 Task: Reply to email with the signature Ella Clark with the subject Request for an interview from softage.1@softage.net with the message Can you provide an update on the status of the project? Undo the message and rewrite the message as I would like to request a proposal for your services. Send the email
Action: Mouse moved to (417, 531)
Screenshot: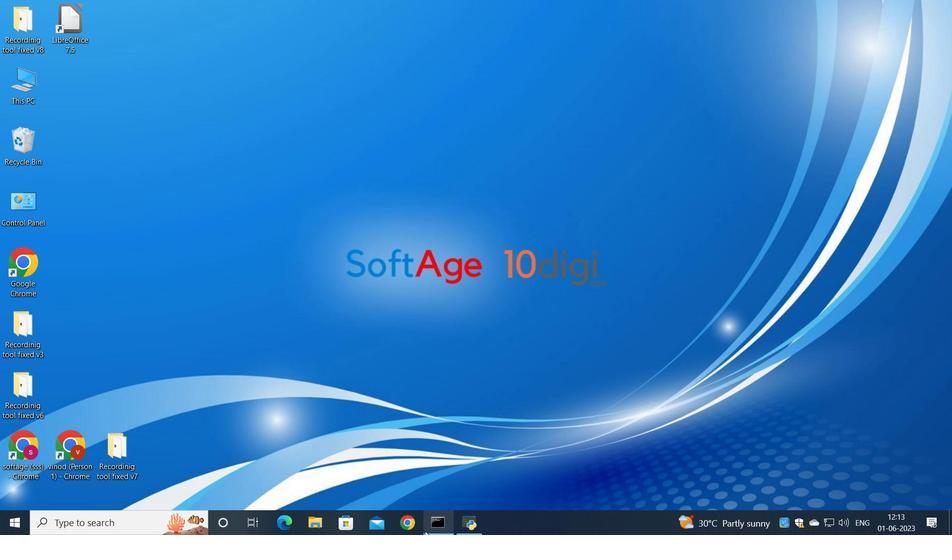 
Action: Mouse pressed left at (417, 531)
Screenshot: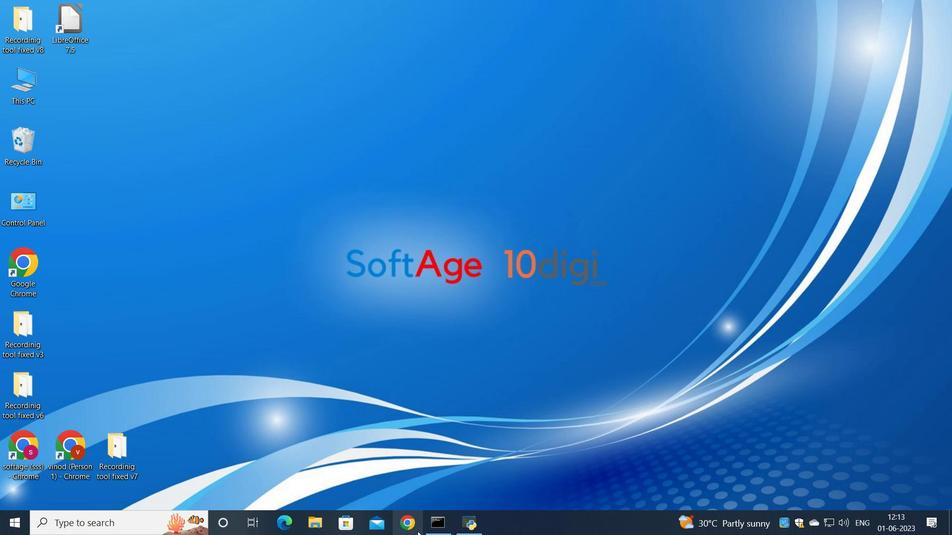 
Action: Mouse moved to (422, 311)
Screenshot: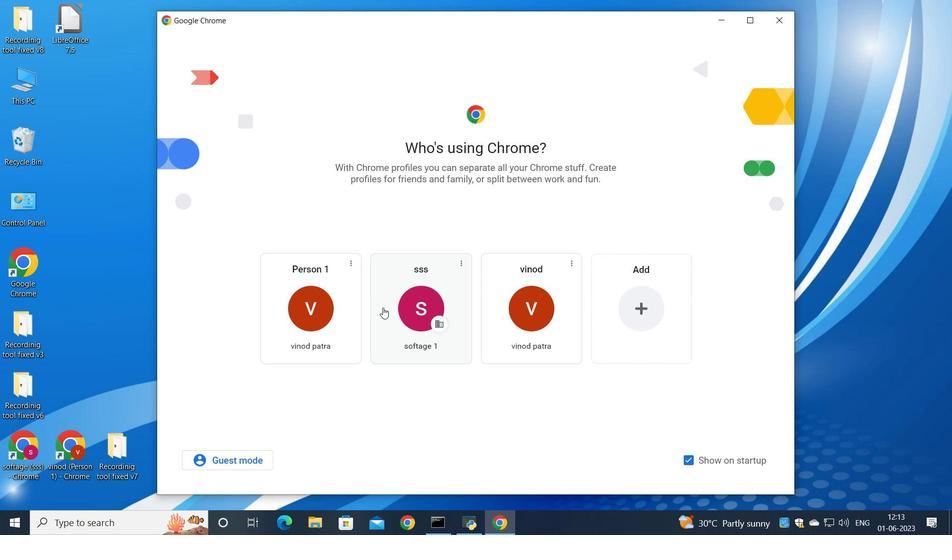 
Action: Mouse pressed left at (422, 311)
Screenshot: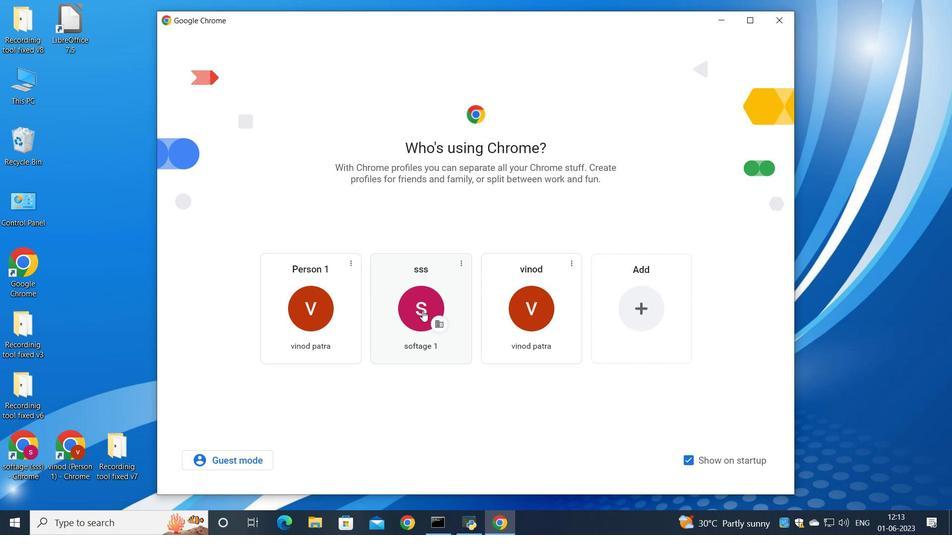 
Action: Mouse moved to (839, 79)
Screenshot: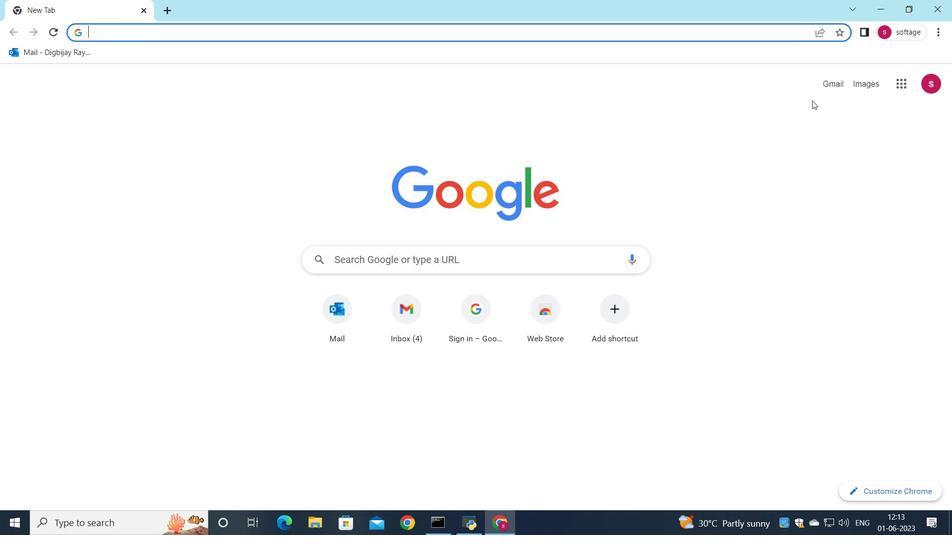 
Action: Mouse pressed left at (839, 79)
Screenshot: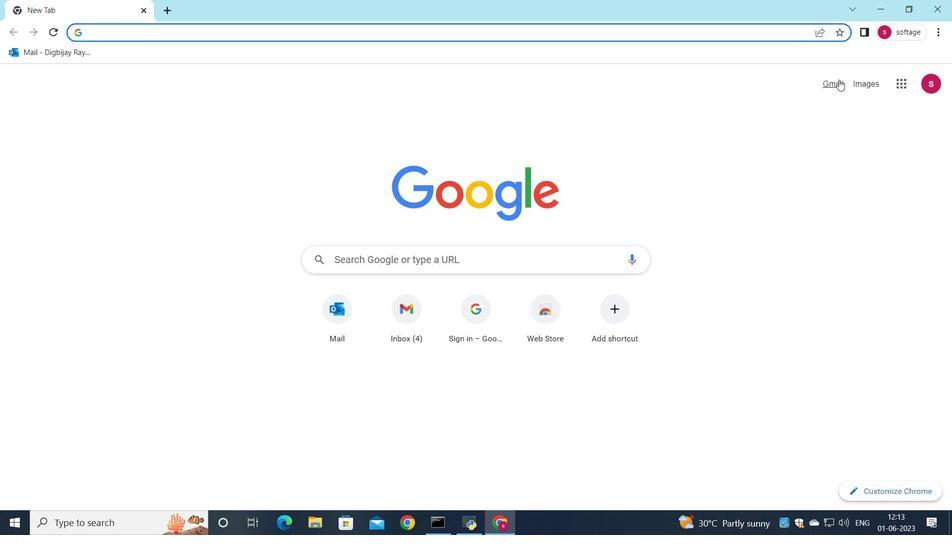 
Action: Mouse moved to (809, 82)
Screenshot: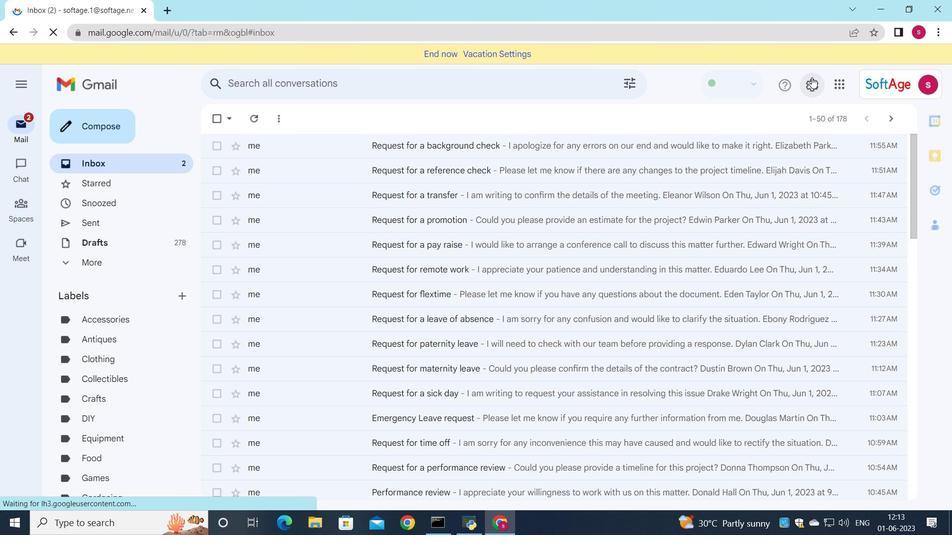 
Action: Mouse pressed left at (809, 82)
Screenshot: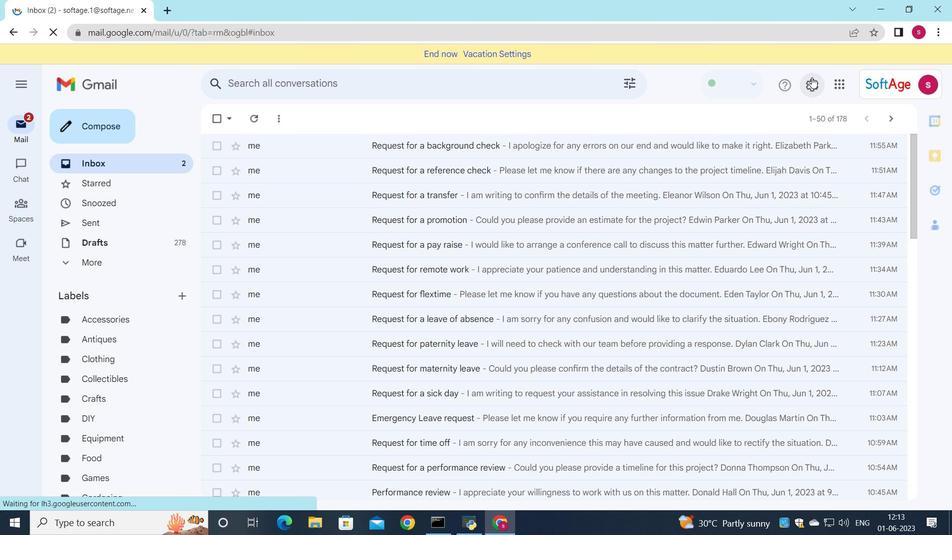 
Action: Mouse moved to (818, 153)
Screenshot: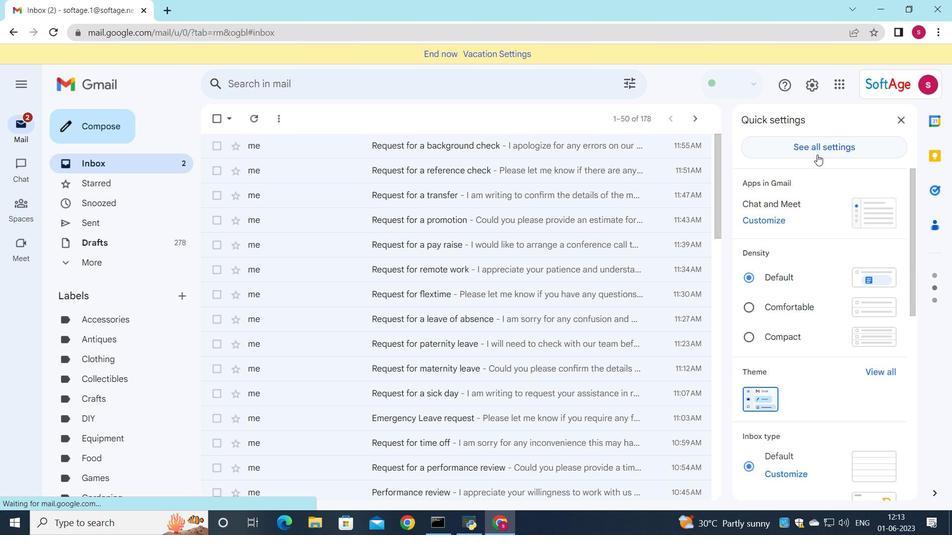 
Action: Mouse pressed left at (818, 153)
Screenshot: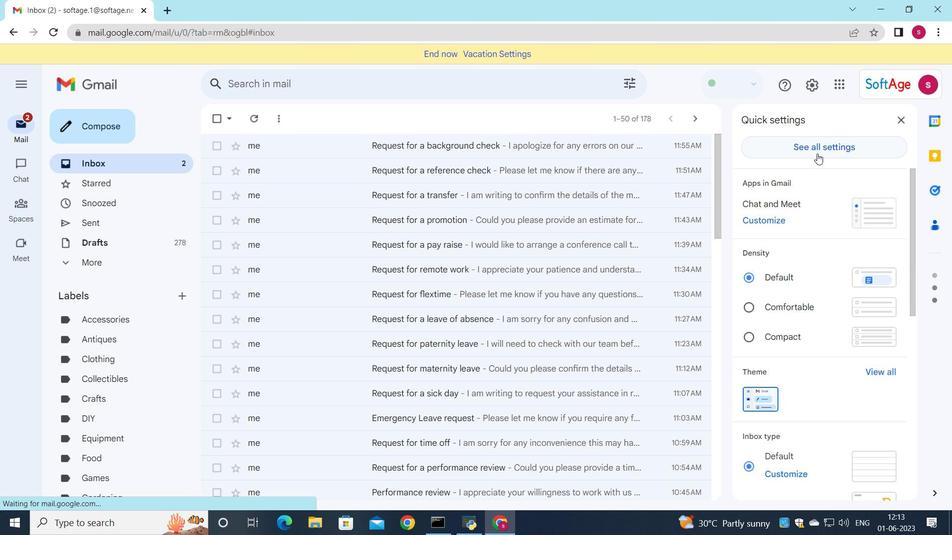 
Action: Mouse moved to (443, 248)
Screenshot: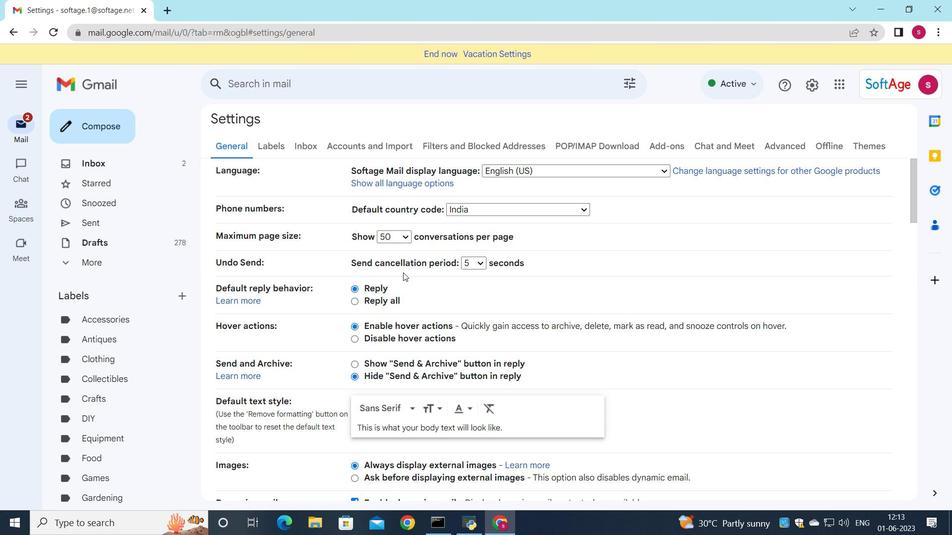 
Action: Mouse pressed middle at (443, 248)
Screenshot: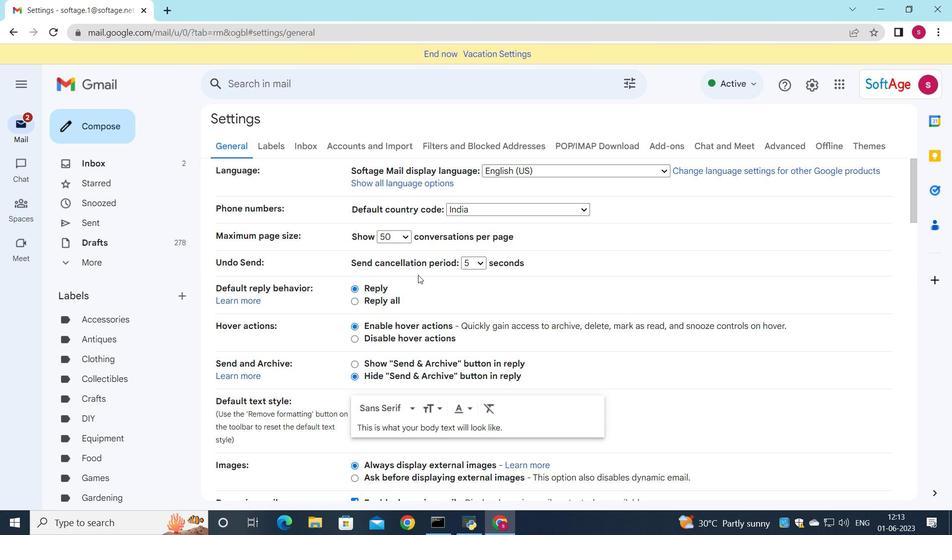
Action: Mouse scrolled (443, 247) with delta (0, 0)
Screenshot: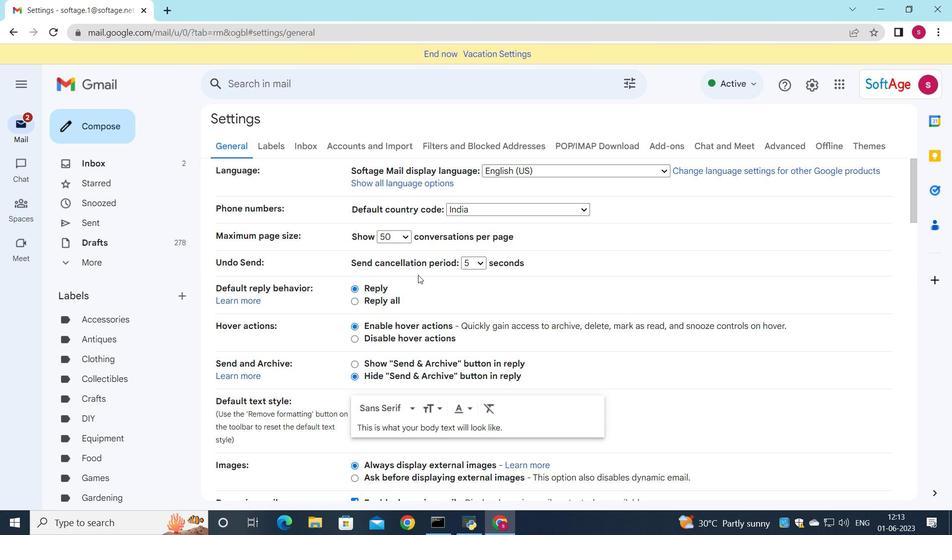 
Action: Mouse scrolled (443, 247) with delta (0, 0)
Screenshot: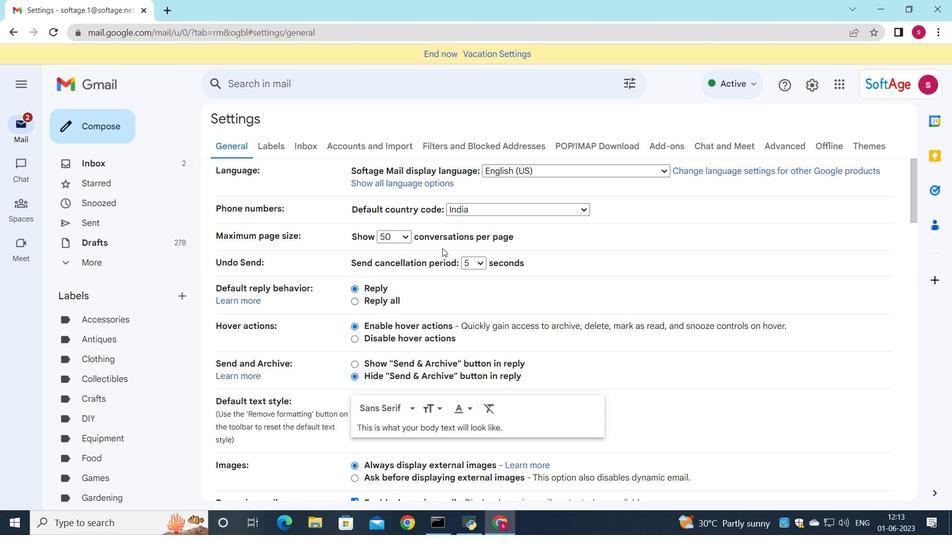 
Action: Mouse scrolled (443, 247) with delta (0, 0)
Screenshot: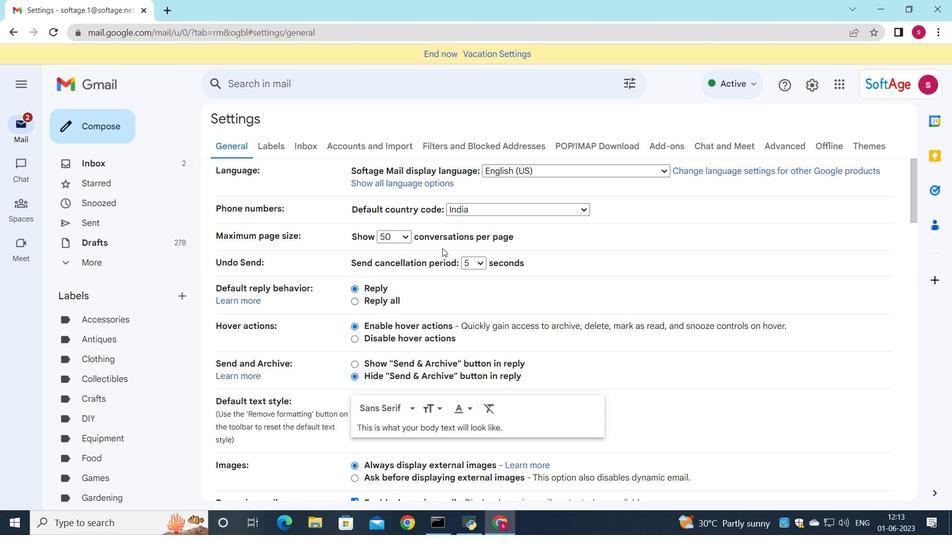 
Action: Mouse scrolled (443, 247) with delta (0, 0)
Screenshot: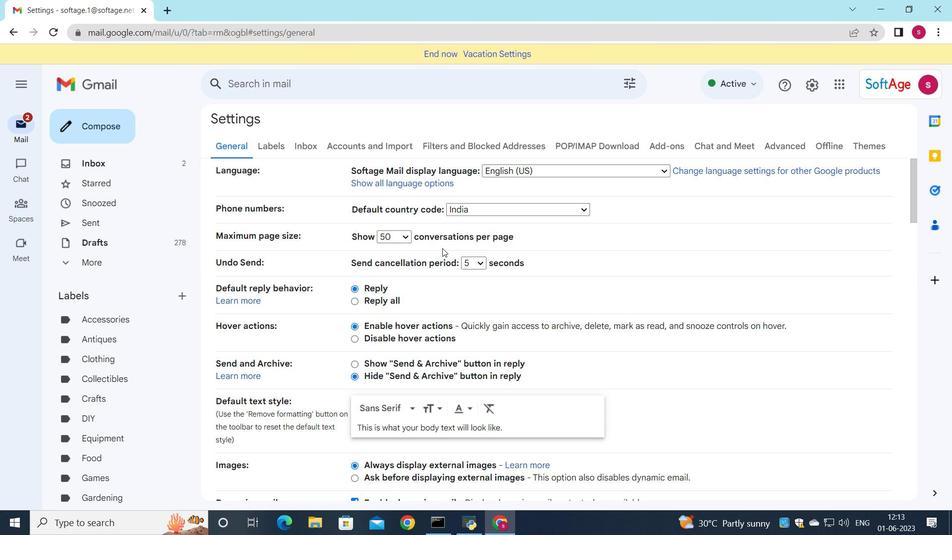 
Action: Mouse moved to (679, 291)
Screenshot: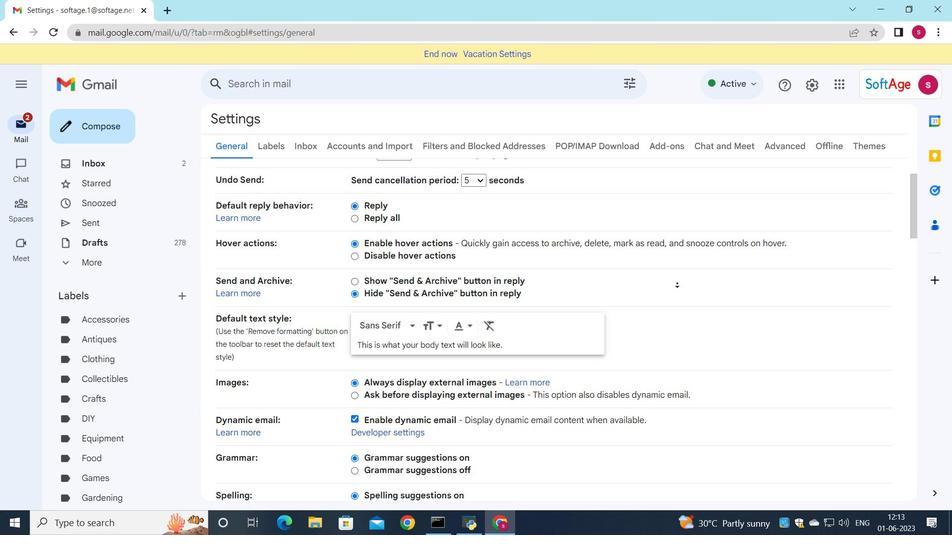 
Action: Mouse pressed left at (679, 291)
Screenshot: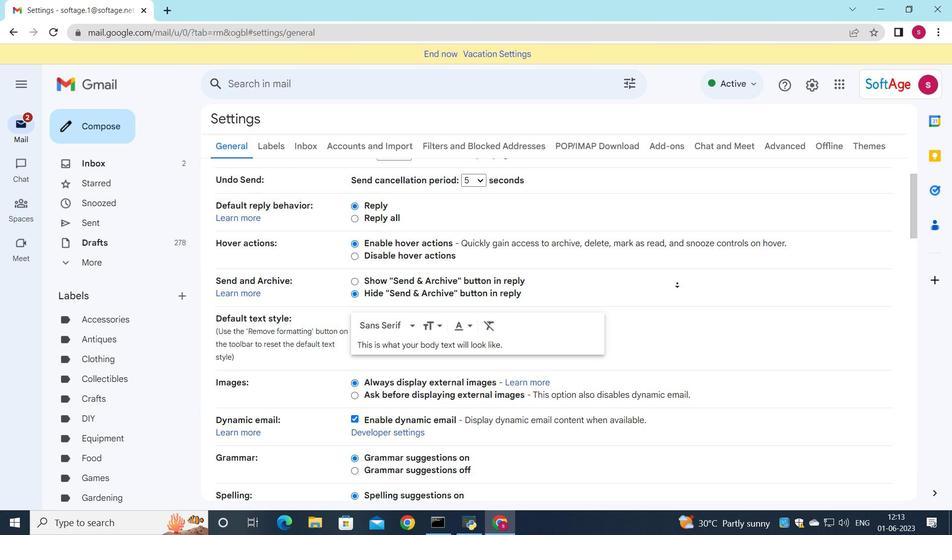 
Action: Mouse moved to (479, 288)
Screenshot: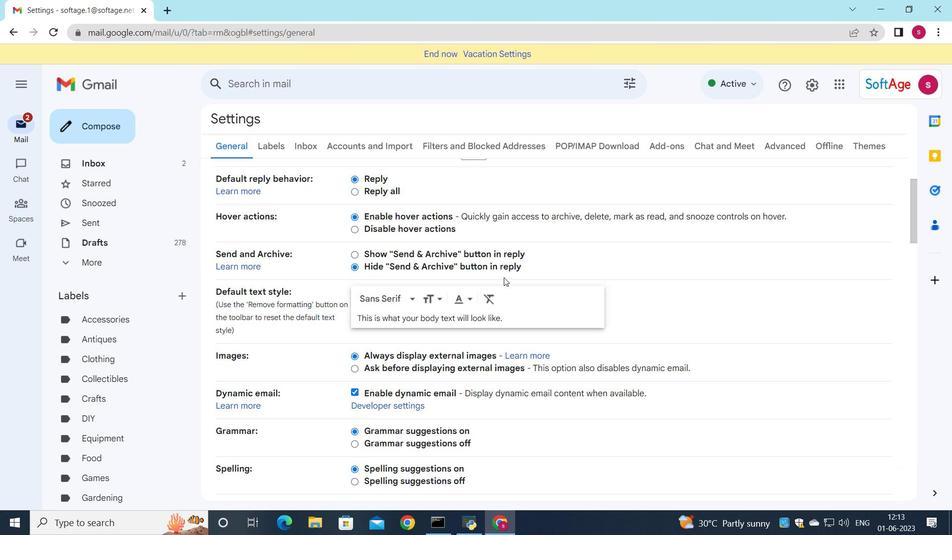 
Action: Mouse scrolled (479, 288) with delta (0, 0)
Screenshot: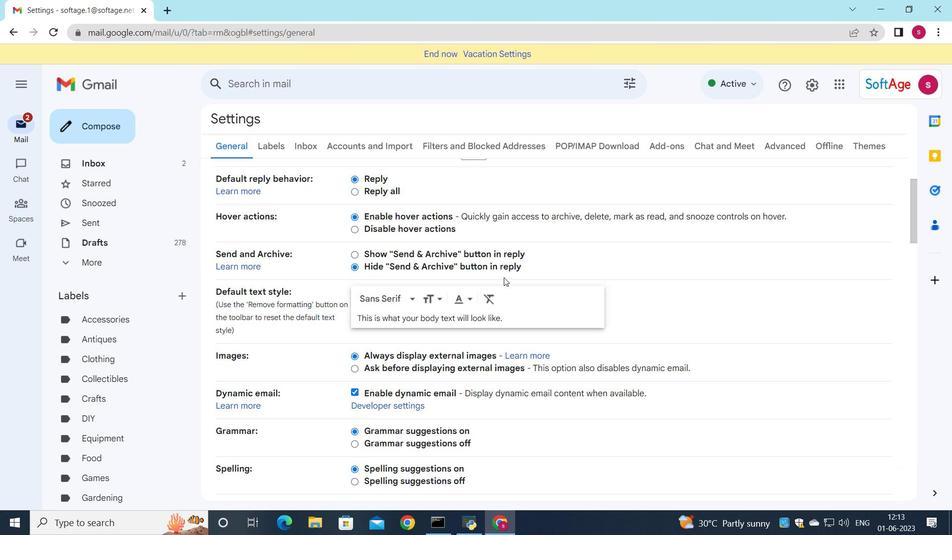 
Action: Mouse moved to (476, 296)
Screenshot: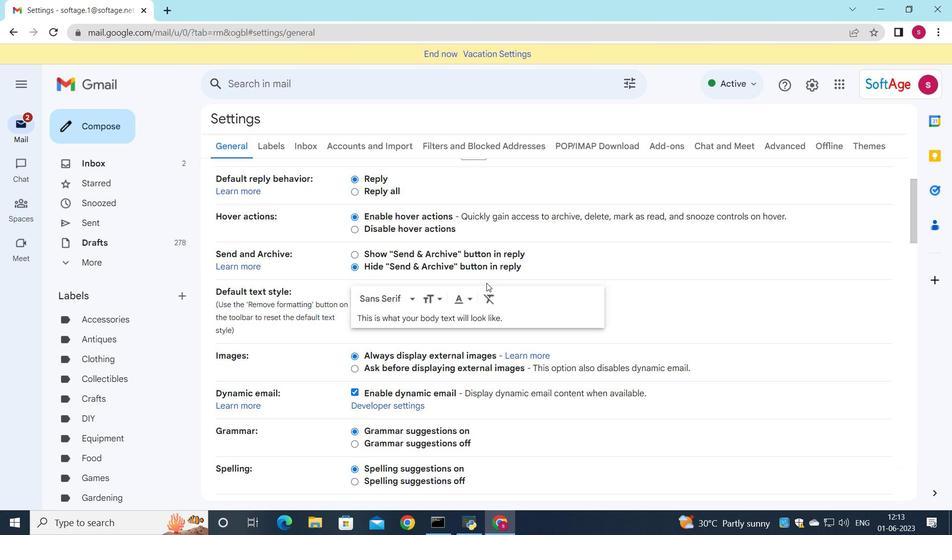 
Action: Mouse scrolled (476, 295) with delta (0, 0)
Screenshot: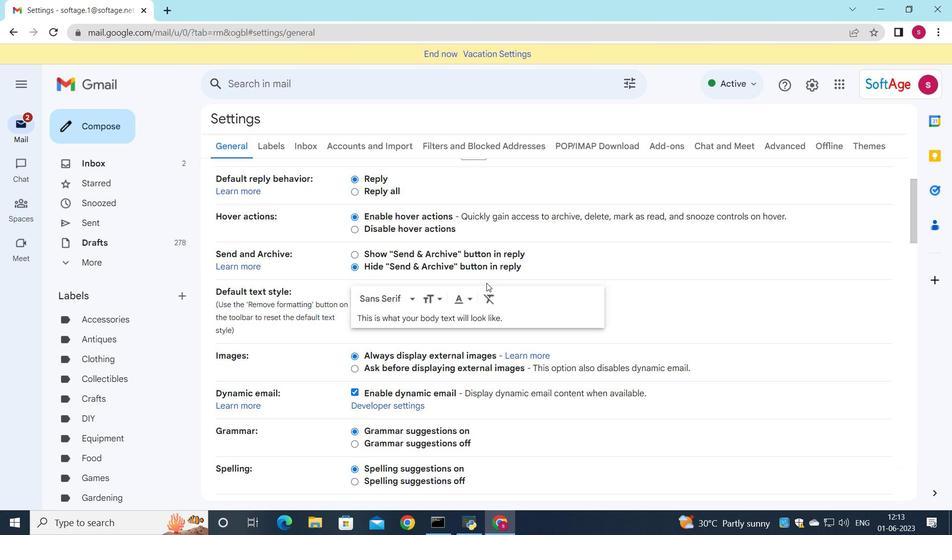 
Action: Mouse moved to (475, 304)
Screenshot: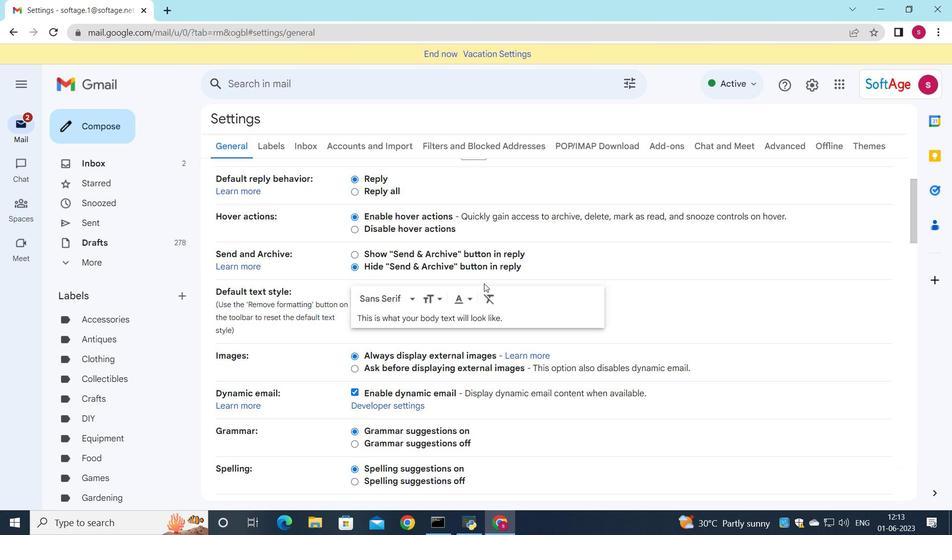 
Action: Mouse scrolled (475, 303) with delta (0, 0)
Screenshot: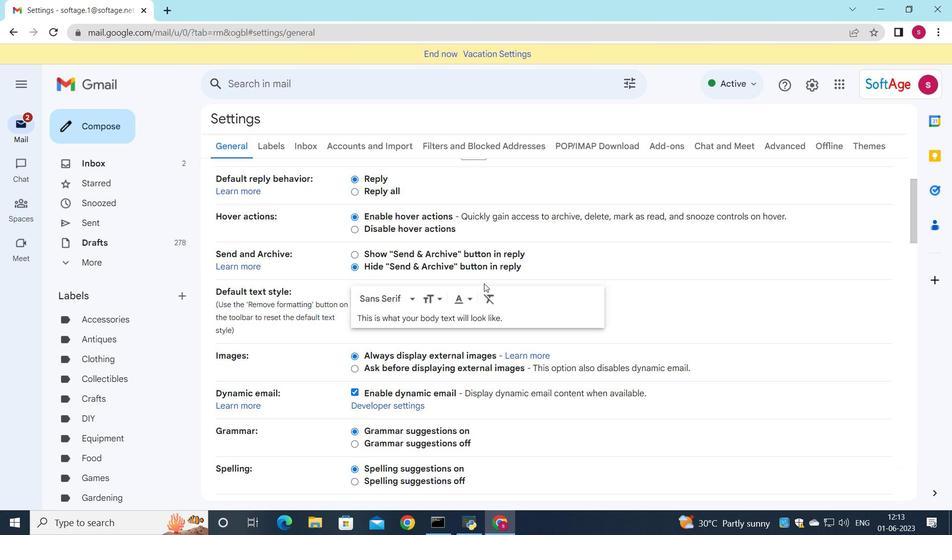 
Action: Mouse moved to (464, 322)
Screenshot: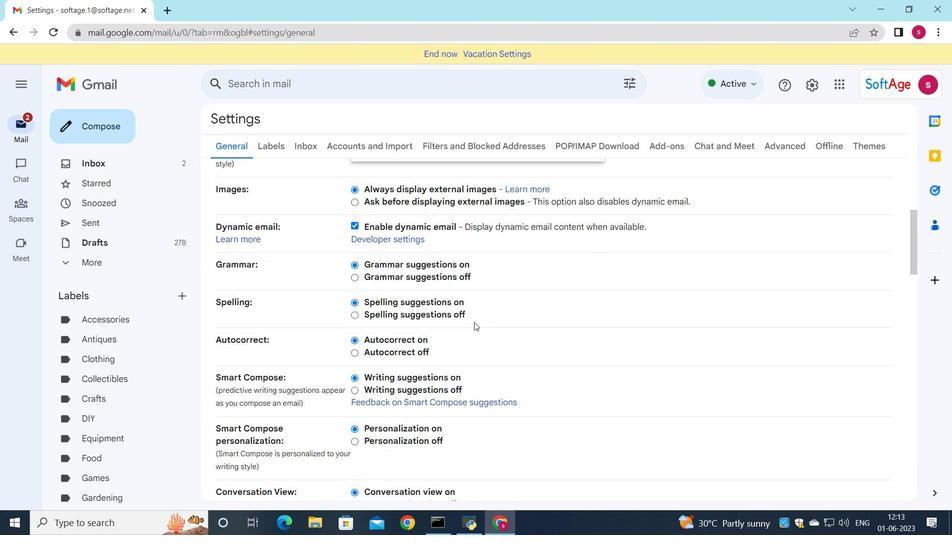 
Action: Mouse scrolled (464, 322) with delta (0, 0)
Screenshot: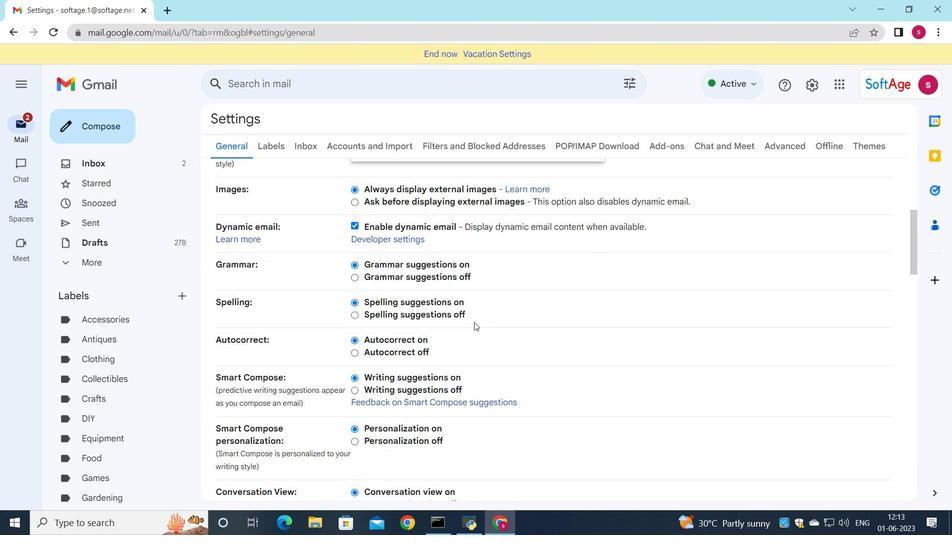 
Action: Mouse moved to (461, 336)
Screenshot: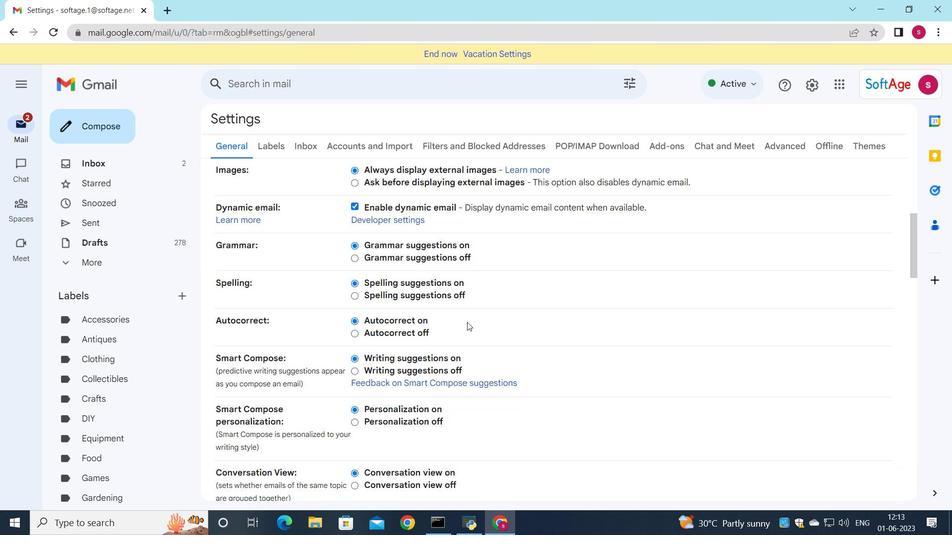 
Action: Mouse scrolled (461, 335) with delta (0, 0)
Screenshot: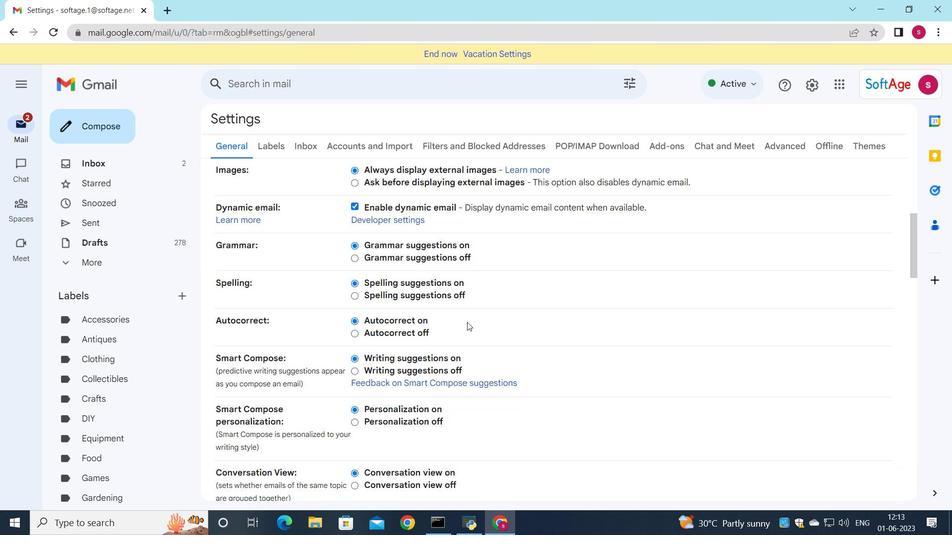 
Action: Mouse moved to (459, 349)
Screenshot: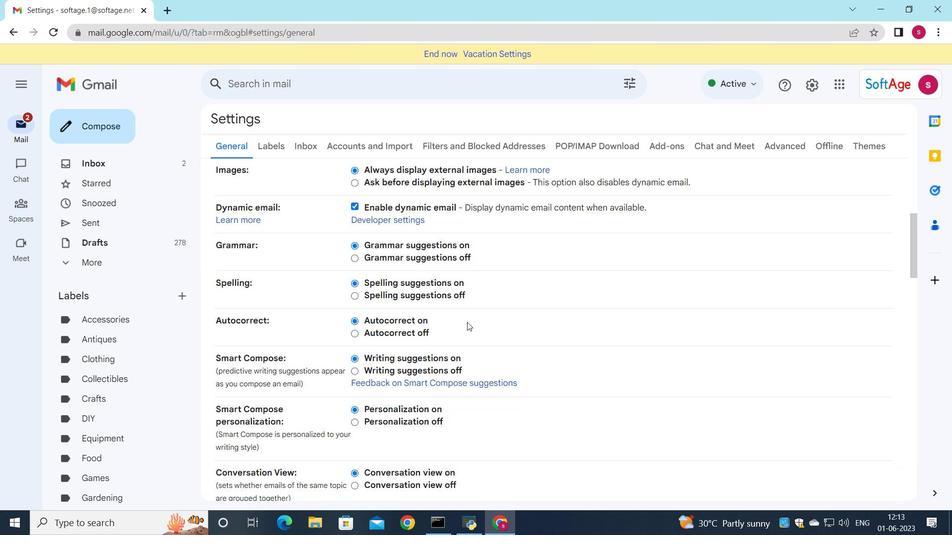 
Action: Mouse scrolled (459, 349) with delta (0, 0)
Screenshot: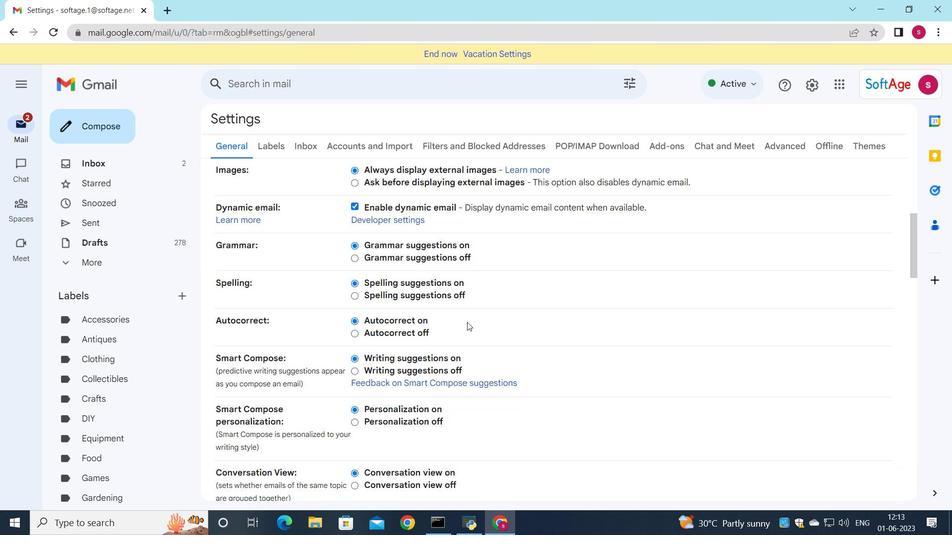 
Action: Mouse moved to (448, 398)
Screenshot: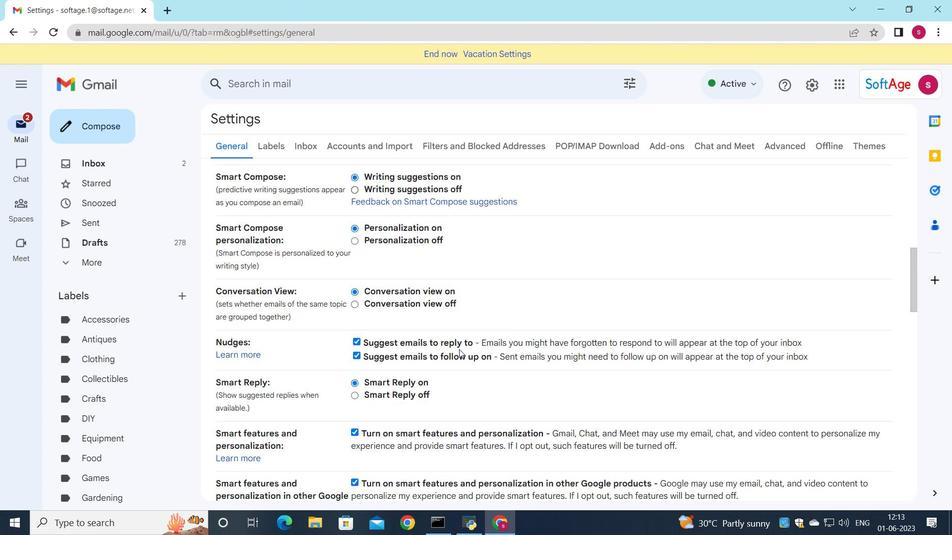 
Action: Mouse scrolled (448, 397) with delta (0, 0)
Screenshot: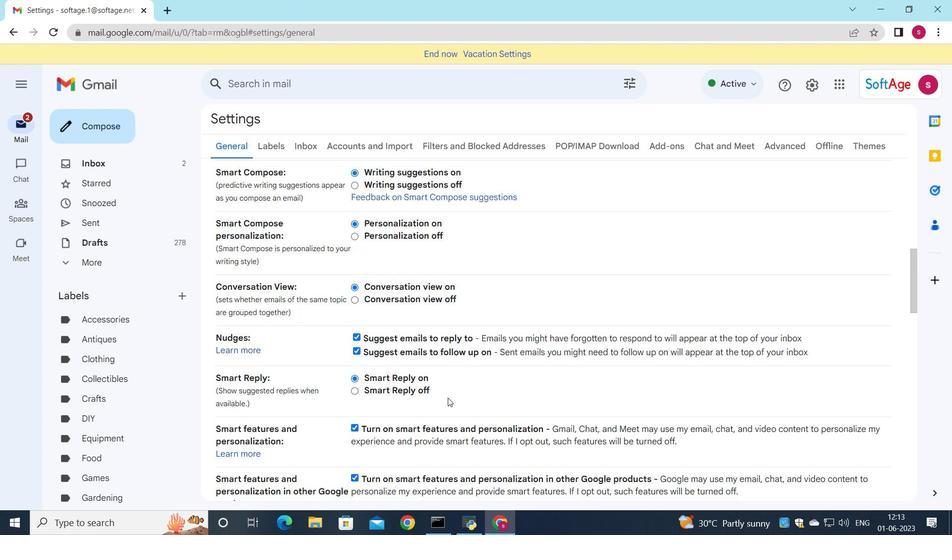 
Action: Mouse scrolled (448, 397) with delta (0, 0)
Screenshot: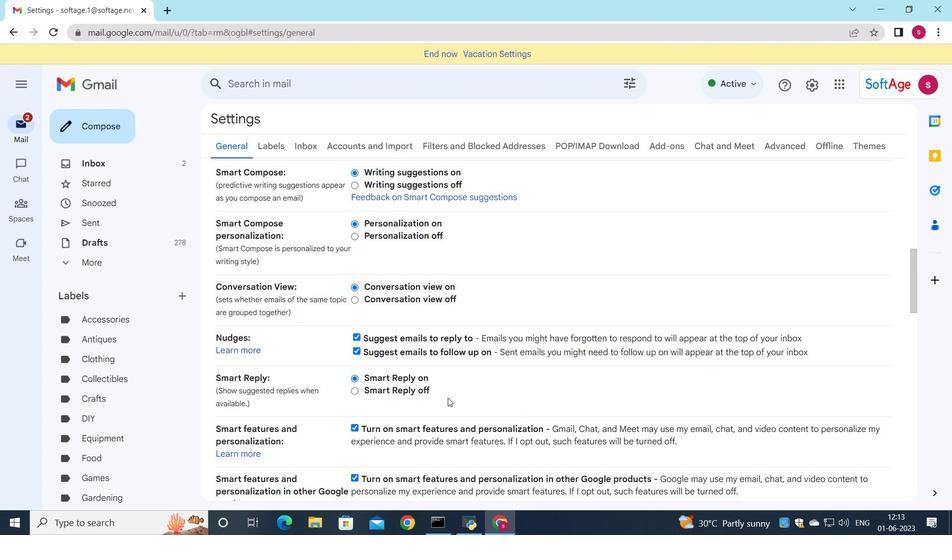
Action: Mouse scrolled (448, 397) with delta (0, 0)
Screenshot: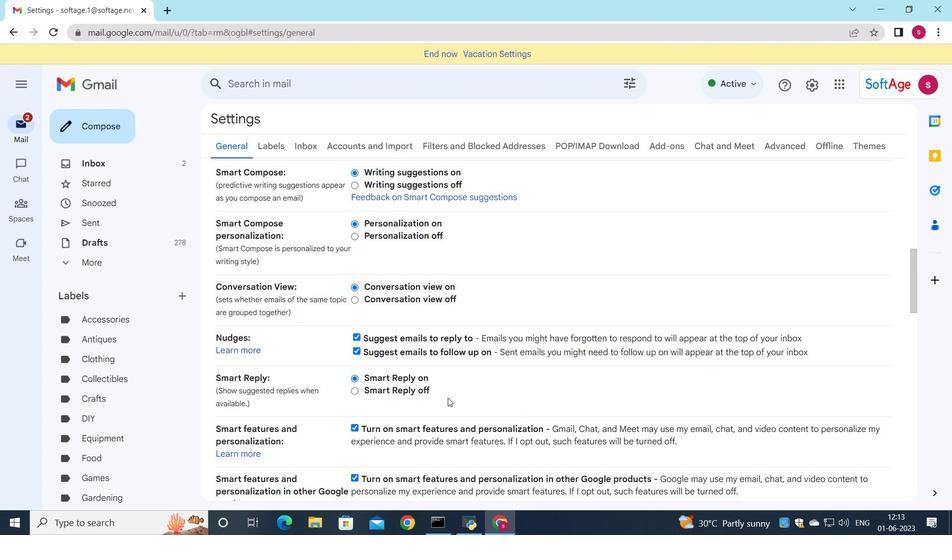 
Action: Mouse moved to (435, 384)
Screenshot: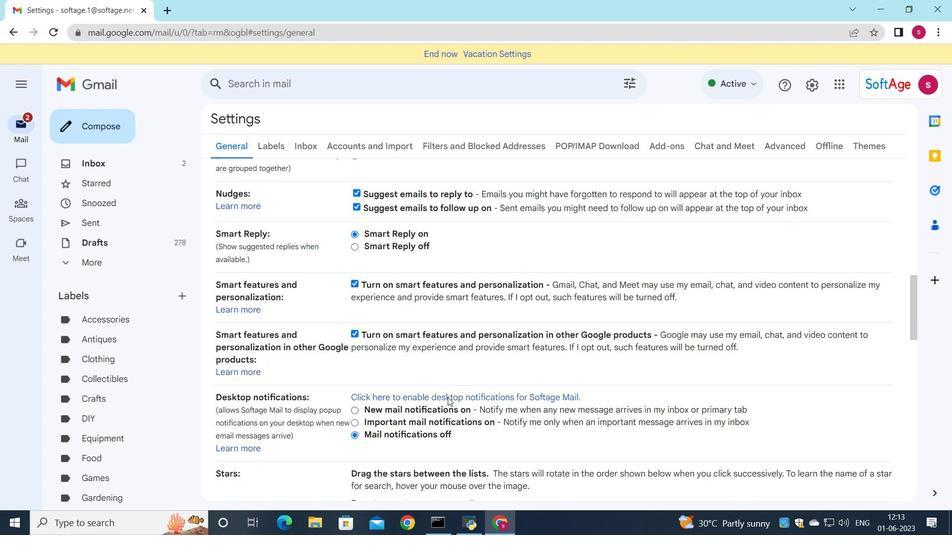 
Action: Mouse scrolled (435, 383) with delta (0, 0)
Screenshot: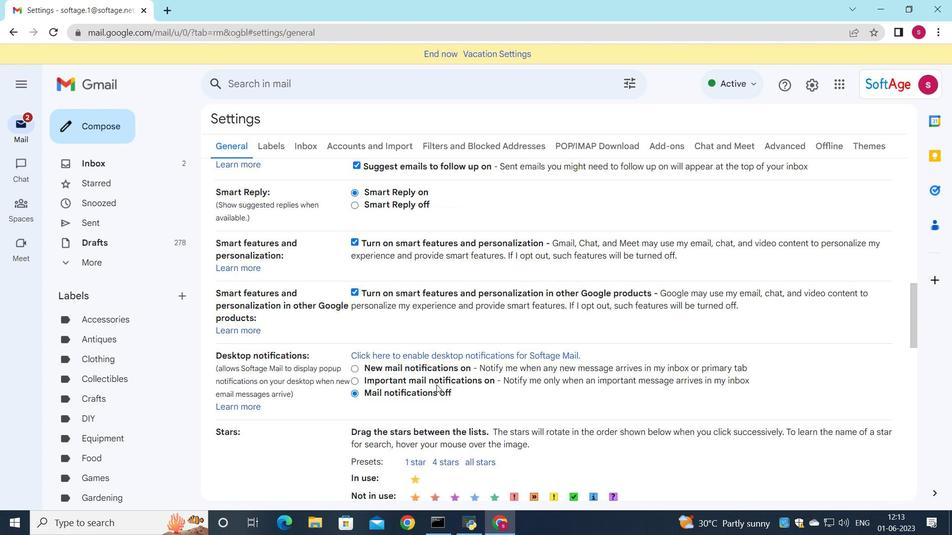 
Action: Mouse moved to (434, 384)
Screenshot: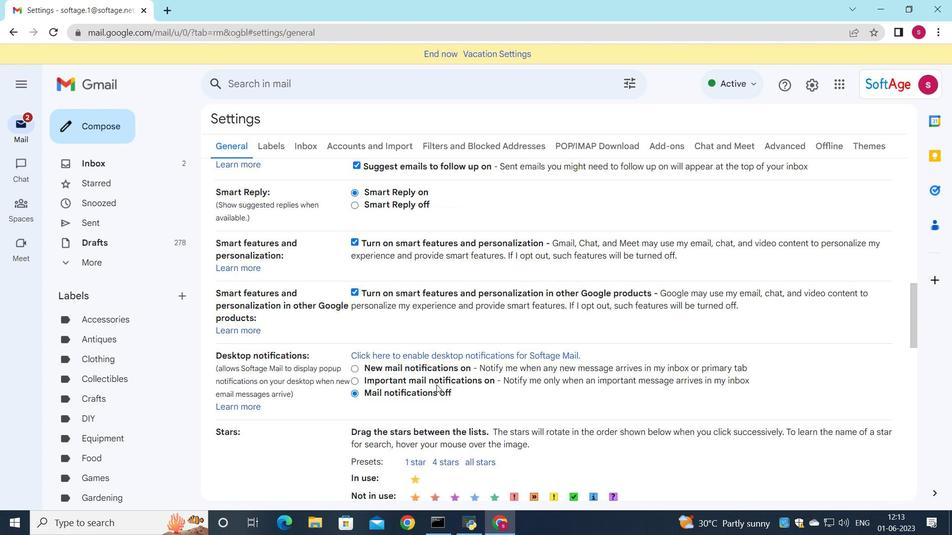 
Action: Mouse scrolled (434, 383) with delta (0, 0)
Screenshot: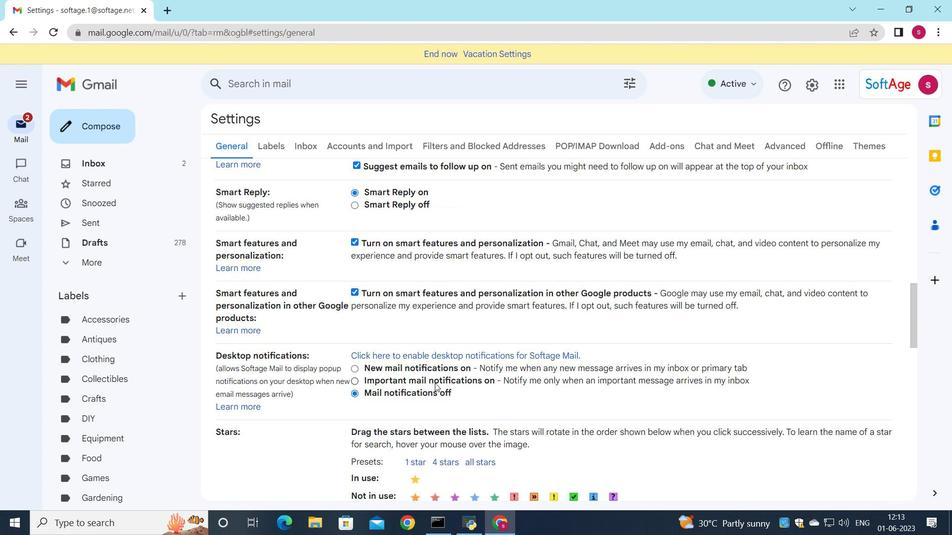
Action: Mouse scrolled (434, 383) with delta (0, 0)
Screenshot: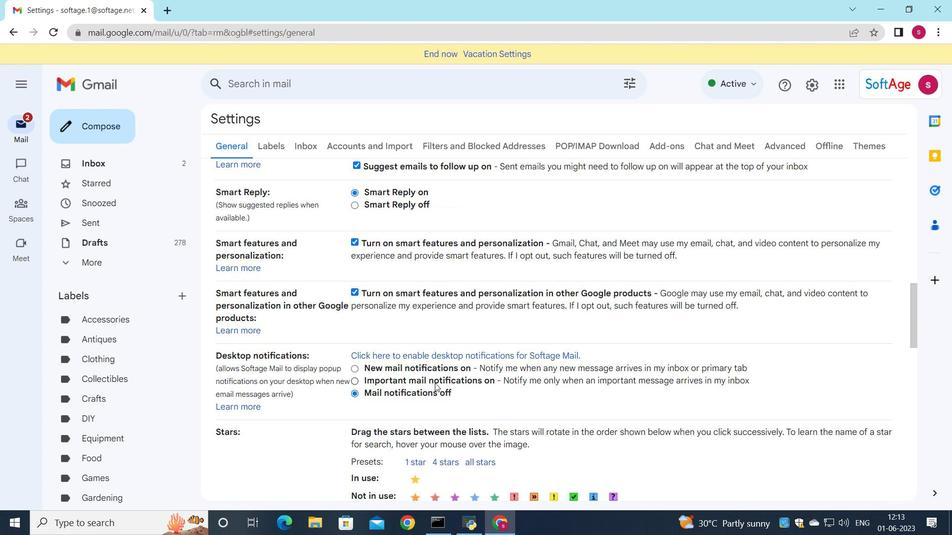 
Action: Mouse moved to (430, 385)
Screenshot: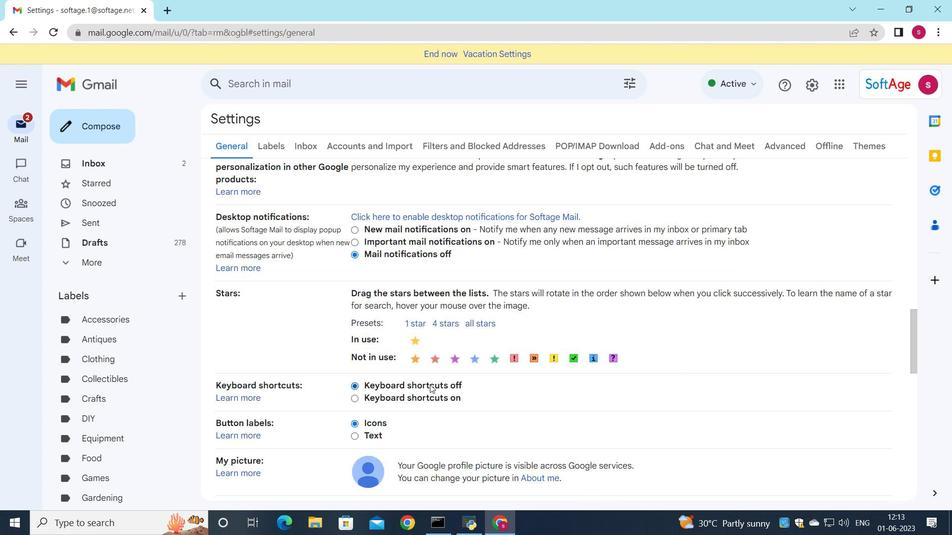 
Action: Mouse scrolled (430, 384) with delta (0, 0)
Screenshot: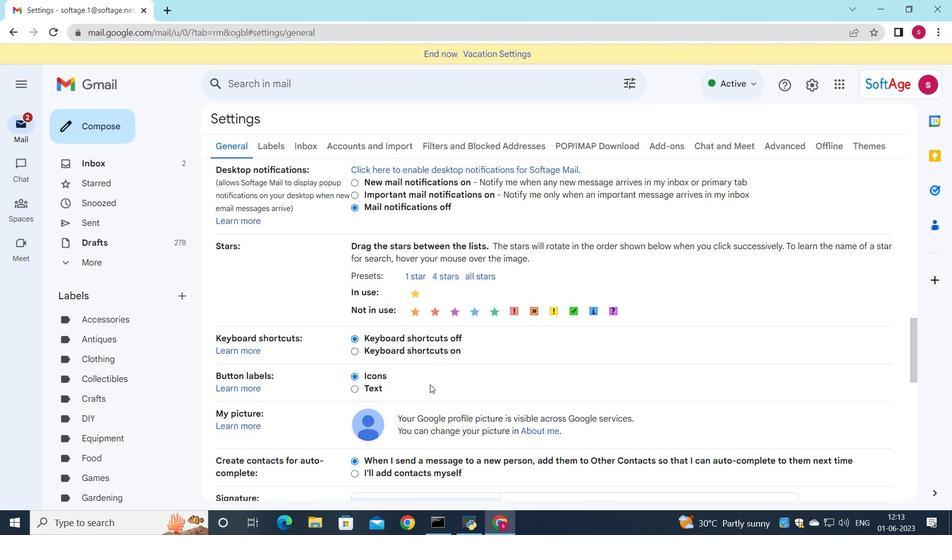 
Action: Mouse scrolled (430, 384) with delta (0, 0)
Screenshot: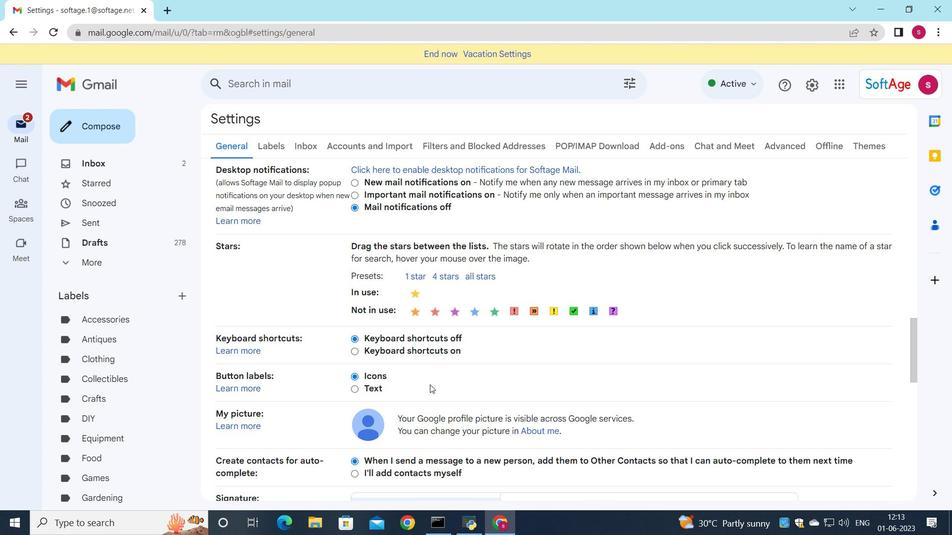 
Action: Mouse scrolled (430, 384) with delta (0, 0)
Screenshot: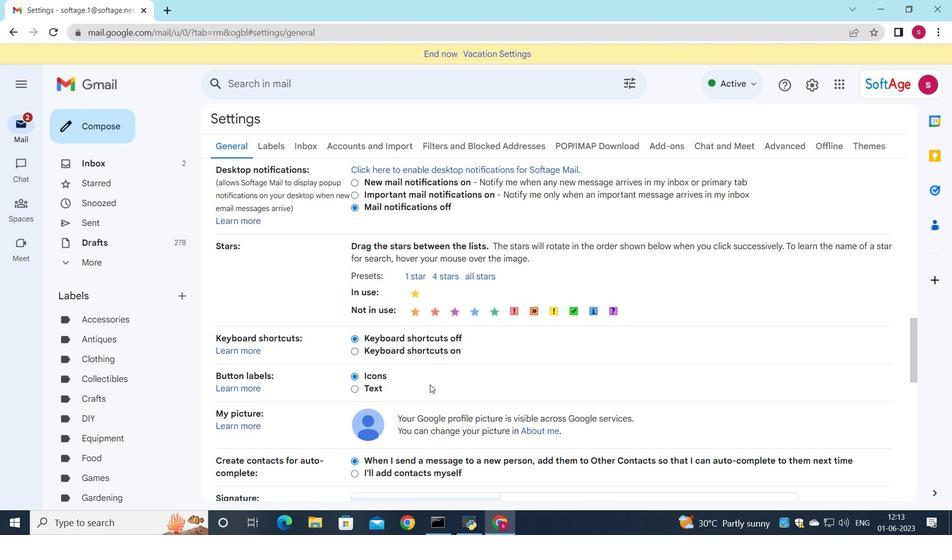 
Action: Mouse scrolled (430, 384) with delta (0, 0)
Screenshot: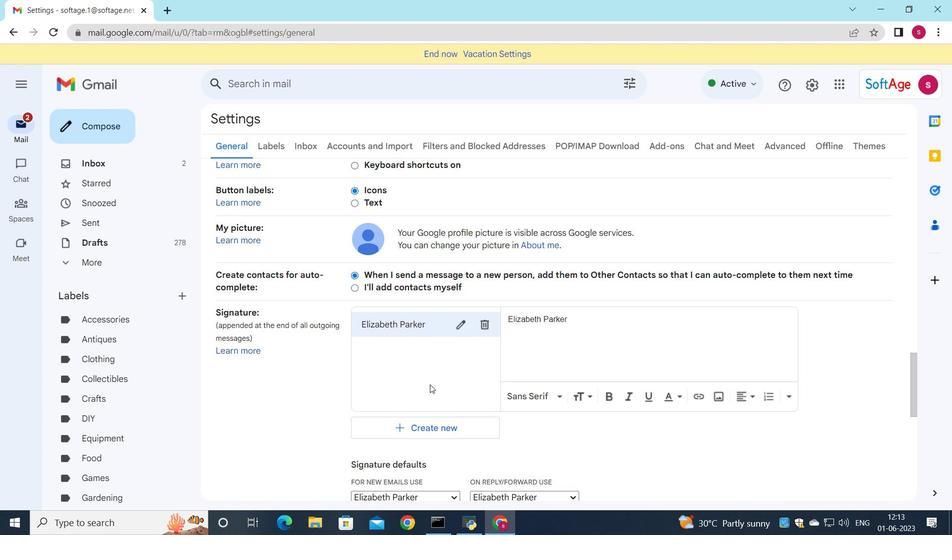 
Action: Mouse moved to (489, 260)
Screenshot: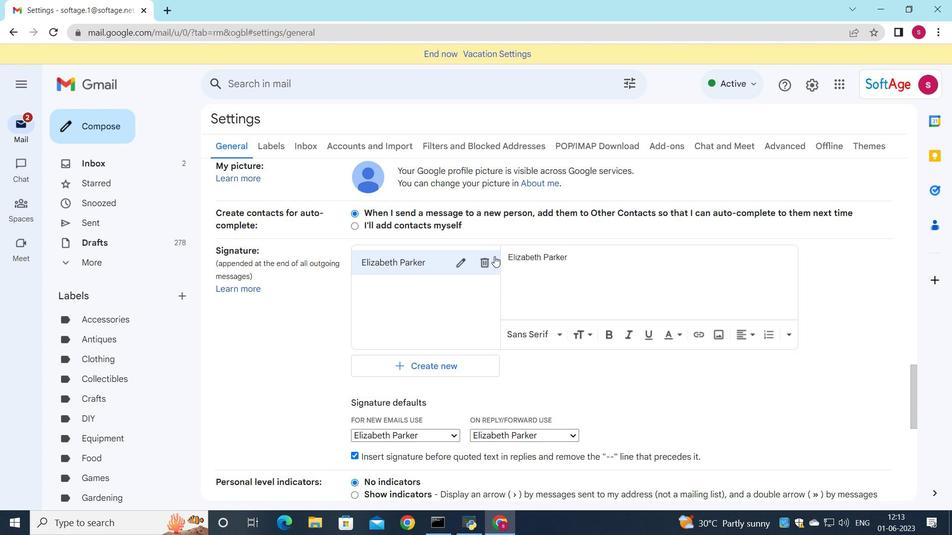 
Action: Mouse pressed left at (489, 260)
Screenshot: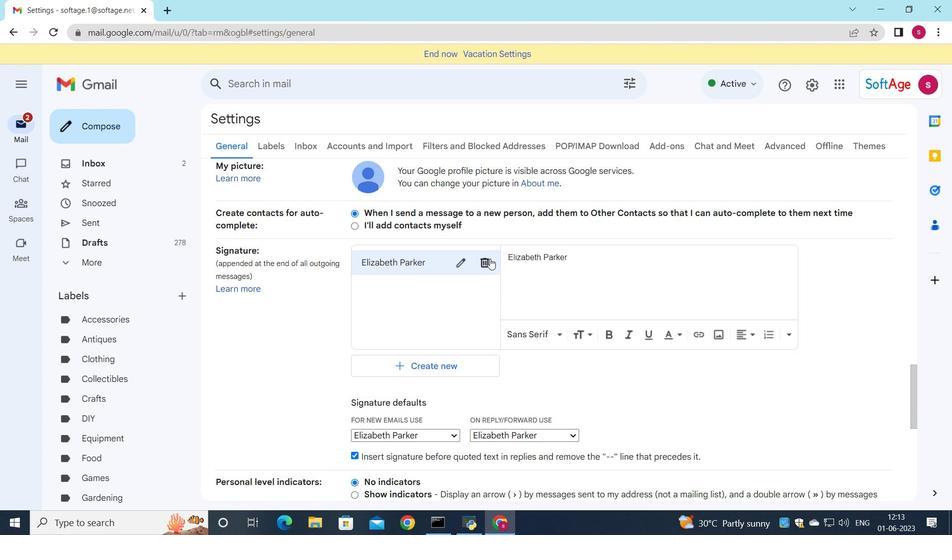 
Action: Mouse moved to (583, 305)
Screenshot: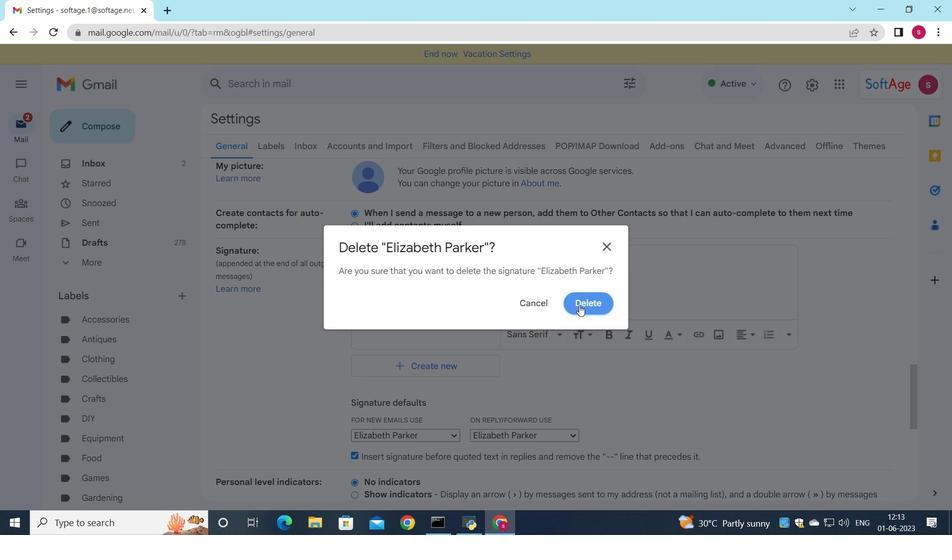 
Action: Mouse pressed left at (583, 305)
Screenshot: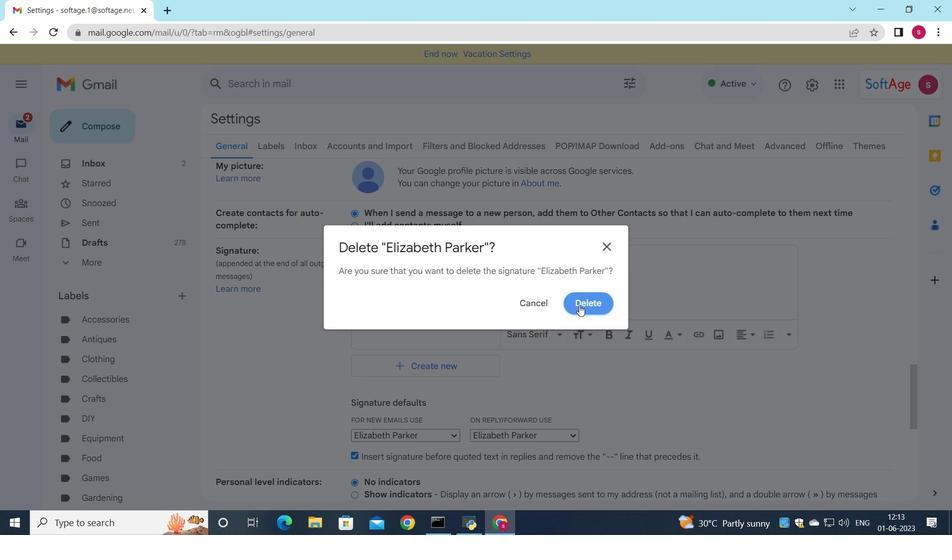 
Action: Mouse moved to (400, 275)
Screenshot: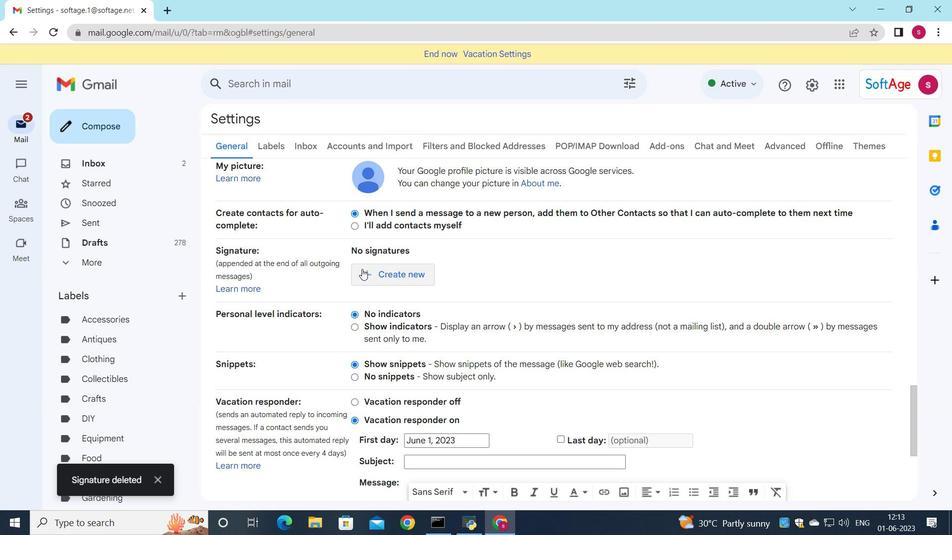 
Action: Mouse pressed left at (400, 275)
Screenshot: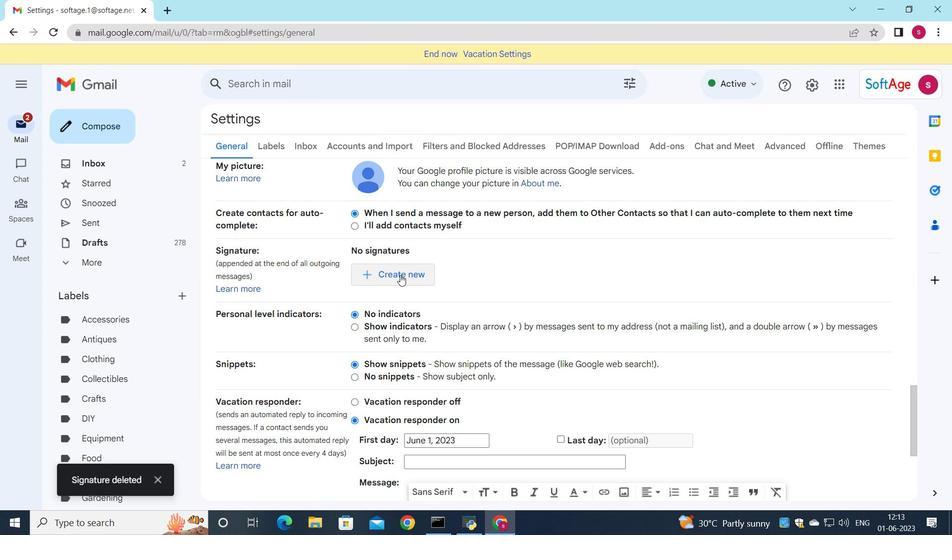 
Action: Mouse moved to (624, 288)
Screenshot: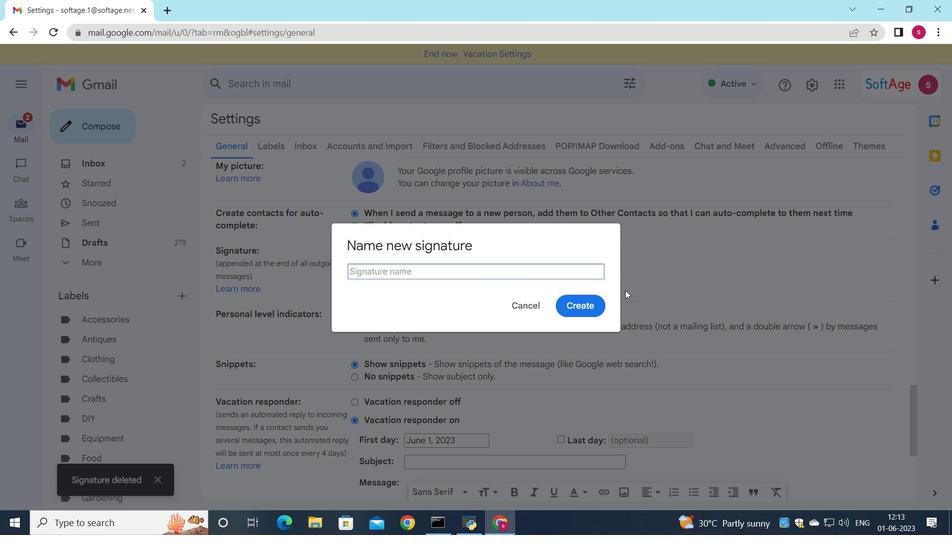 
Action: Key pressed <Key.shift>Ella<Key.space><Key.shift>Clark
Screenshot: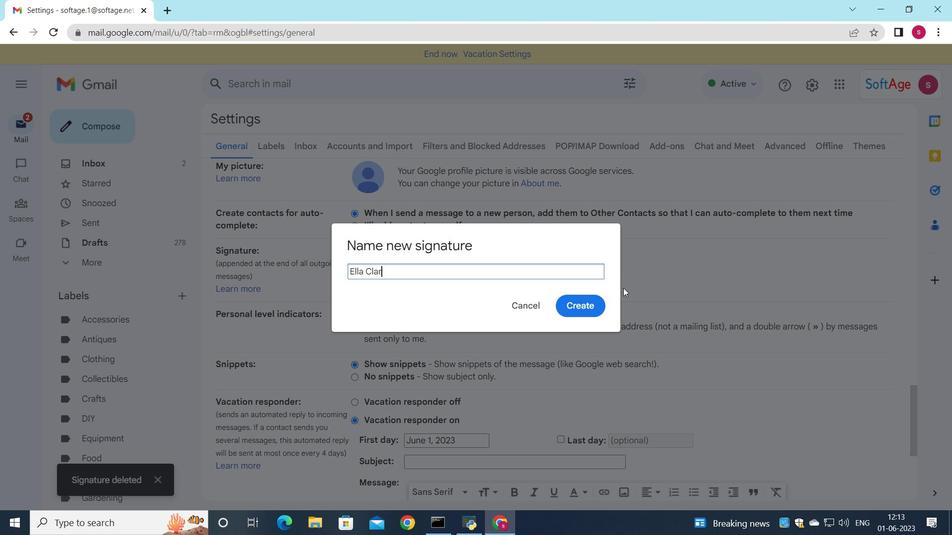 
Action: Mouse moved to (569, 295)
Screenshot: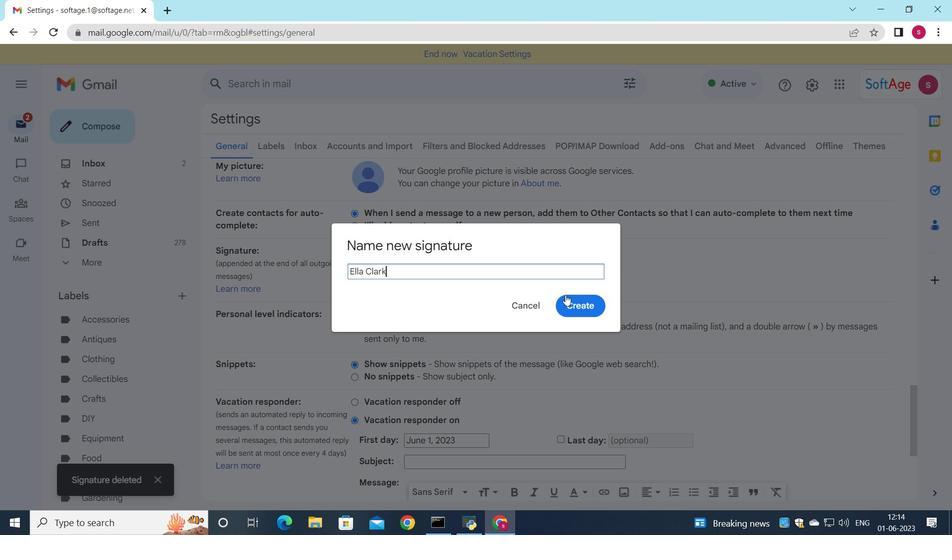 
Action: Mouse pressed left at (569, 295)
Screenshot: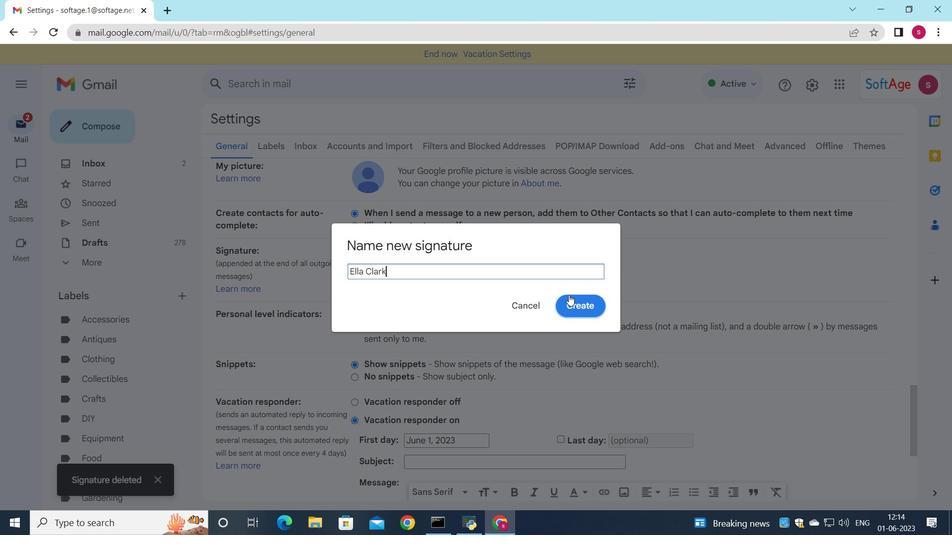 
Action: Mouse moved to (572, 273)
Screenshot: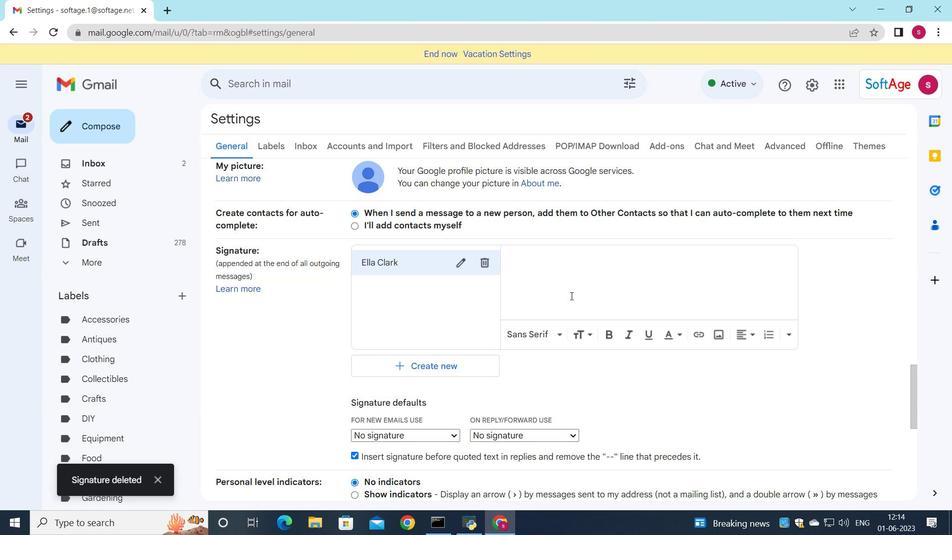
Action: Mouse pressed left at (572, 273)
Screenshot: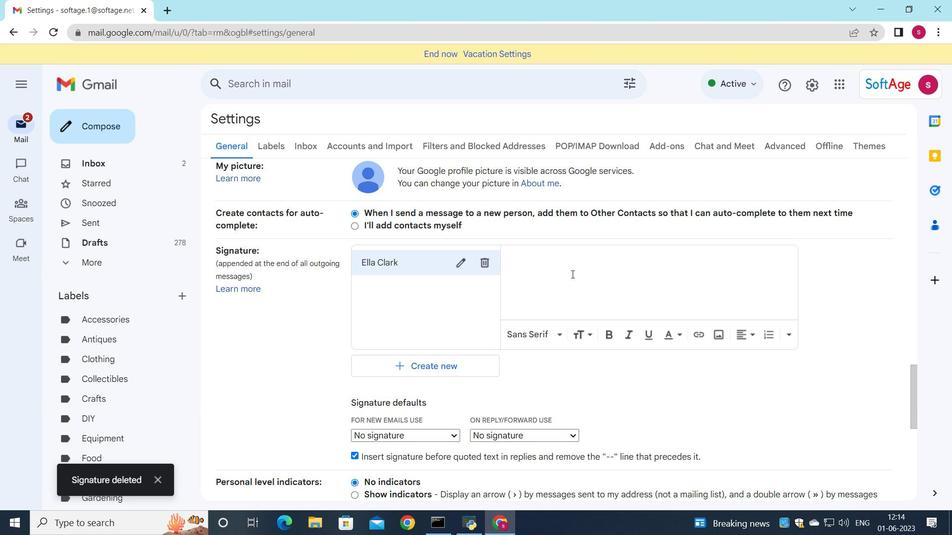 
Action: Key pressed <Key.shift>ella<Key.space><Key.shift>Clark
Screenshot: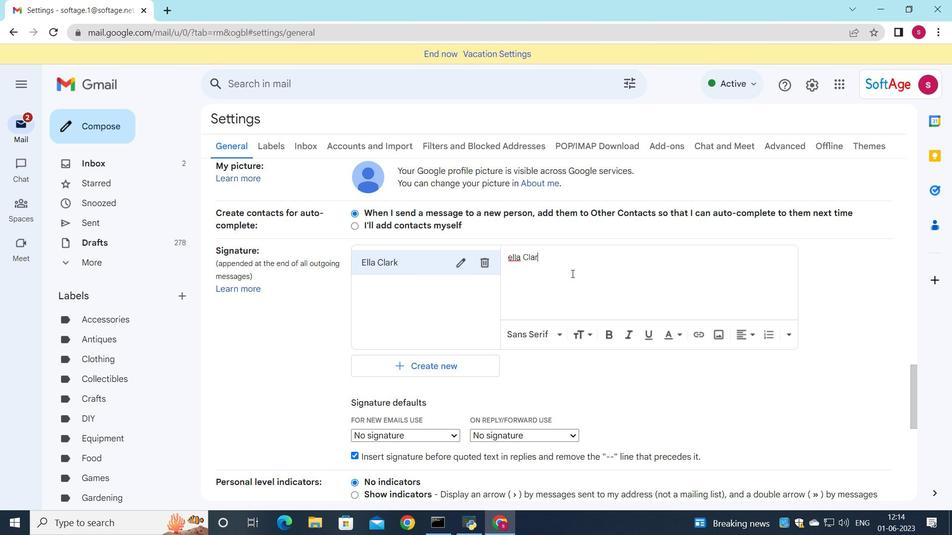 
Action: Mouse moved to (509, 262)
Screenshot: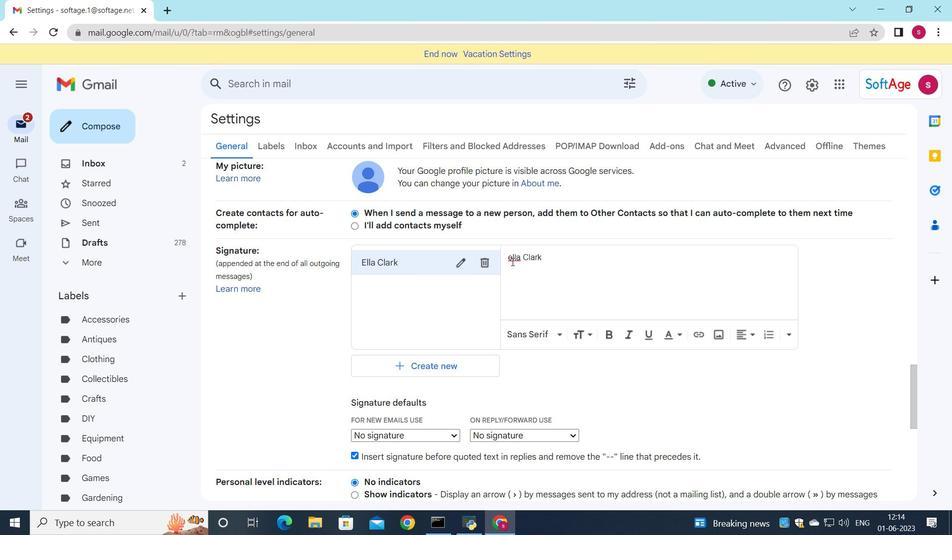 
Action: Mouse pressed left at (509, 262)
Screenshot: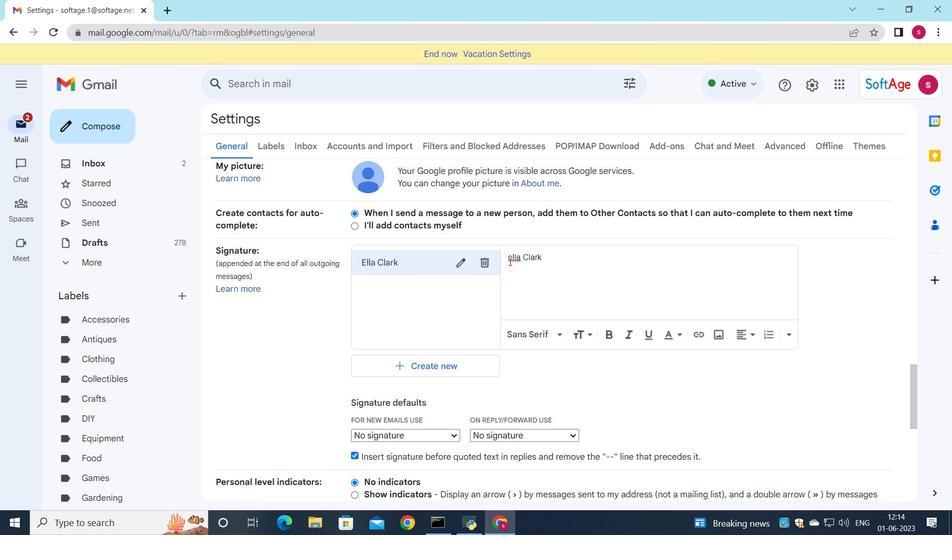 
Action: Mouse moved to (511, 262)
Screenshot: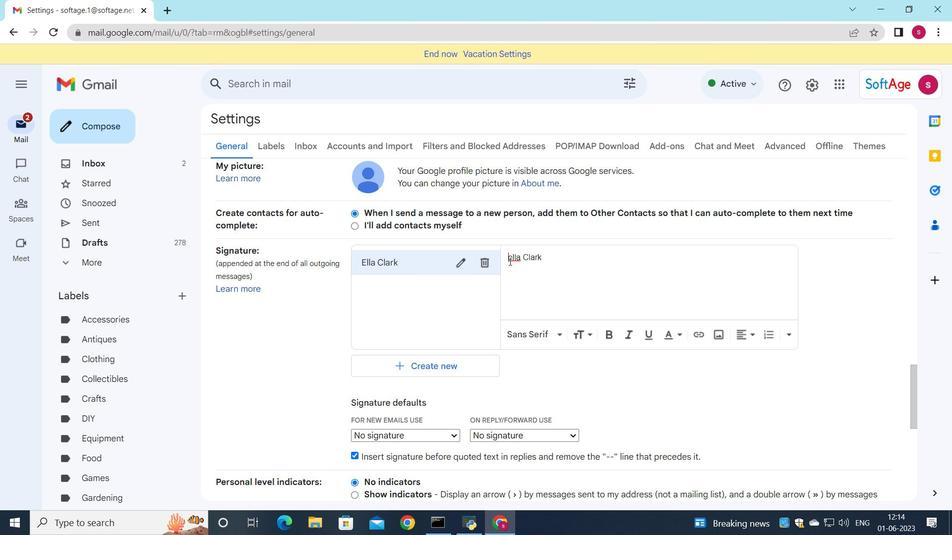 
Action: Mouse pressed left at (511, 262)
Screenshot: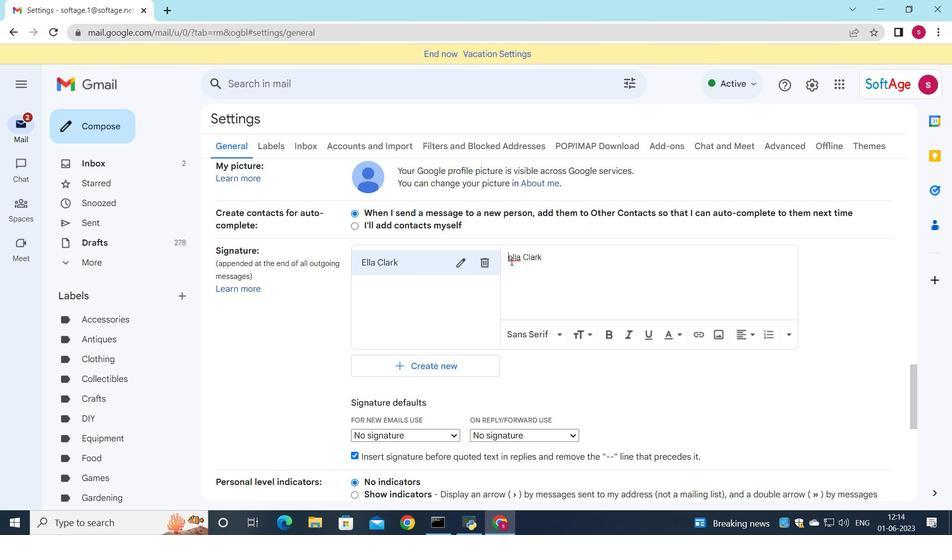 
Action: Key pressed <Key.backspace><Key.shift>E
Screenshot: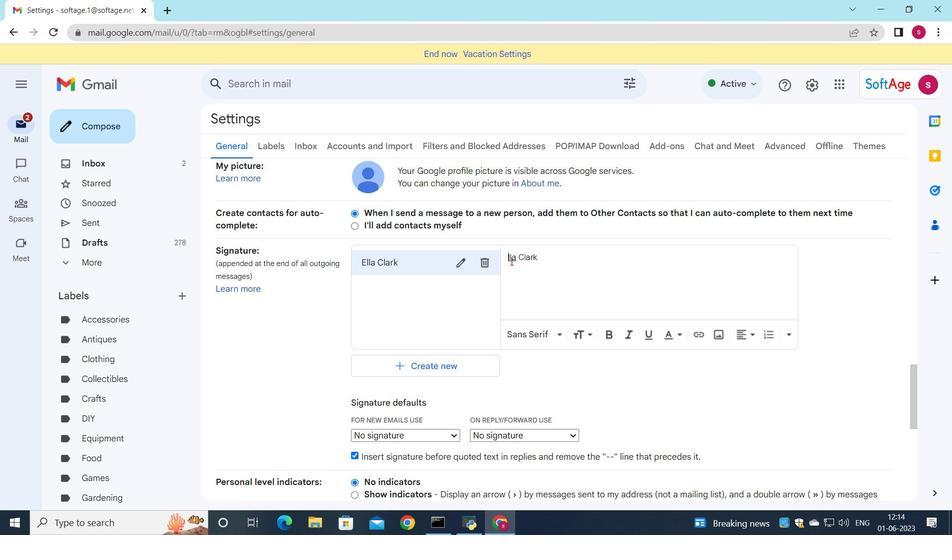 
Action: Mouse moved to (409, 429)
Screenshot: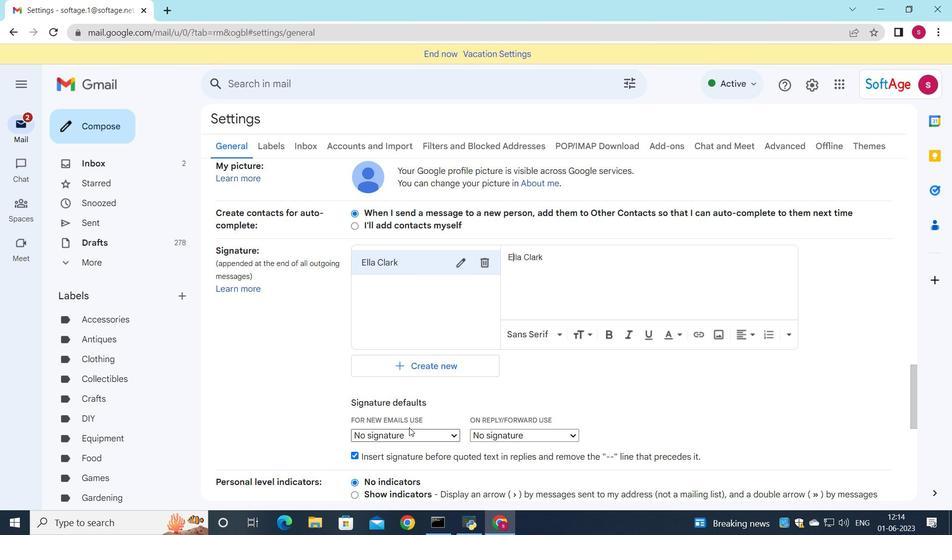 
Action: Mouse pressed left at (409, 429)
Screenshot: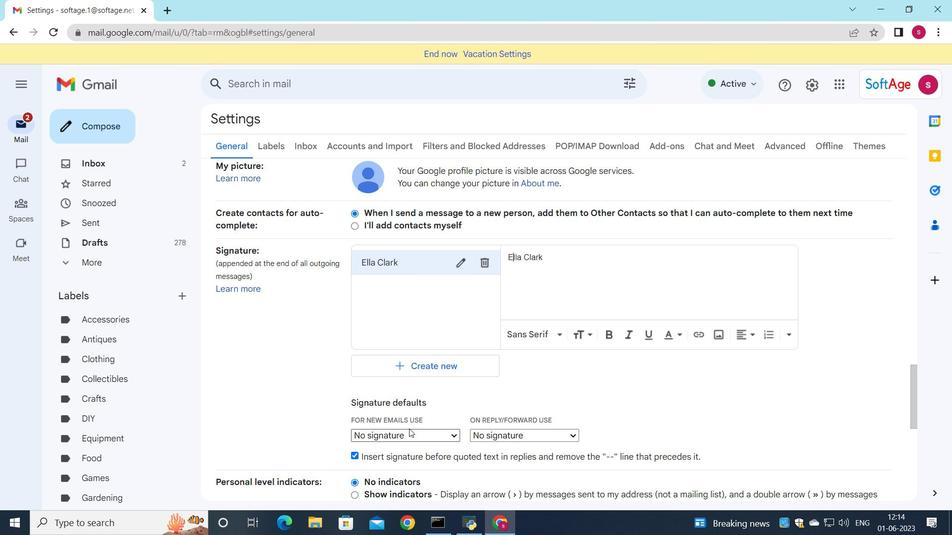 
Action: Mouse moved to (402, 456)
Screenshot: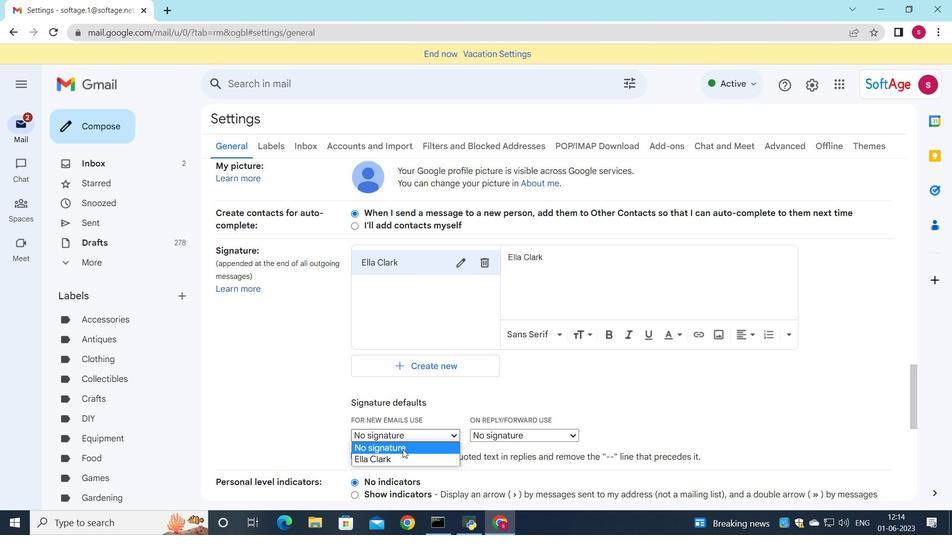 
Action: Mouse pressed left at (402, 456)
Screenshot: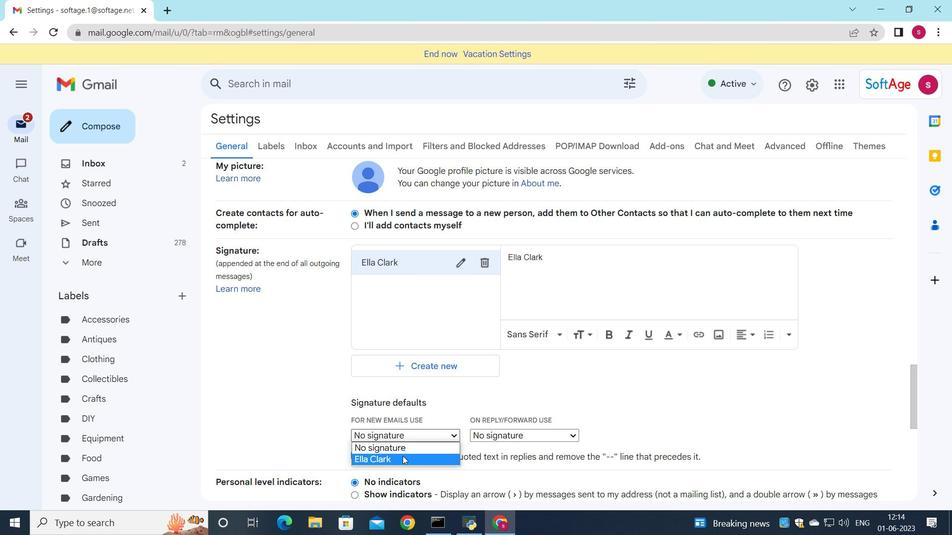 
Action: Mouse moved to (486, 436)
Screenshot: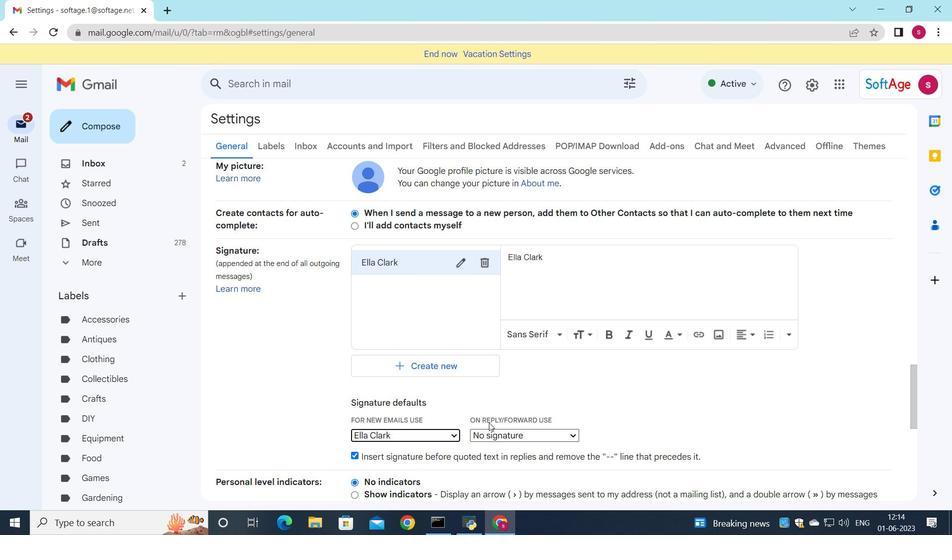 
Action: Mouse pressed left at (486, 436)
Screenshot: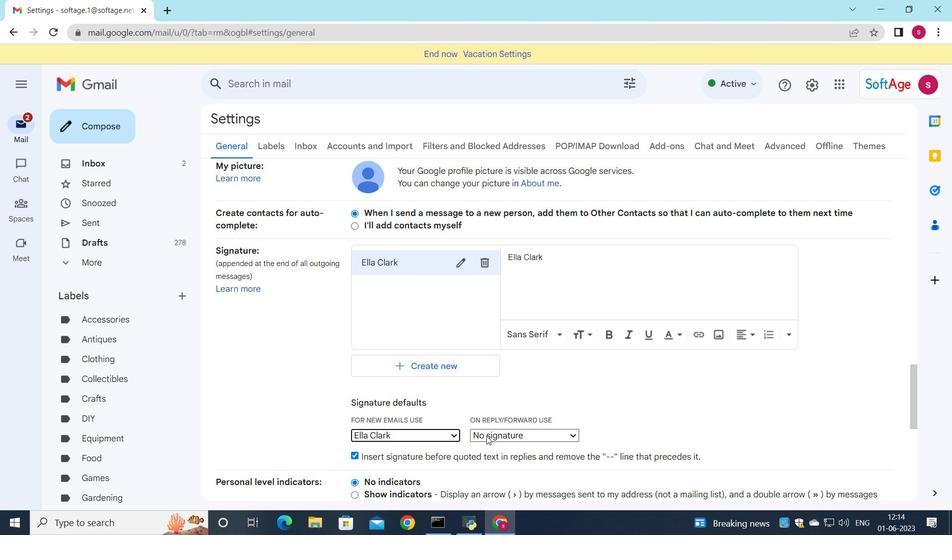 
Action: Mouse moved to (490, 462)
Screenshot: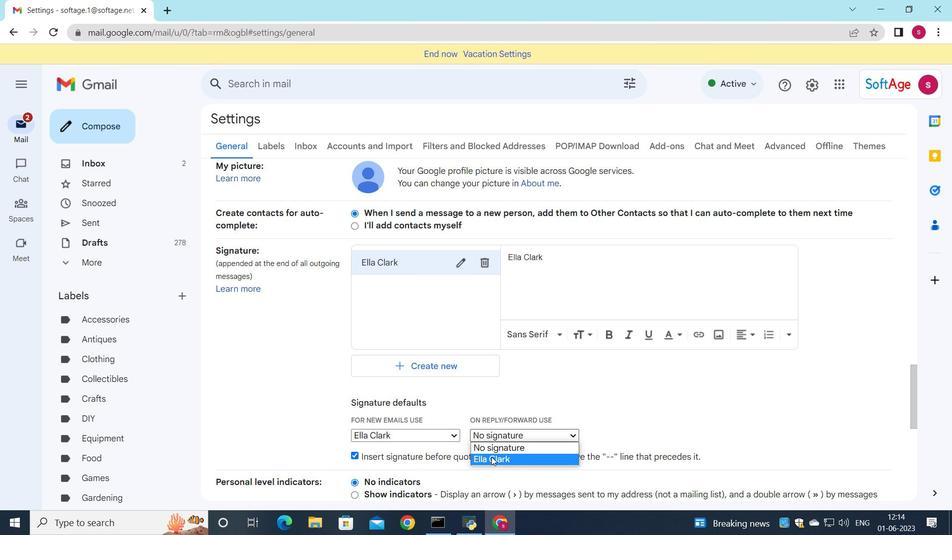 
Action: Mouse pressed left at (490, 462)
Screenshot: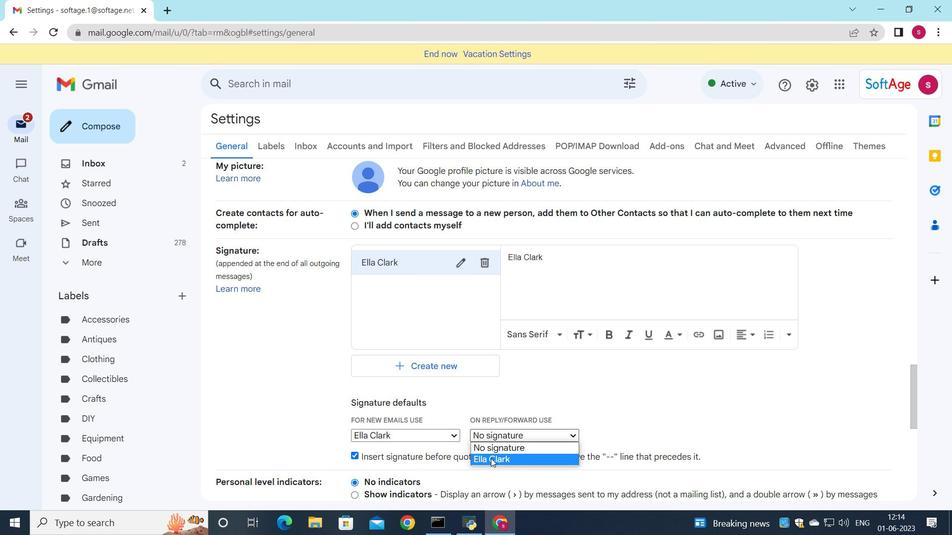 
Action: Mouse moved to (475, 424)
Screenshot: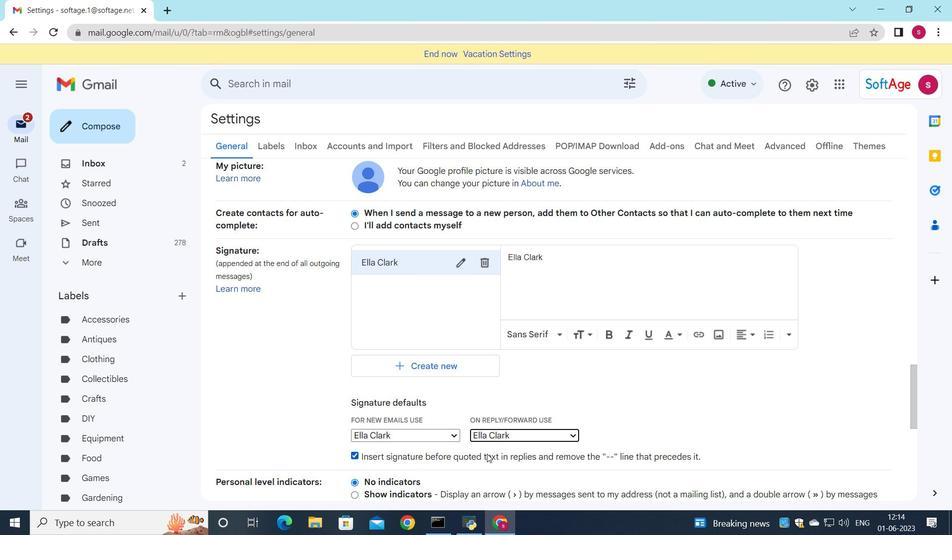 
Action: Mouse scrolled (475, 423) with delta (0, 0)
Screenshot: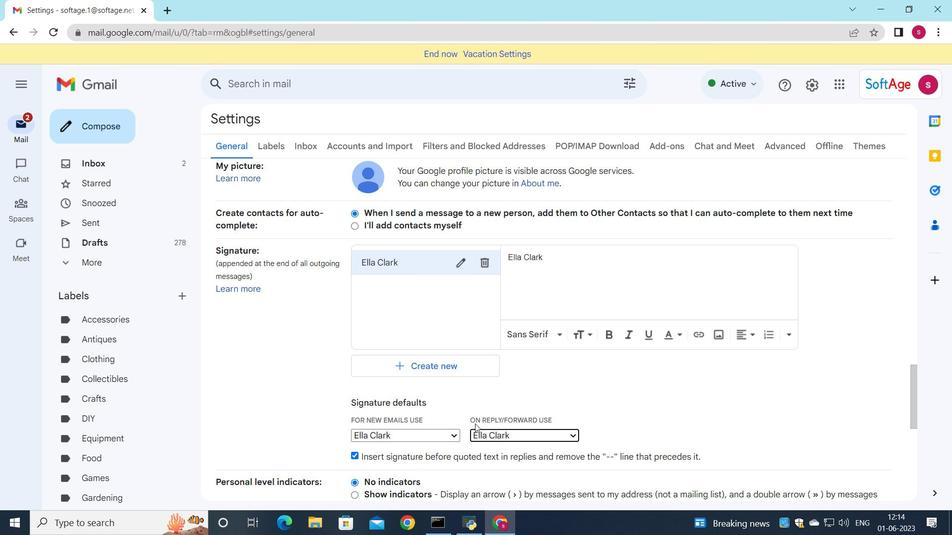
Action: Mouse scrolled (475, 423) with delta (0, 0)
Screenshot: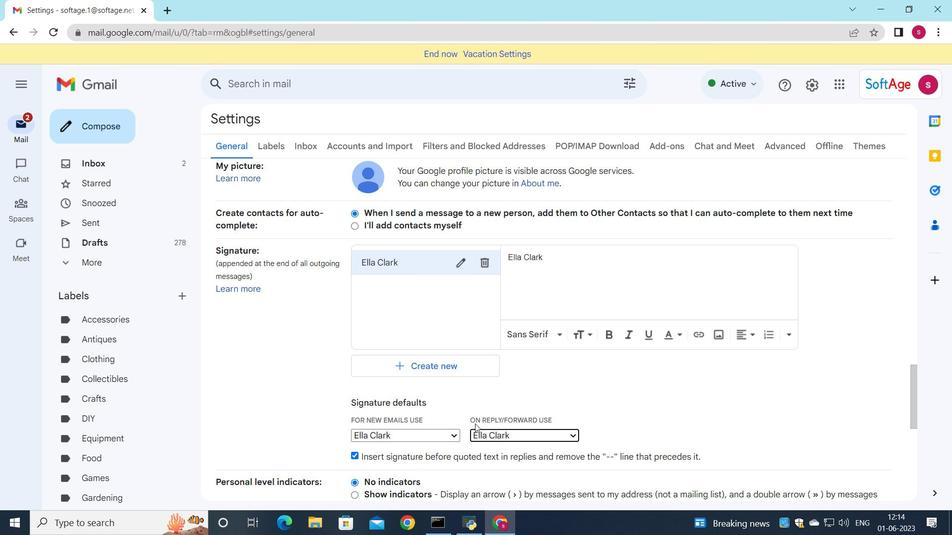 
Action: Mouse scrolled (475, 423) with delta (0, 0)
Screenshot: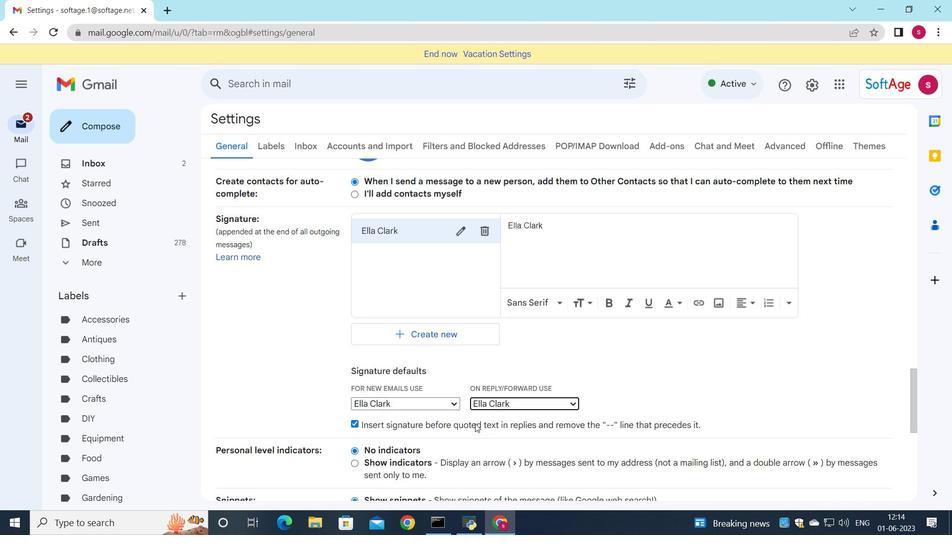 
Action: Mouse scrolled (475, 423) with delta (0, 0)
Screenshot: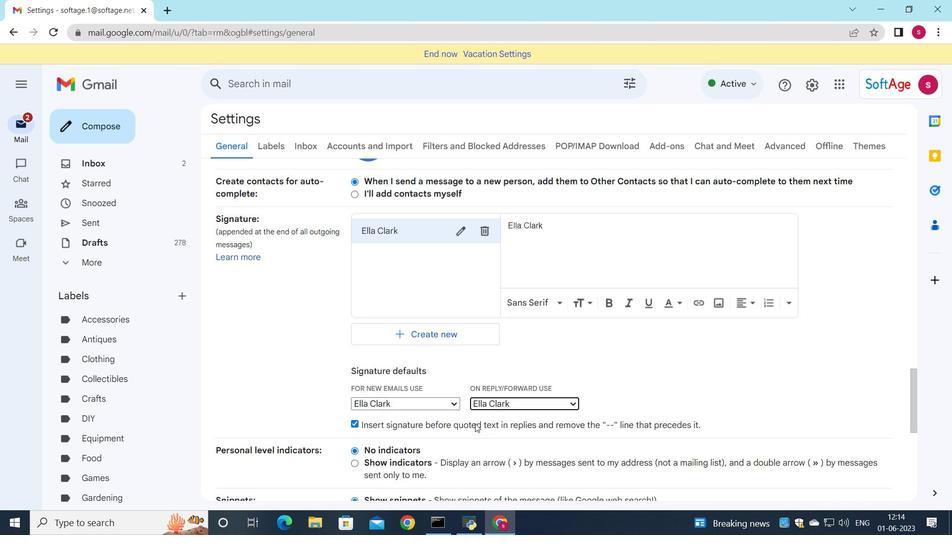 
Action: Mouse moved to (474, 424)
Screenshot: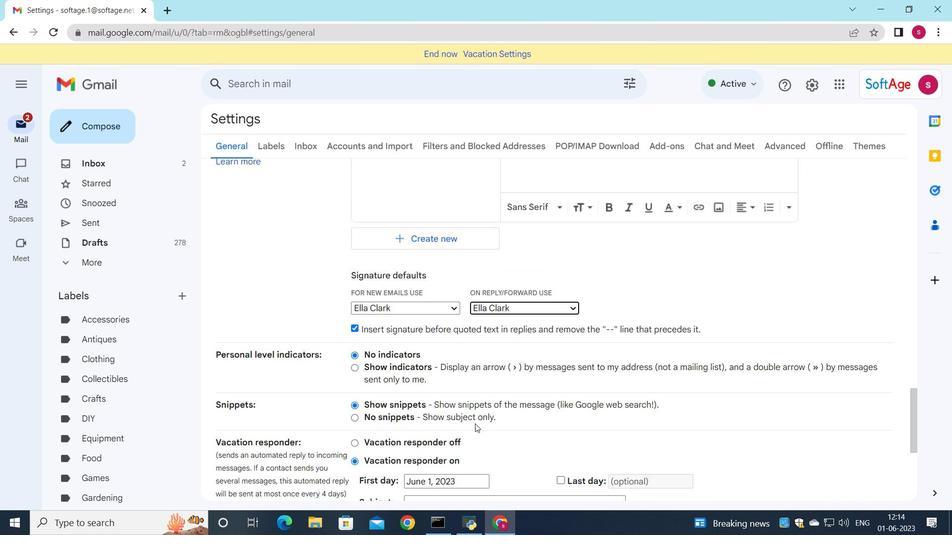 
Action: Mouse scrolled (474, 423) with delta (0, 0)
Screenshot: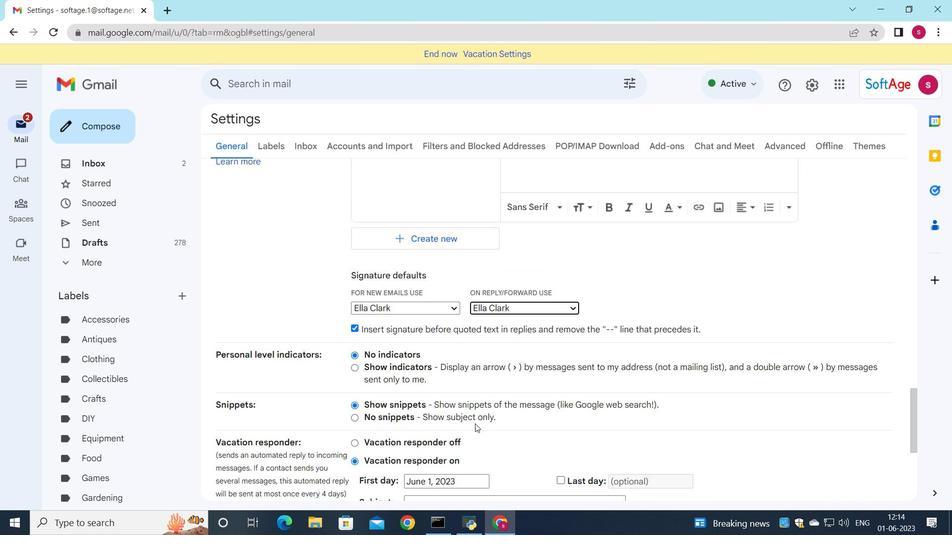 
Action: Mouse moved to (471, 425)
Screenshot: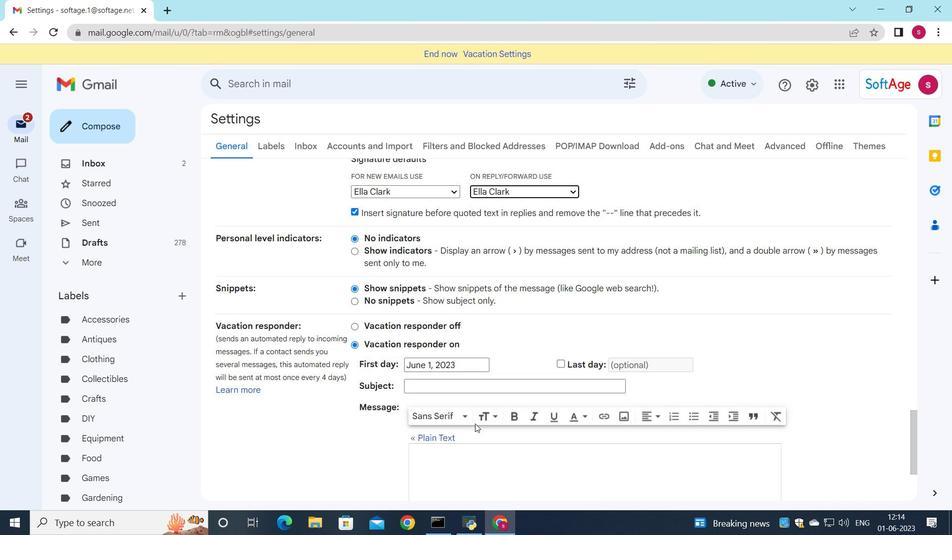 
Action: Mouse scrolled (471, 425) with delta (0, 0)
Screenshot: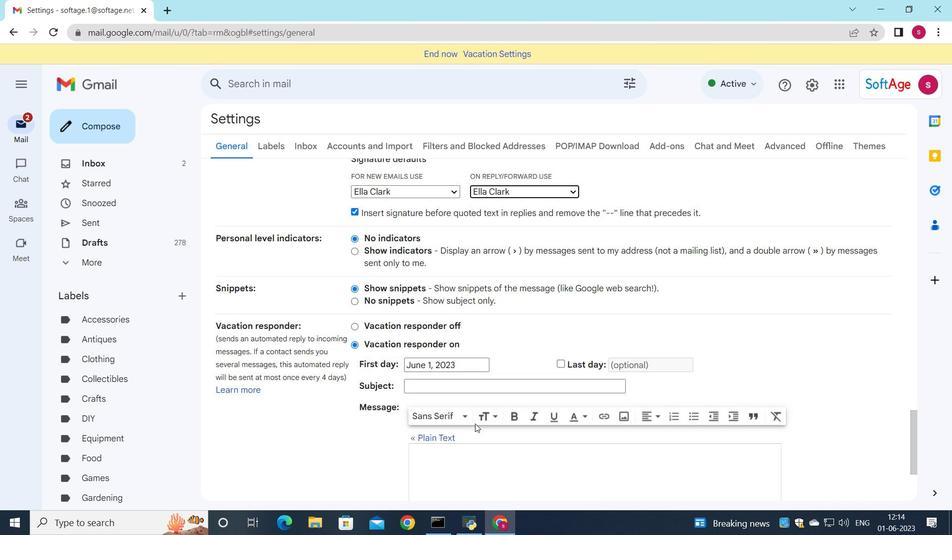 
Action: Mouse moved to (466, 430)
Screenshot: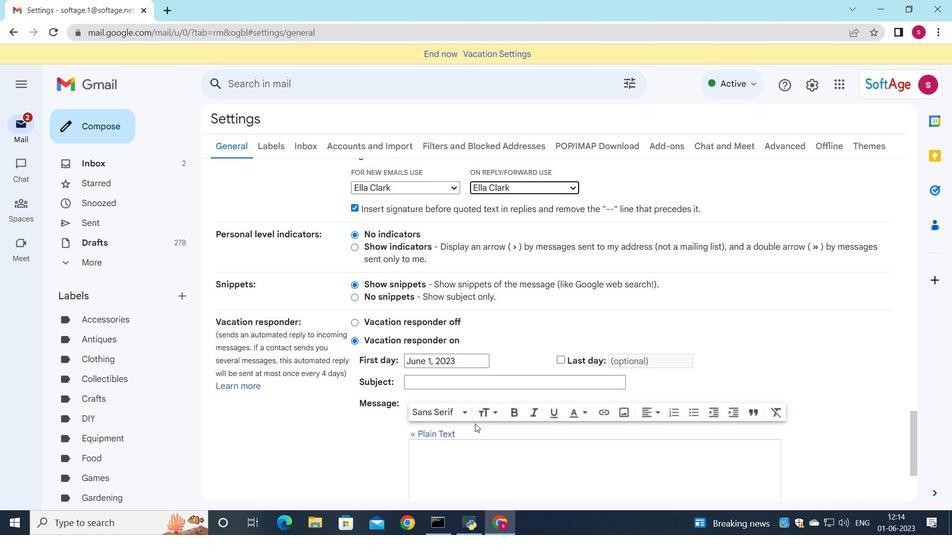 
Action: Mouse scrolled (466, 430) with delta (0, 0)
Screenshot: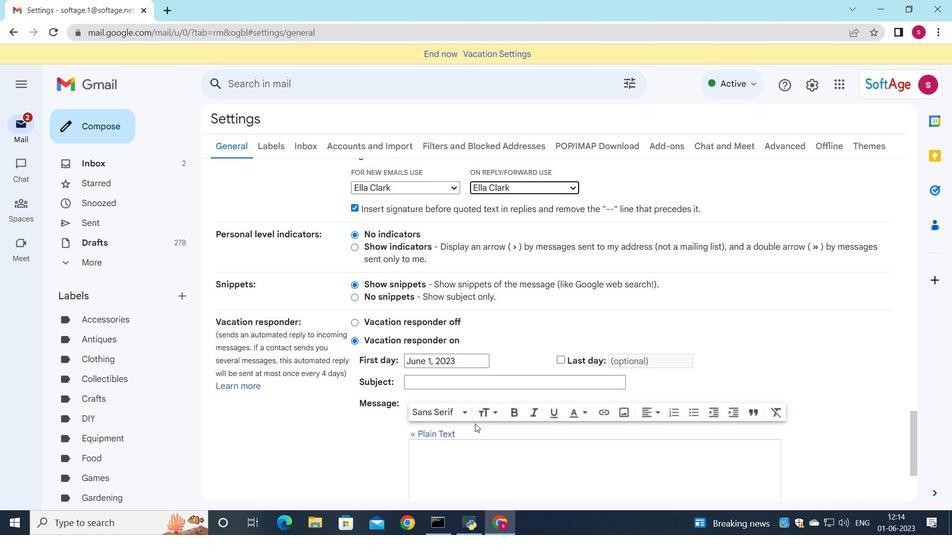 
Action: Mouse moved to (461, 442)
Screenshot: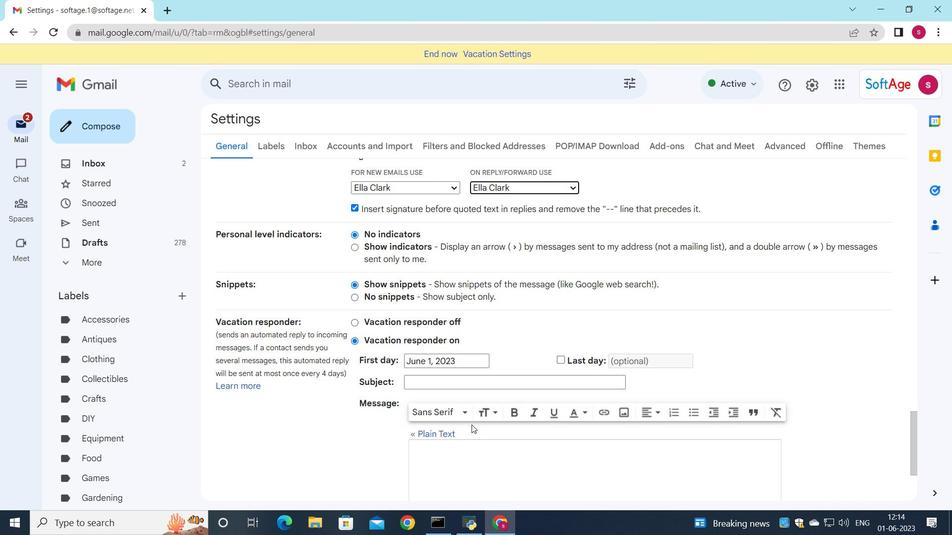 
Action: Mouse scrolled (461, 441) with delta (0, 0)
Screenshot: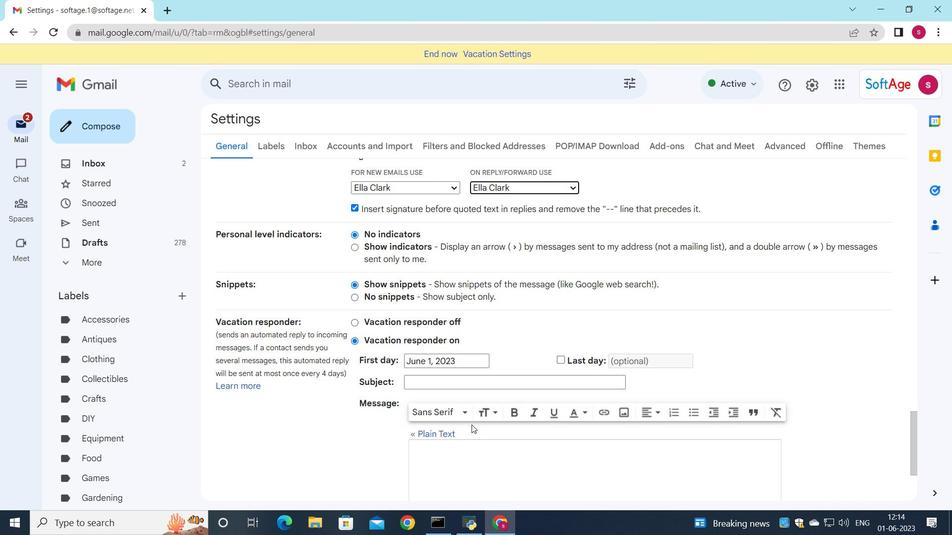 
Action: Mouse moved to (512, 440)
Screenshot: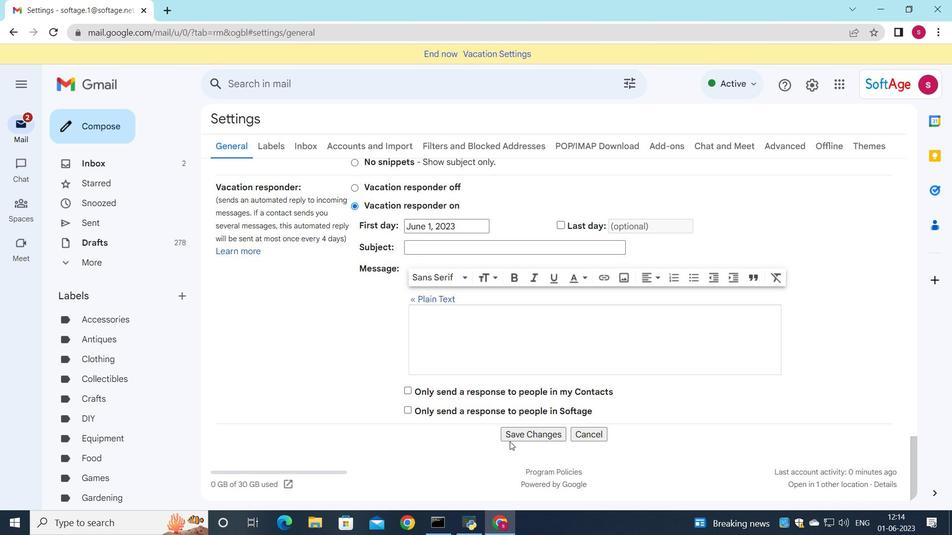 
Action: Mouse pressed left at (512, 440)
Screenshot: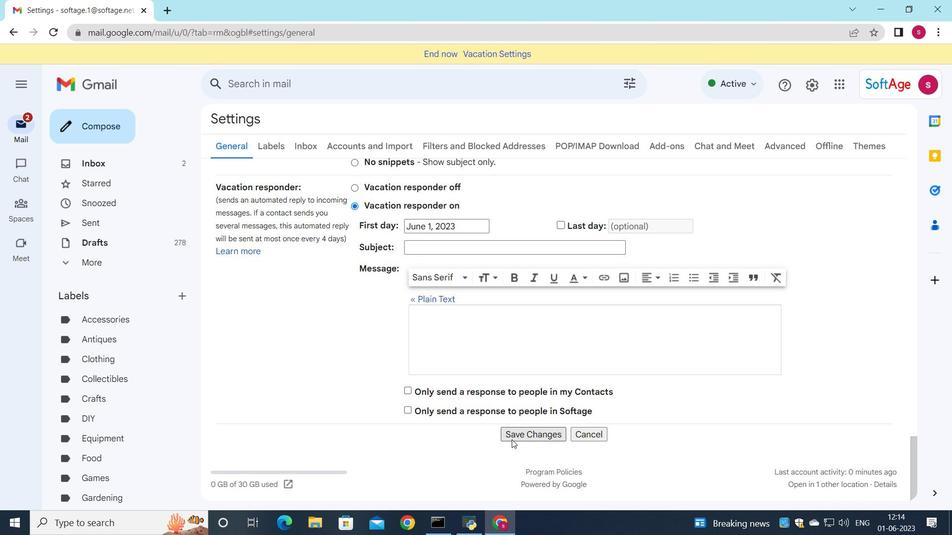 
Action: Mouse moved to (372, 326)
Screenshot: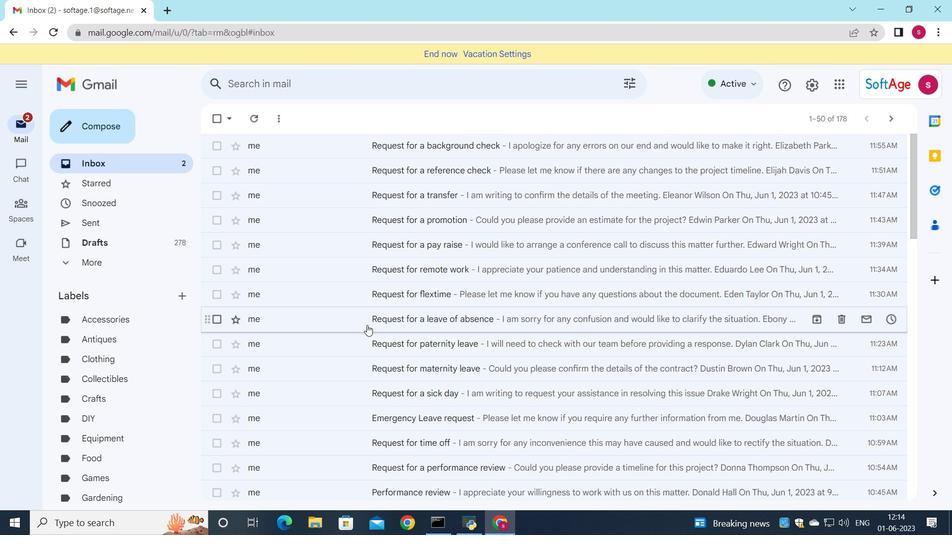 
Action: Mouse pressed left at (372, 326)
Screenshot: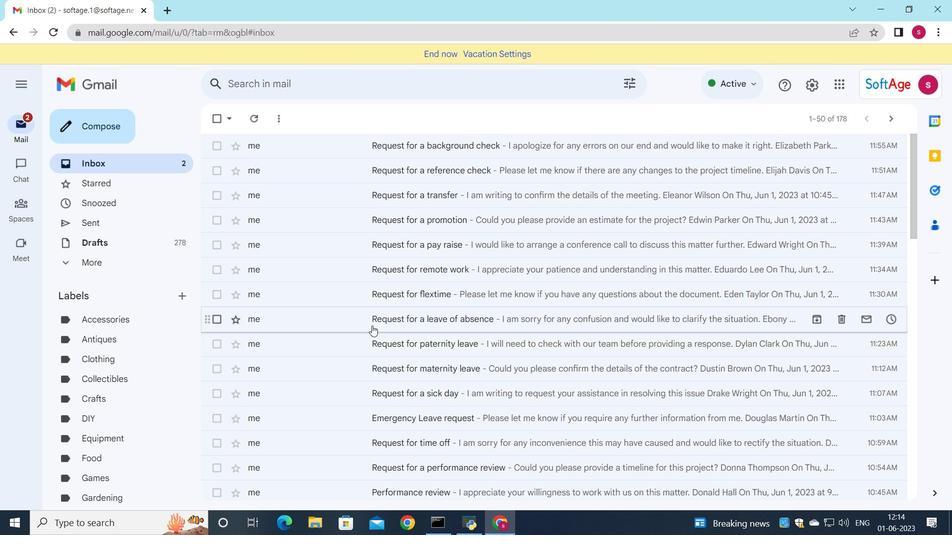 
Action: Mouse moved to (323, 414)
Screenshot: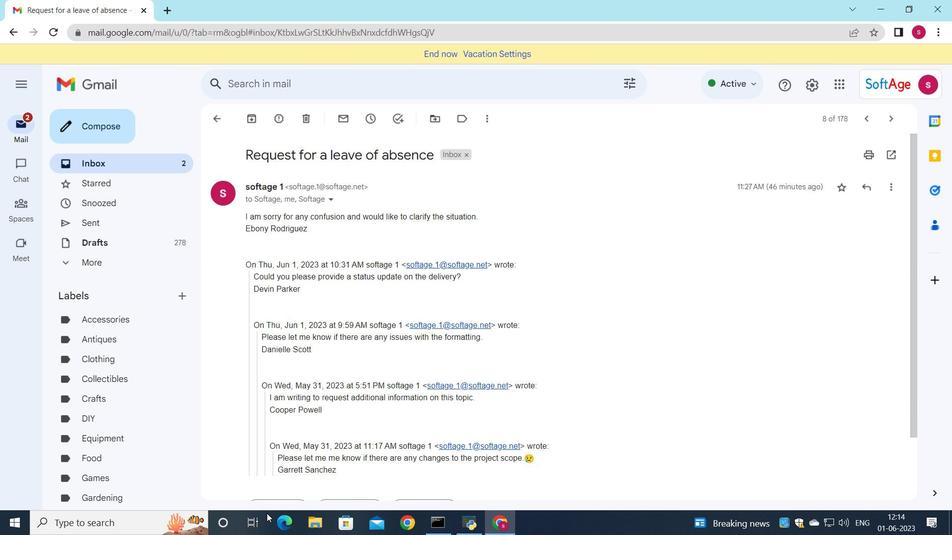 
Action: Mouse scrolled (323, 414) with delta (0, 0)
Screenshot: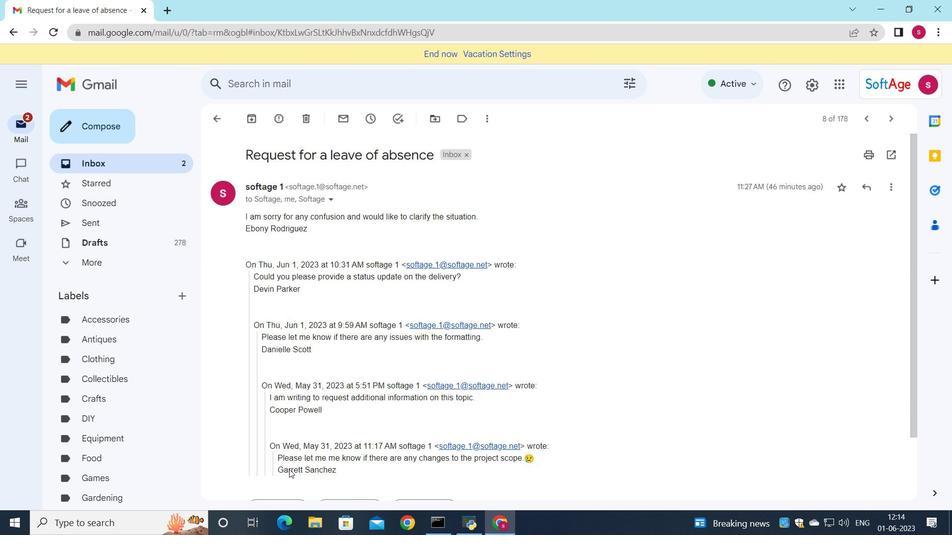 
Action: Mouse scrolled (323, 414) with delta (0, 0)
Screenshot: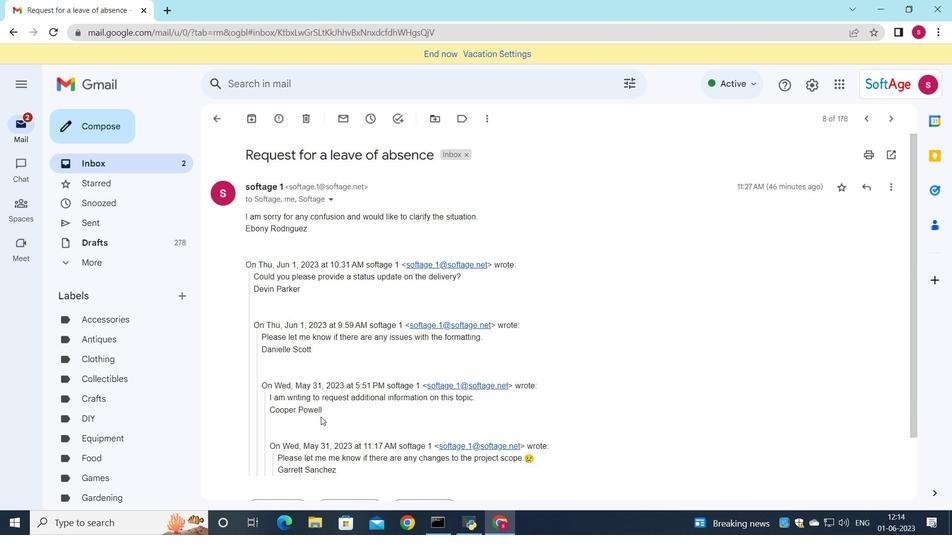 
Action: Mouse moved to (292, 435)
Screenshot: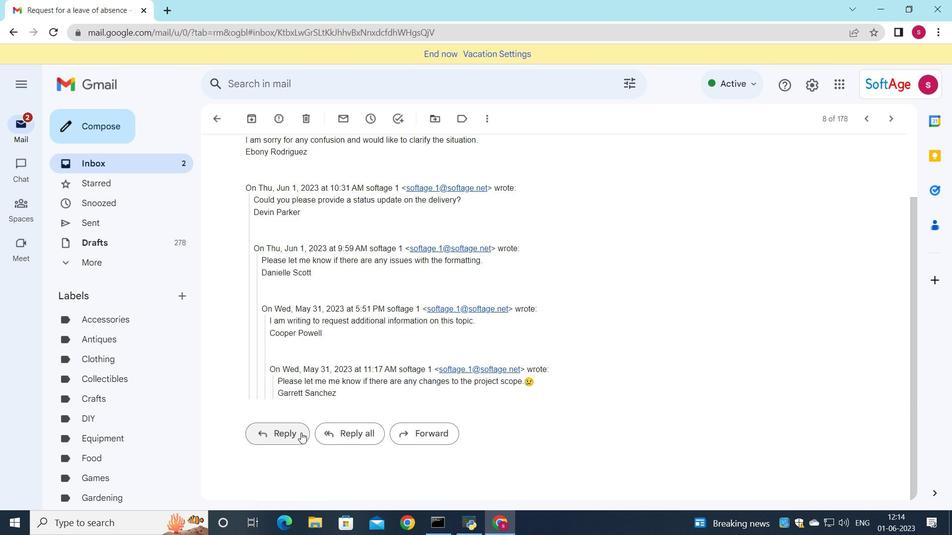 
Action: Mouse pressed left at (292, 435)
Screenshot: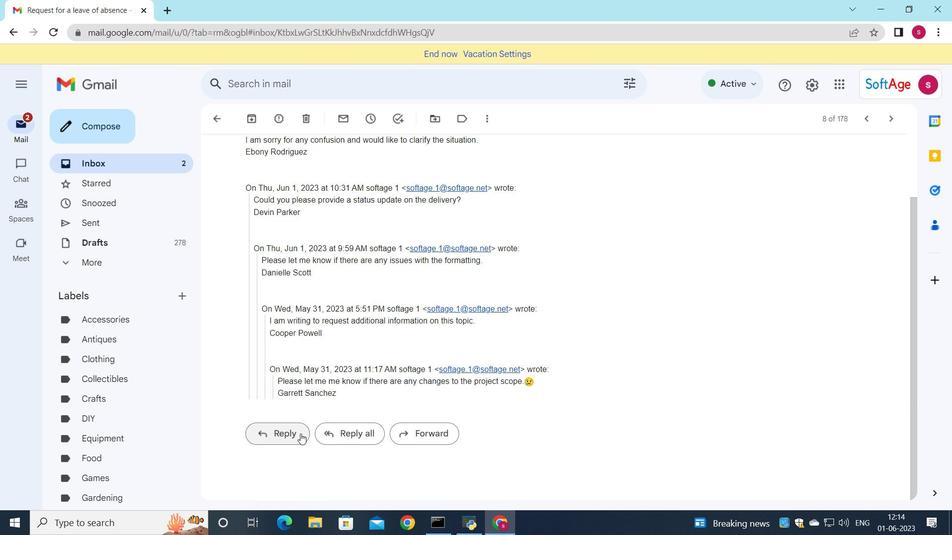 
Action: Mouse moved to (266, 340)
Screenshot: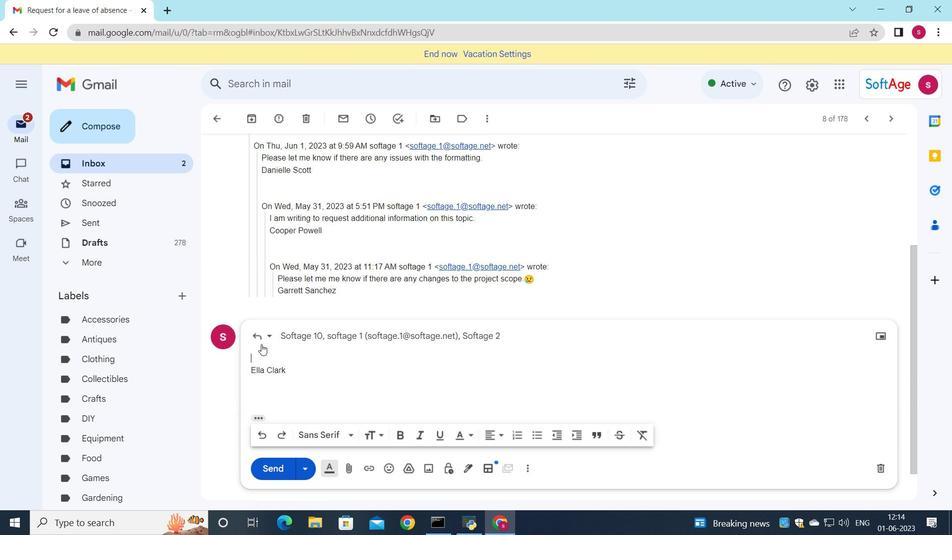 
Action: Mouse pressed left at (266, 340)
Screenshot: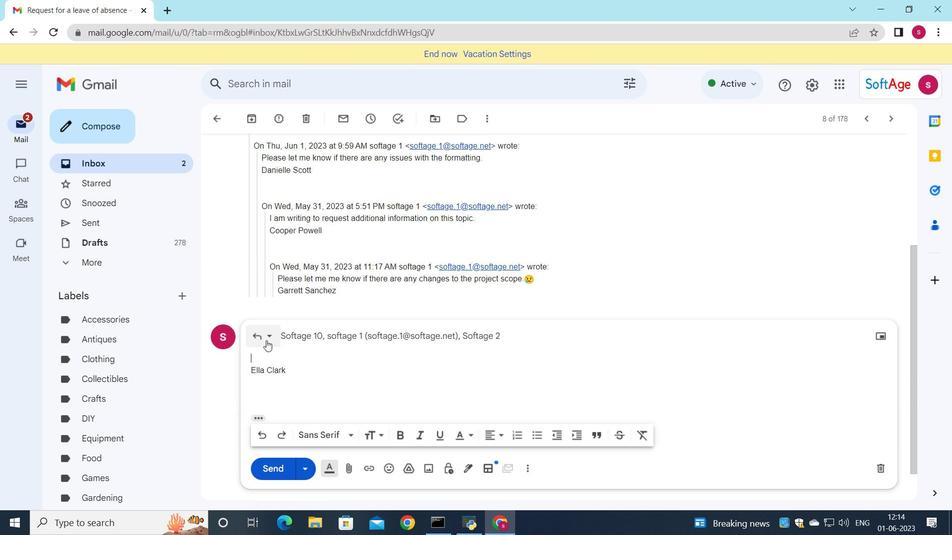 
Action: Mouse moved to (289, 428)
Screenshot: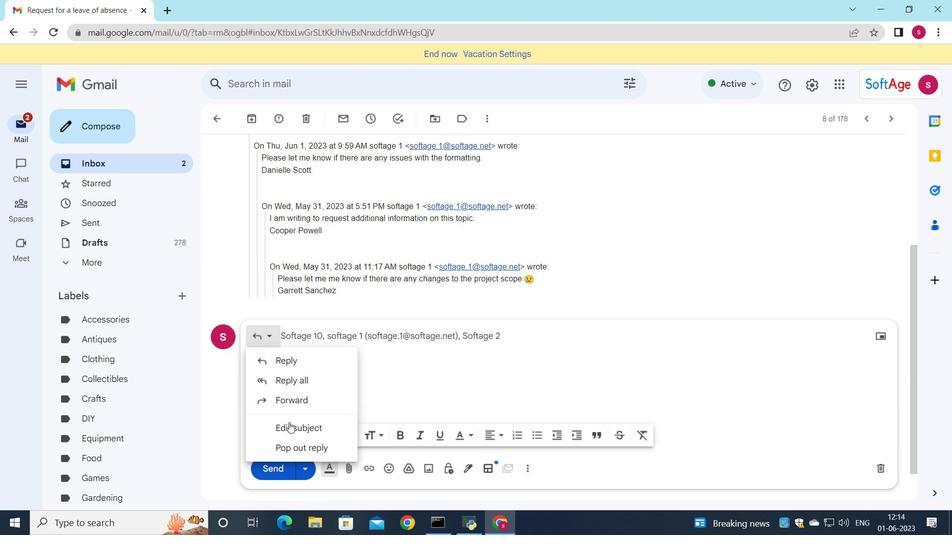 
Action: Mouse pressed left at (289, 428)
Screenshot: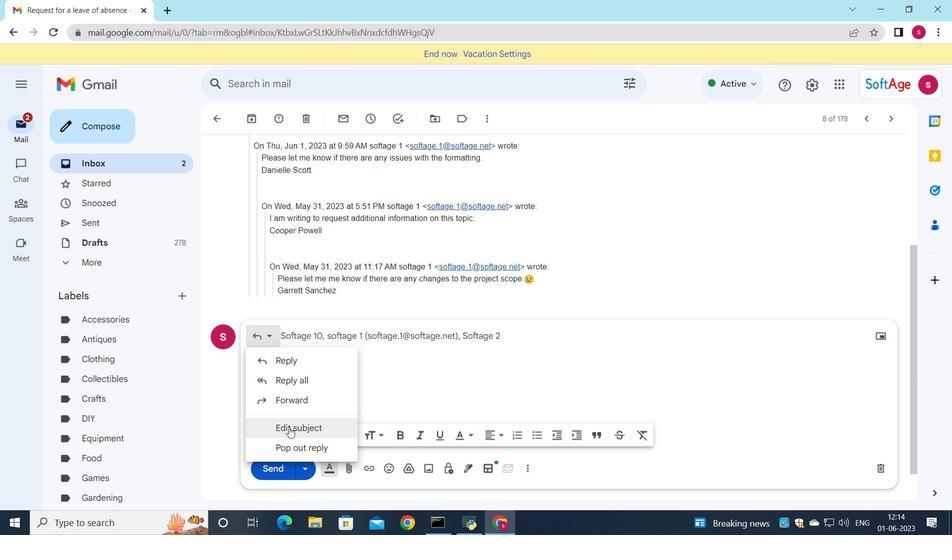 
Action: Mouse moved to (490, 336)
Screenshot: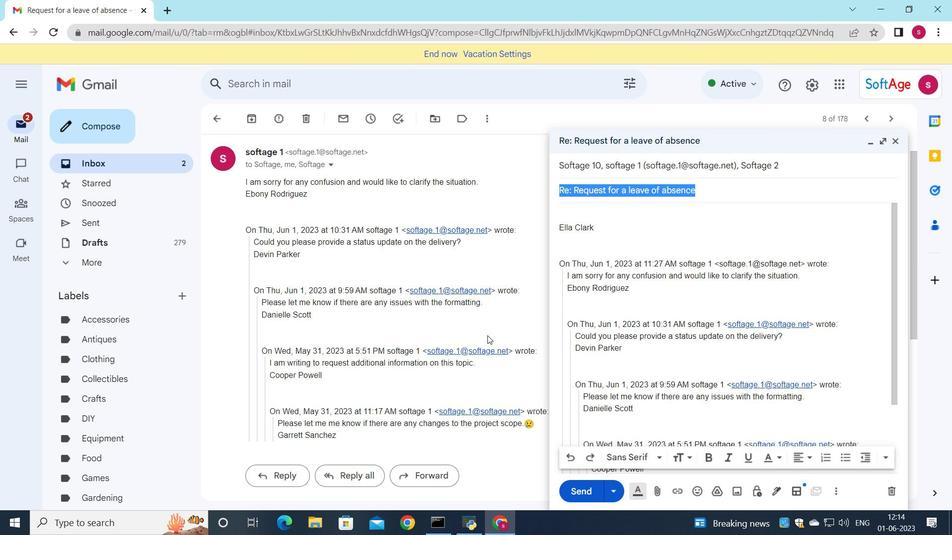 
Action: Key pressed <Key.shift>Rw<Key.backspace>equest<Key.space>for<Key.space>an<Key.space>interview
Screenshot: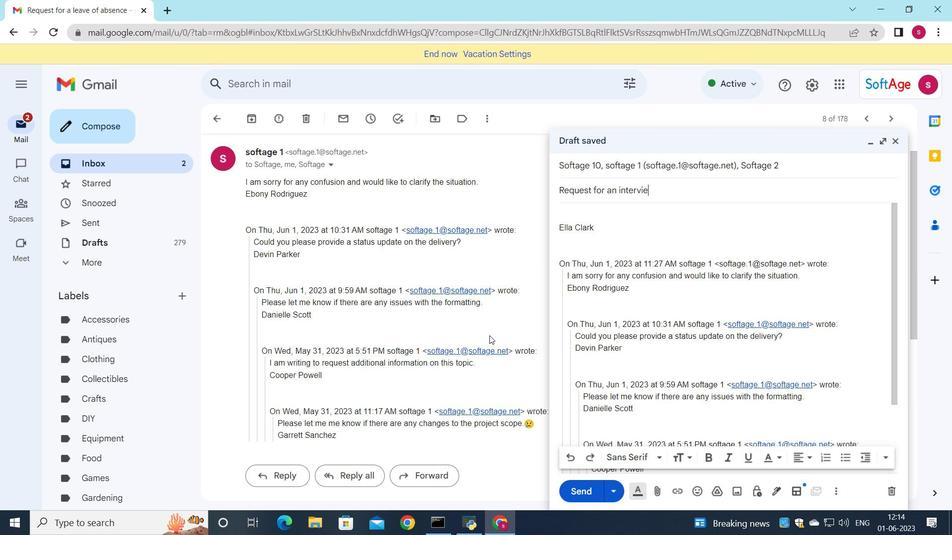 
Action: Mouse moved to (578, 212)
Screenshot: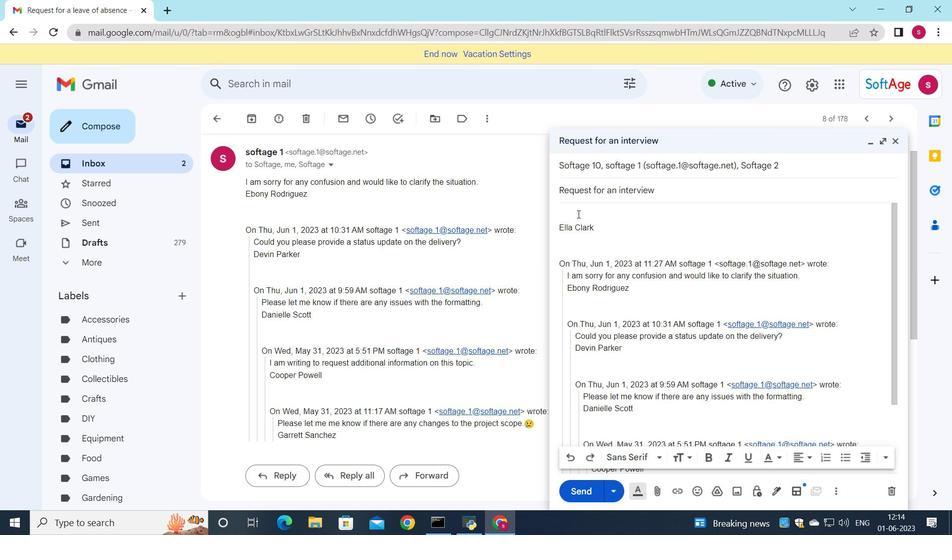 
Action: Mouse pressed left at (578, 212)
Screenshot: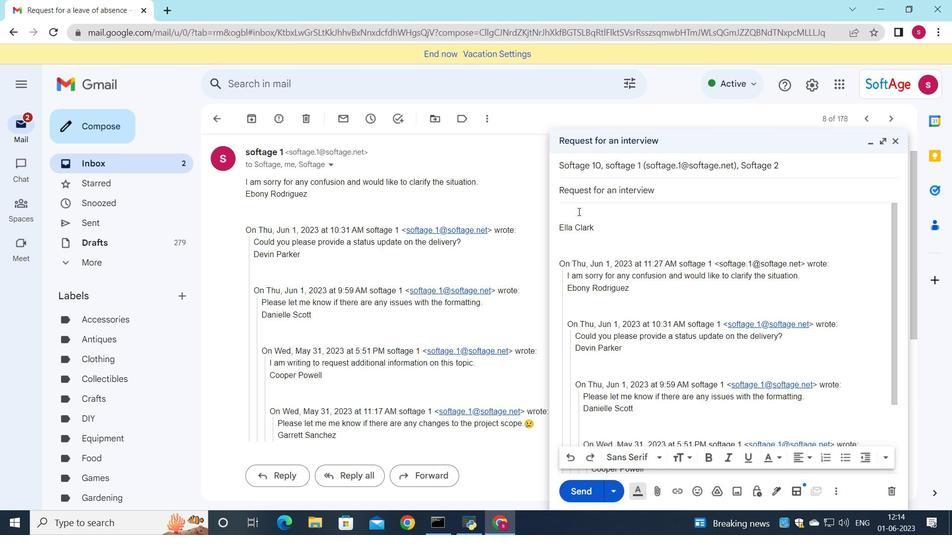 
Action: Key pressed <Key.shift>can<Key.space>you<Key.space>please<Key.space><Key.backspace><Key.backspace><Key.backspace><Key.backspace><Key.backspace><Key.backspace>rovide<Key.space>an<Key.space>update<Key.space>on<Key.space>the<Key.space>status<Key.space>of<Key.space>the<Key.space>project<Key.shift_r>?
Screenshot: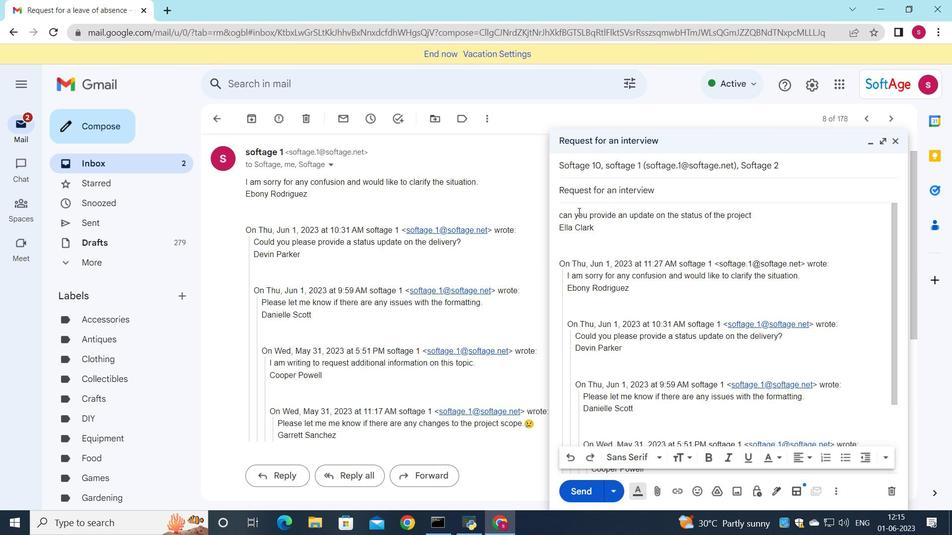 
Action: Mouse moved to (572, 464)
Screenshot: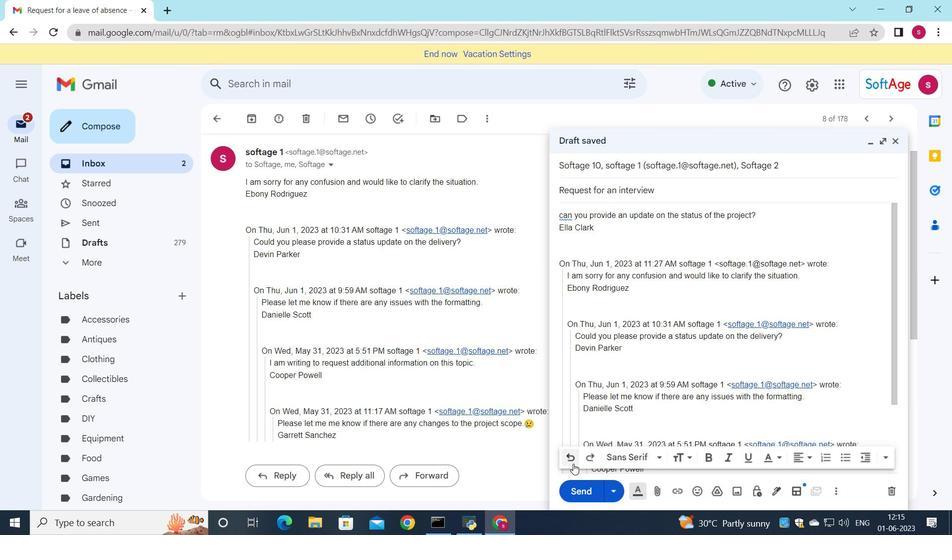 
Action: Mouse pressed left at (572, 464)
Screenshot: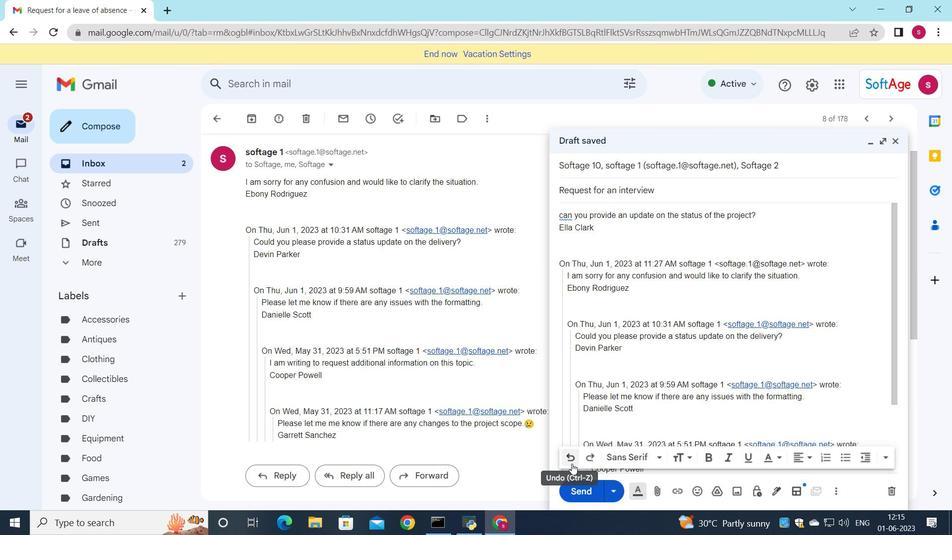 
Action: Mouse moved to (572, 462)
Screenshot: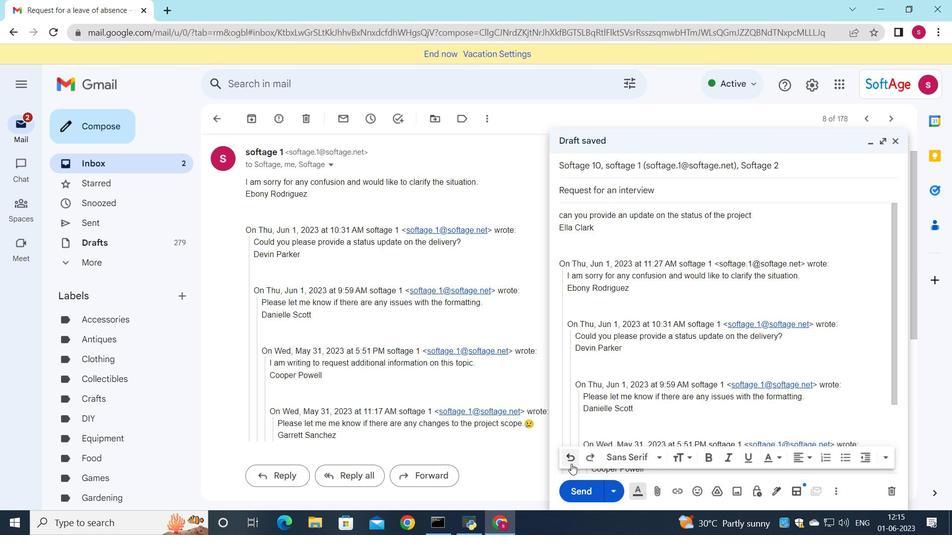 
Action: Mouse pressed left at (572, 462)
Screenshot: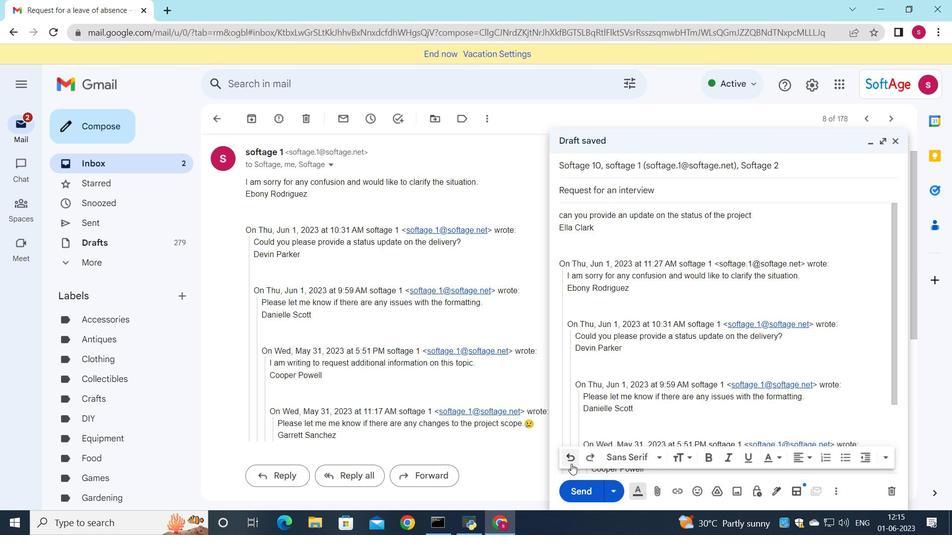 
Action: Mouse pressed left at (572, 462)
Screenshot: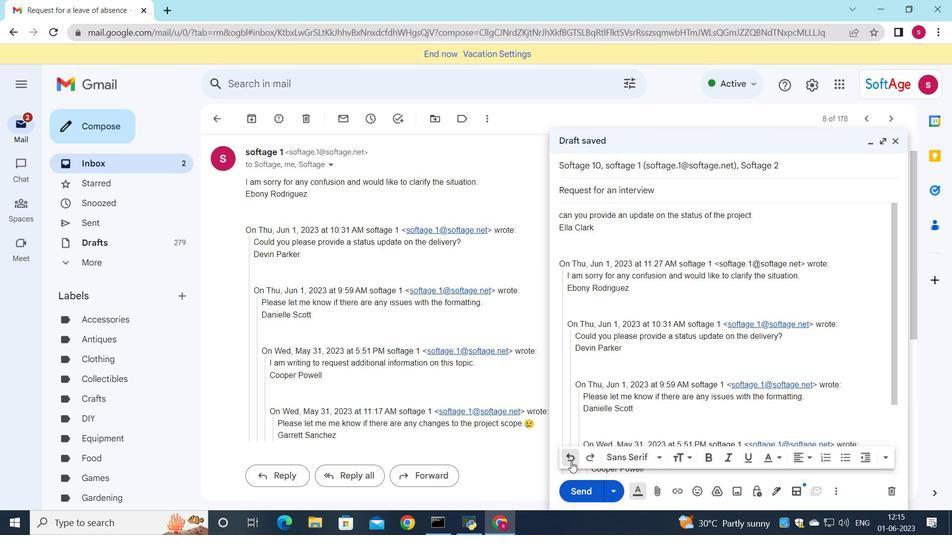 
Action: Mouse pressed left at (572, 462)
Screenshot: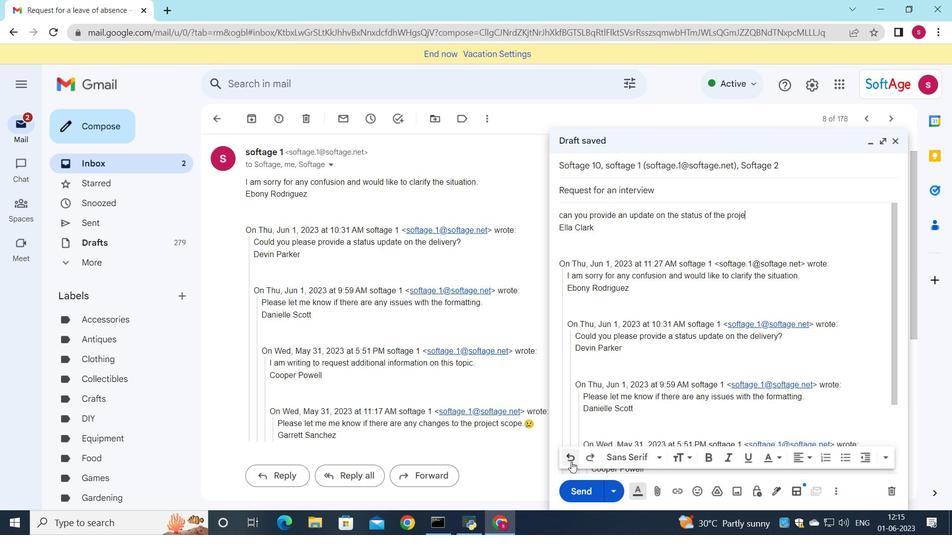 
Action: Mouse pressed left at (572, 462)
Screenshot: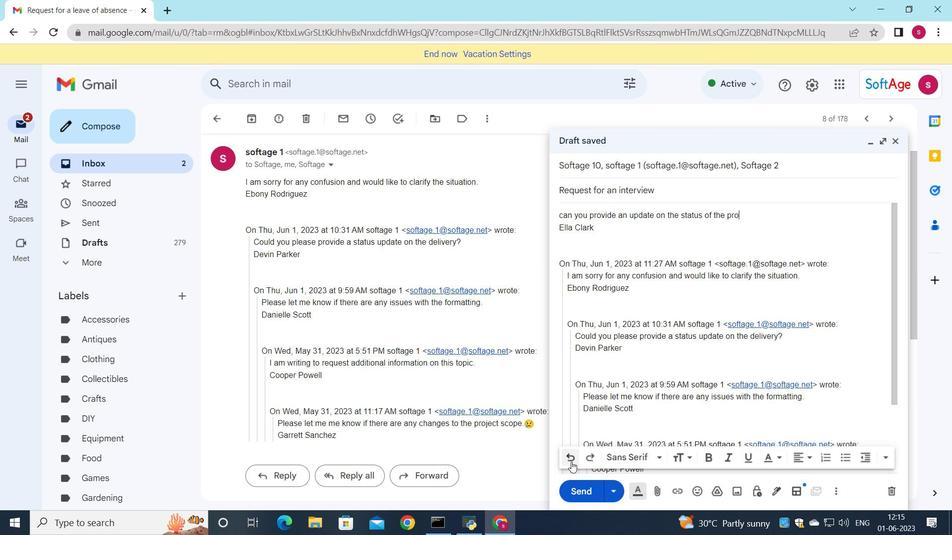 
Action: Mouse pressed left at (572, 462)
Screenshot: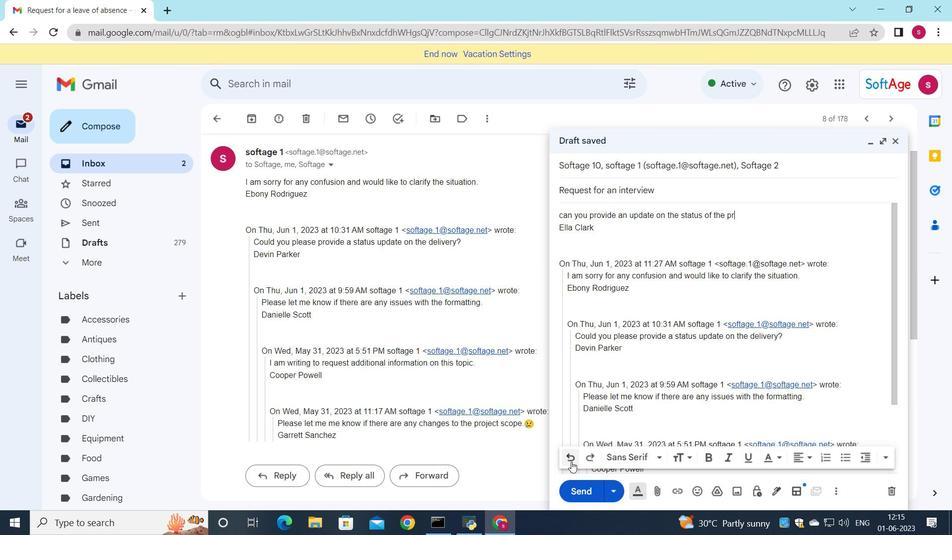 
Action: Mouse pressed left at (572, 462)
Screenshot: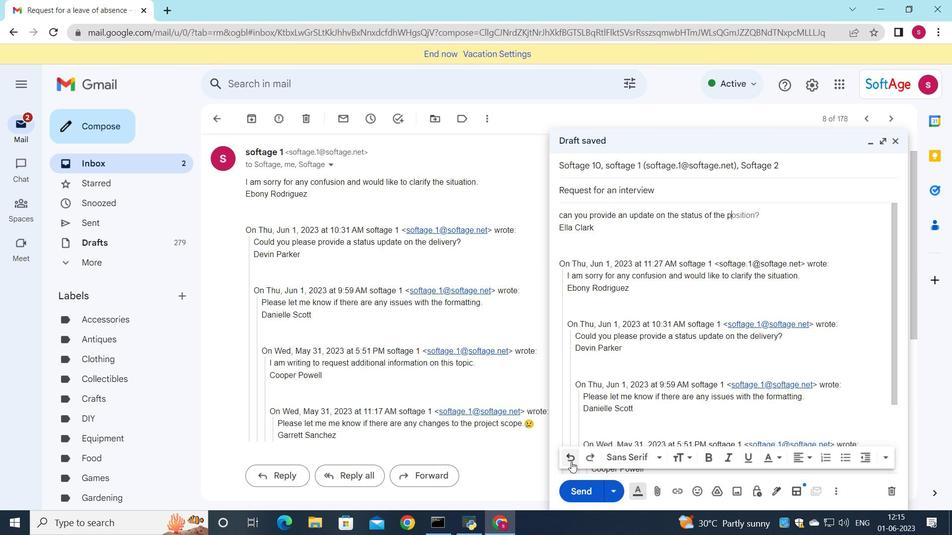 
Action: Mouse pressed left at (572, 462)
Screenshot: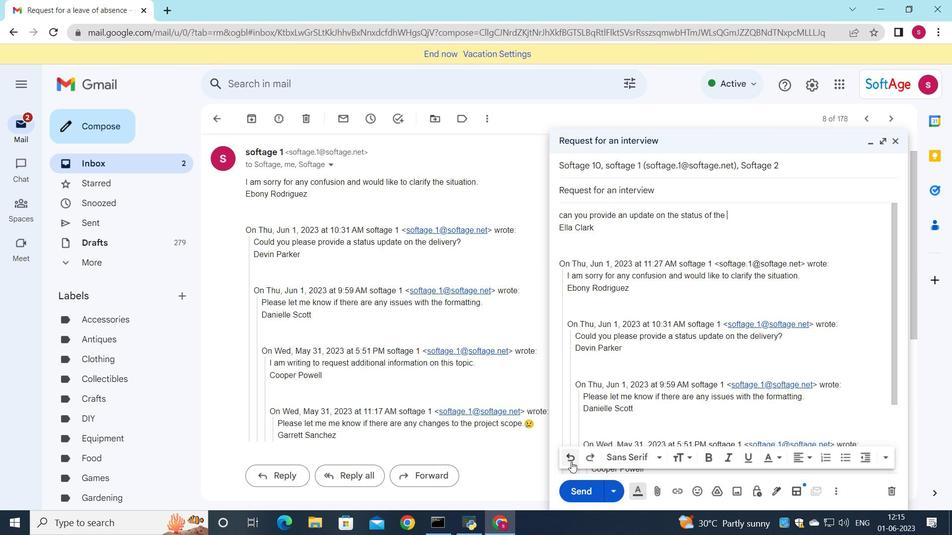 
Action: Mouse pressed left at (572, 462)
Screenshot: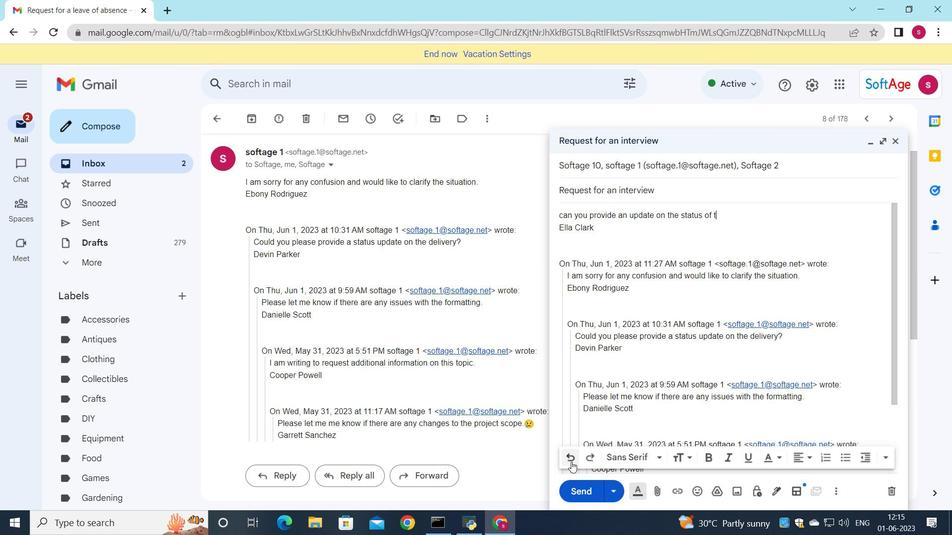 
Action: Mouse pressed left at (572, 462)
Screenshot: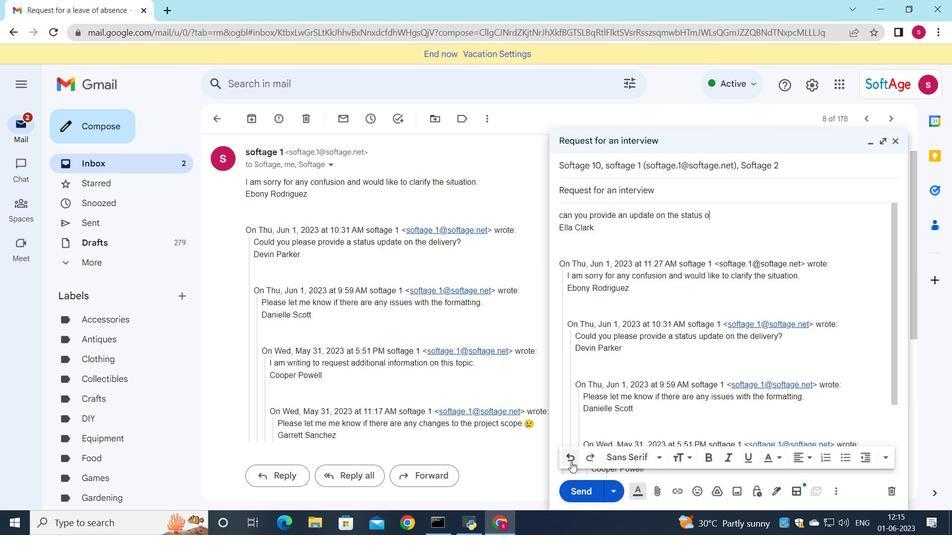 
Action: Mouse pressed left at (572, 462)
Screenshot: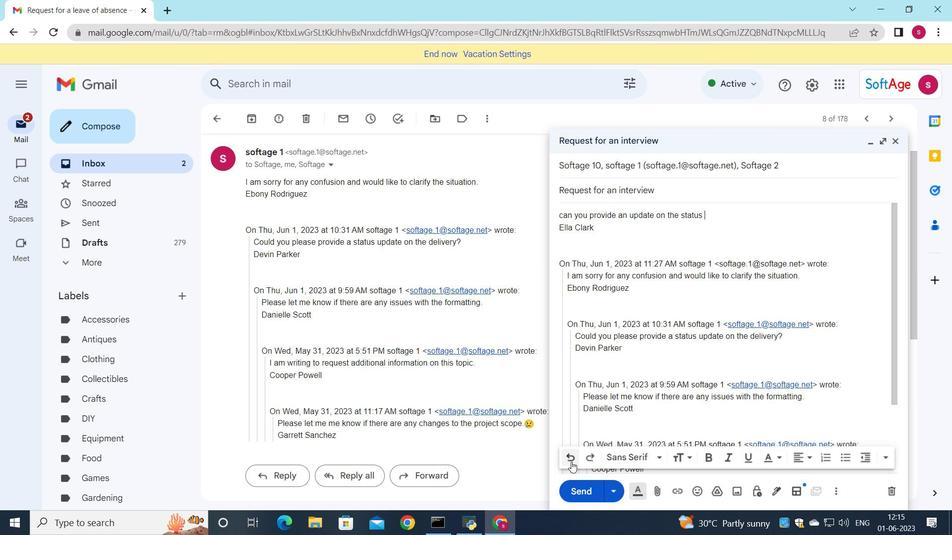 
Action: Mouse pressed left at (572, 462)
Screenshot: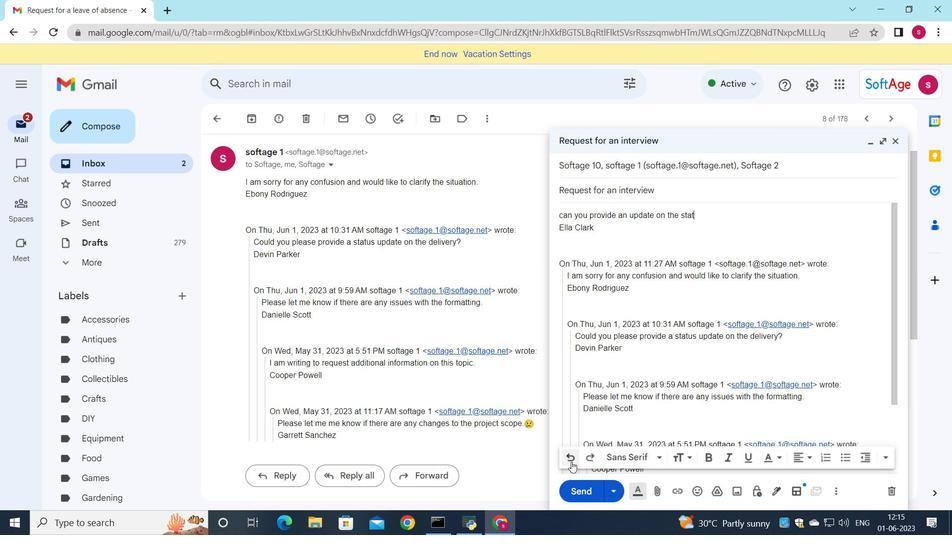 
Action: Mouse pressed left at (572, 462)
Screenshot: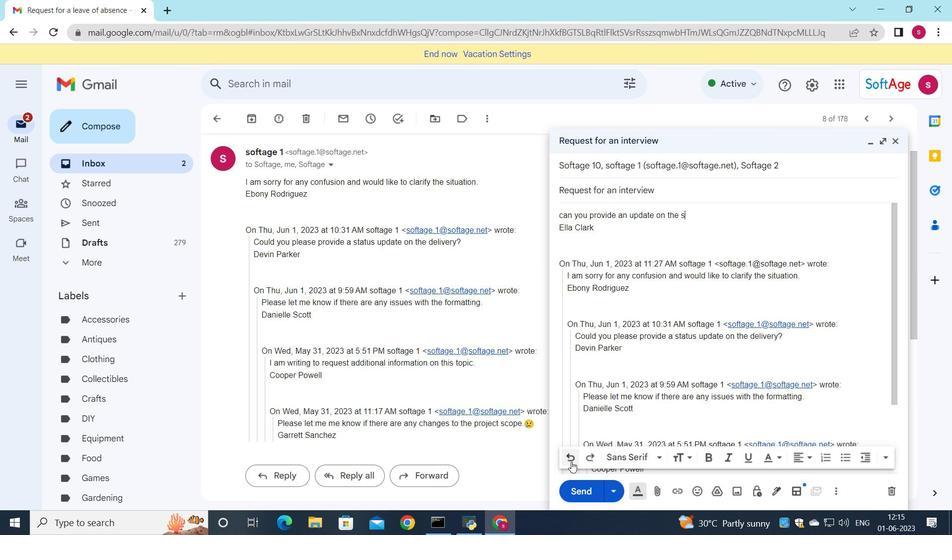 
Action: Mouse pressed left at (572, 462)
Screenshot: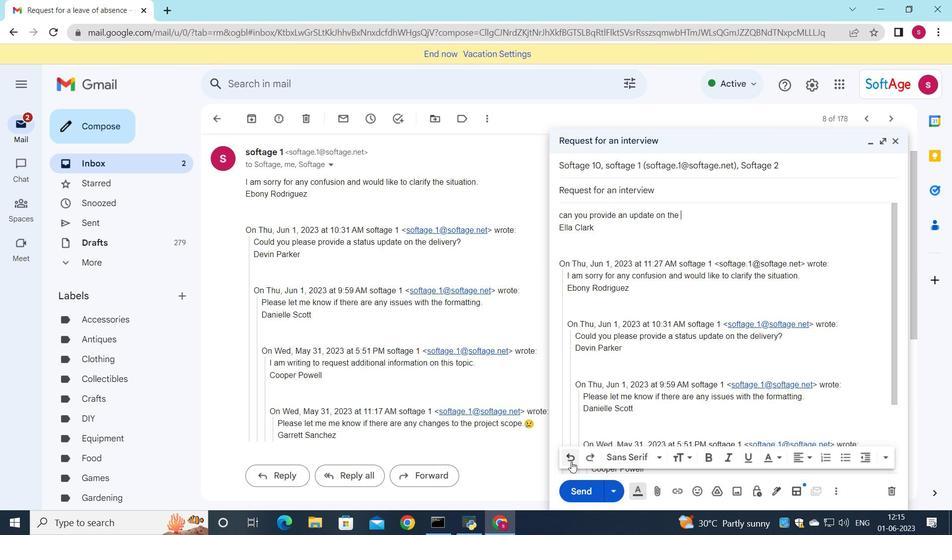 
Action: Mouse pressed left at (572, 462)
Screenshot: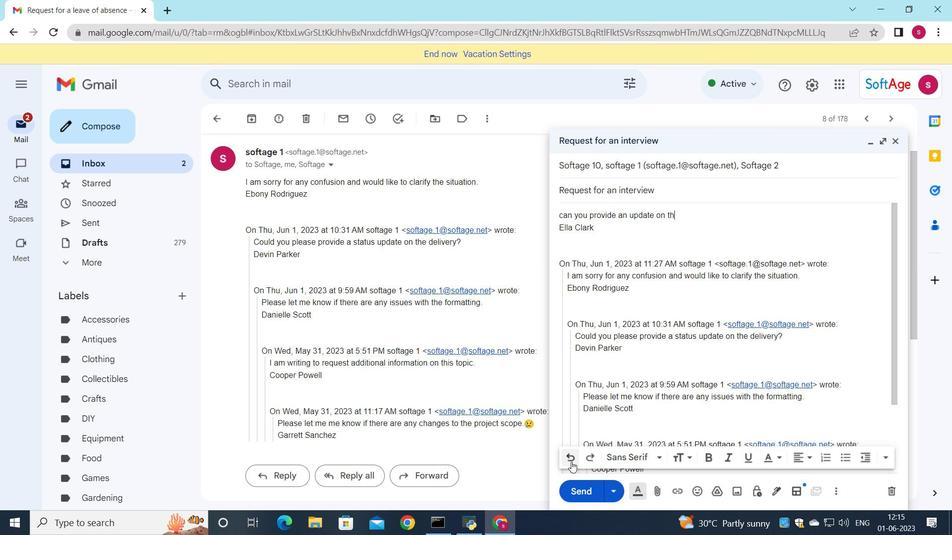 
Action: Mouse pressed left at (572, 462)
Screenshot: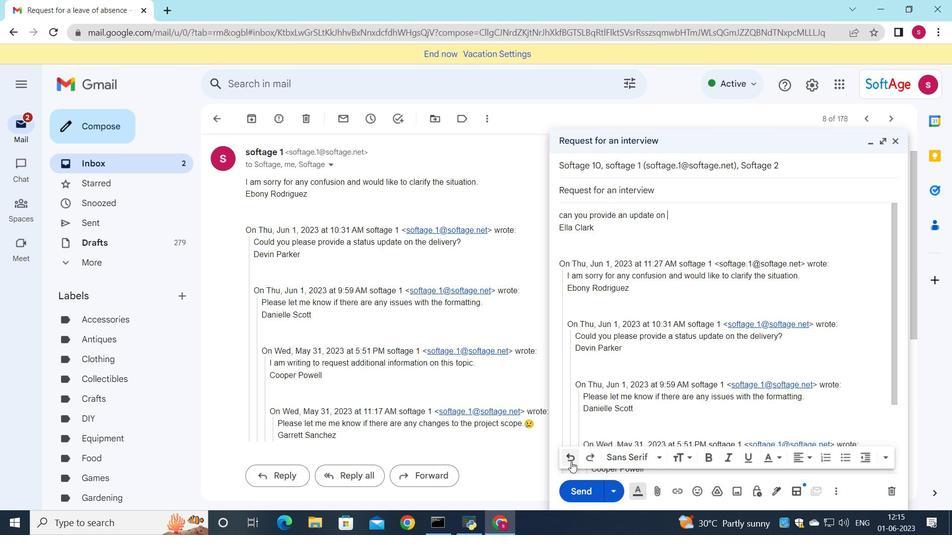 
Action: Mouse pressed left at (572, 462)
Screenshot: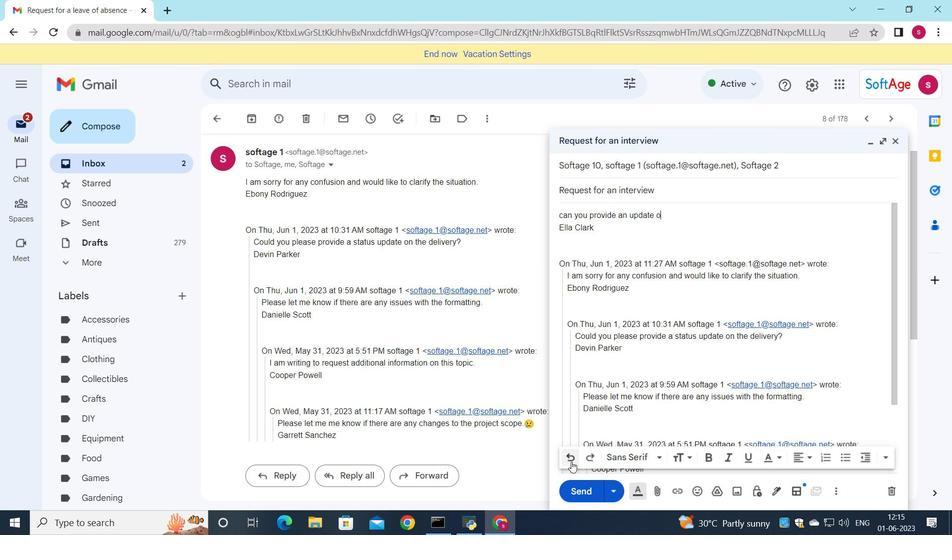 
Action: Mouse pressed left at (572, 462)
Screenshot: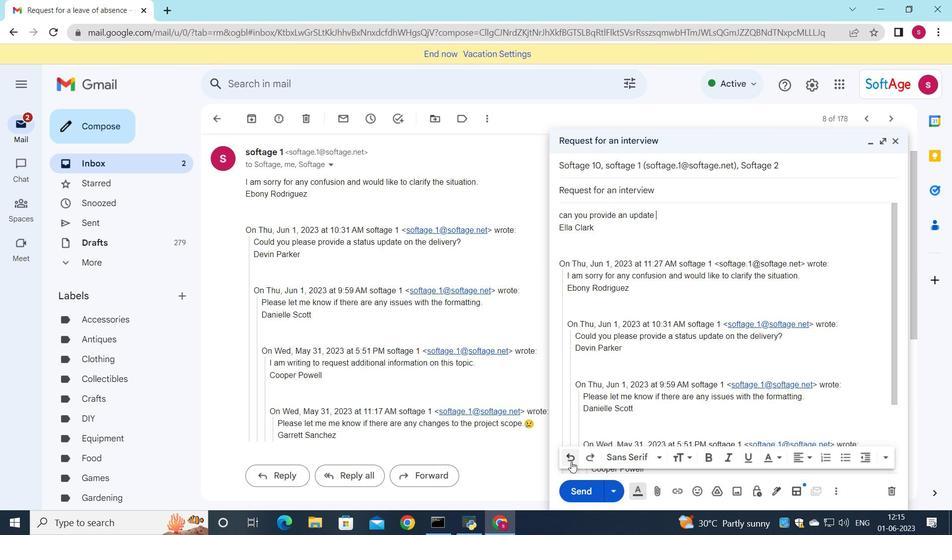
Action: Mouse pressed left at (572, 462)
Screenshot: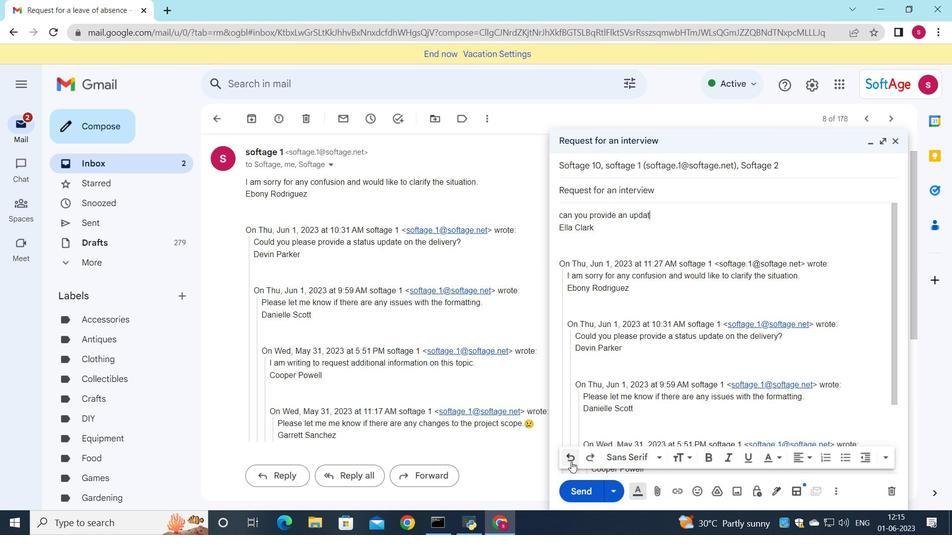 
Action: Mouse pressed left at (572, 462)
Screenshot: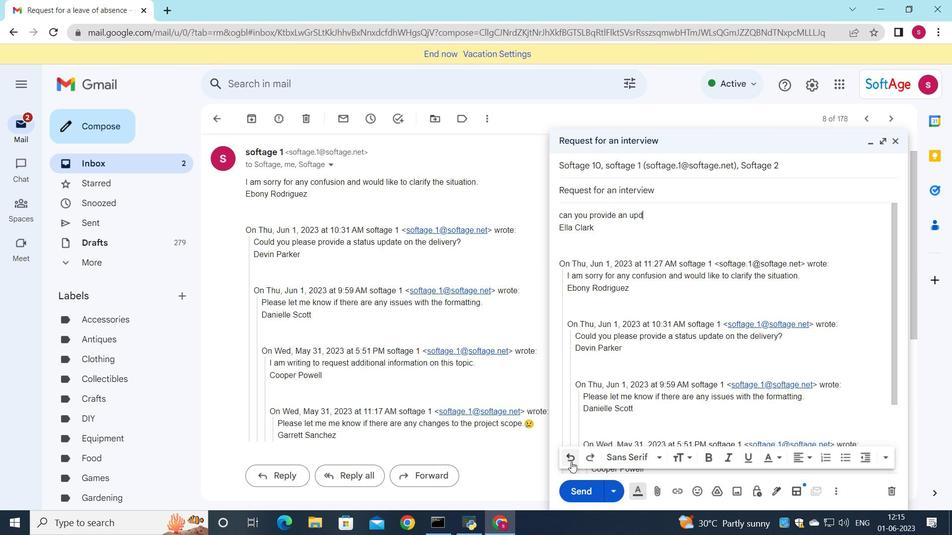 
Action: Mouse pressed left at (572, 462)
Screenshot: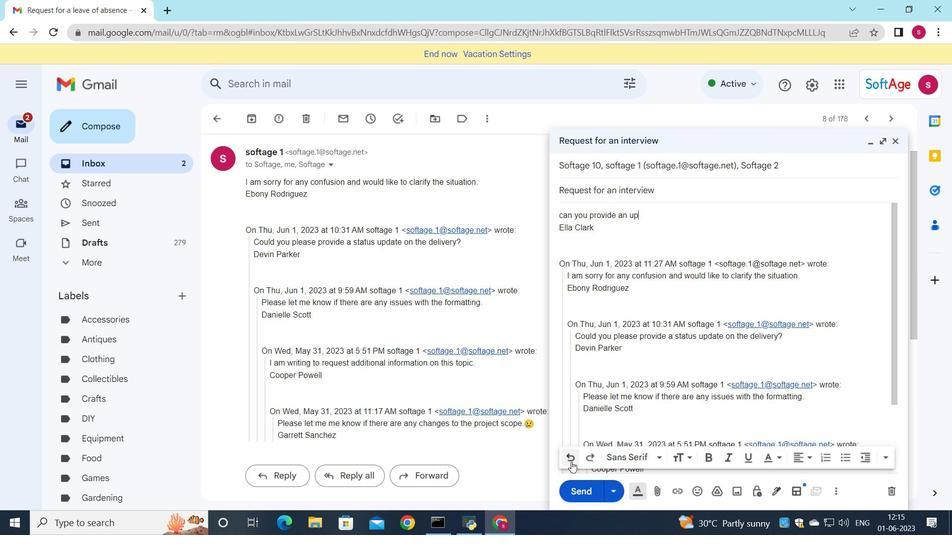 
Action: Mouse pressed left at (572, 462)
Screenshot: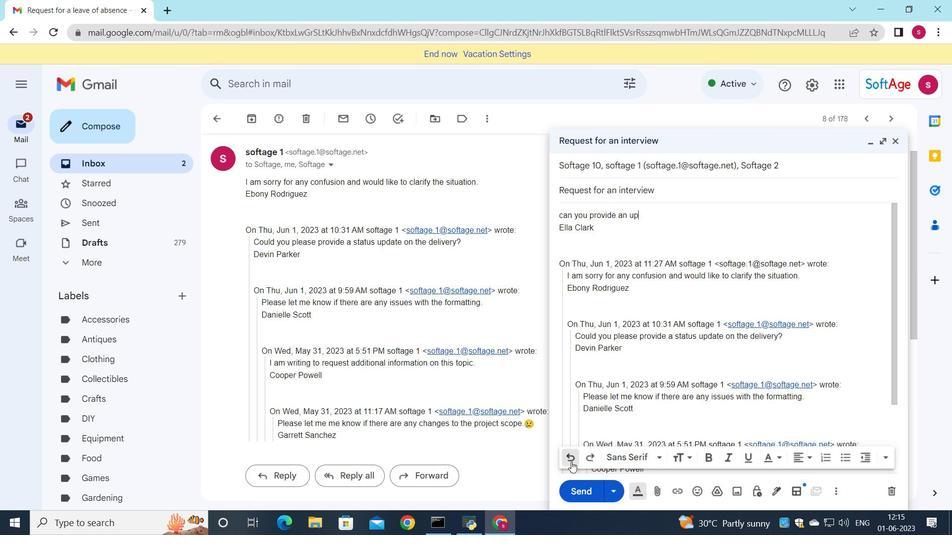 
Action: Mouse pressed left at (572, 462)
Screenshot: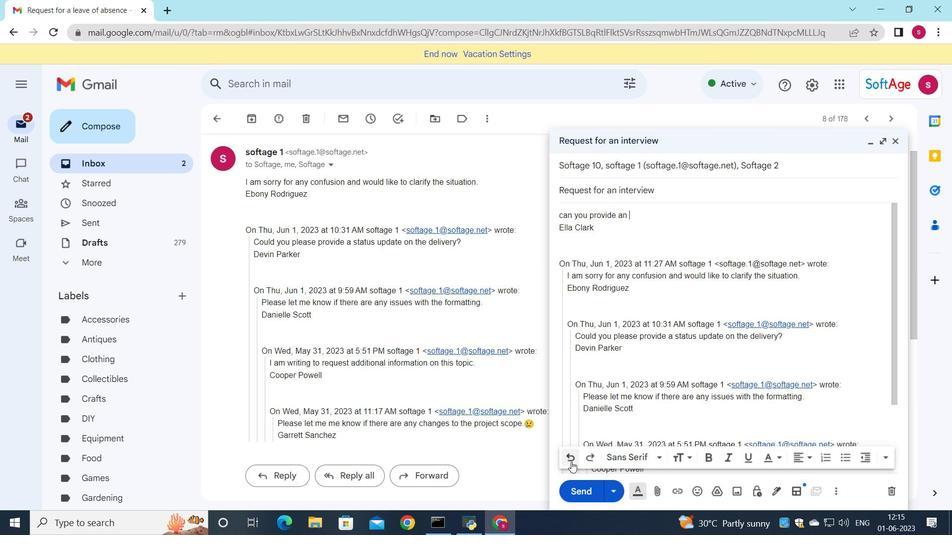 
Action: Mouse pressed left at (572, 462)
Screenshot: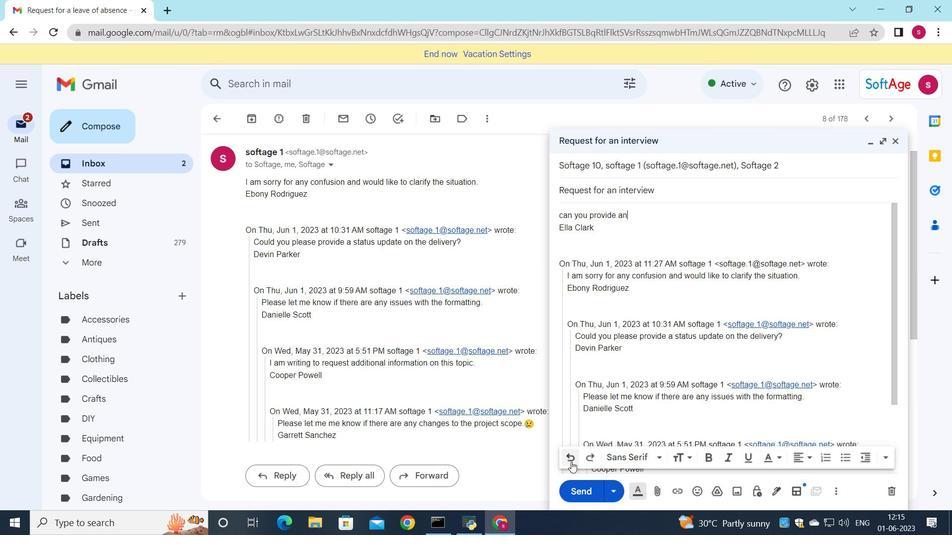 
Action: Mouse pressed left at (572, 462)
Screenshot: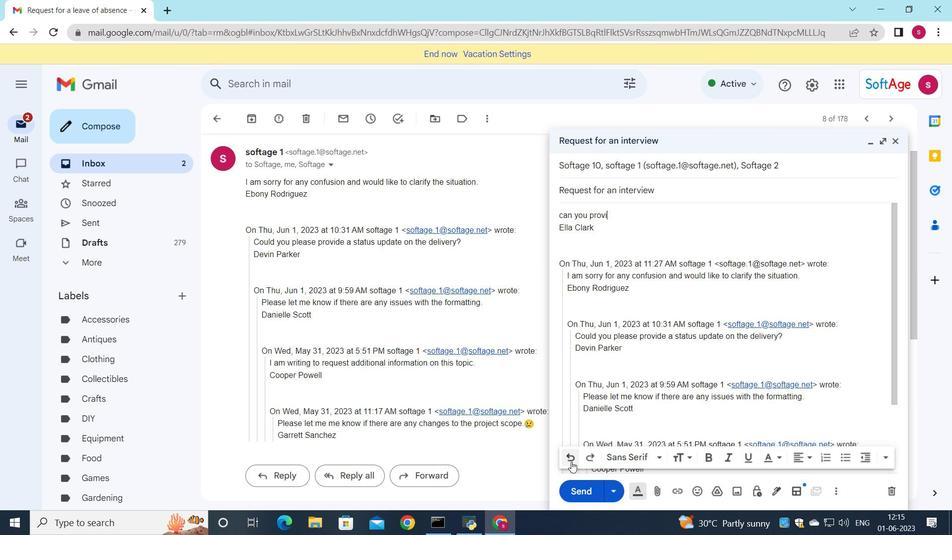 
Action: Mouse pressed left at (572, 462)
Screenshot: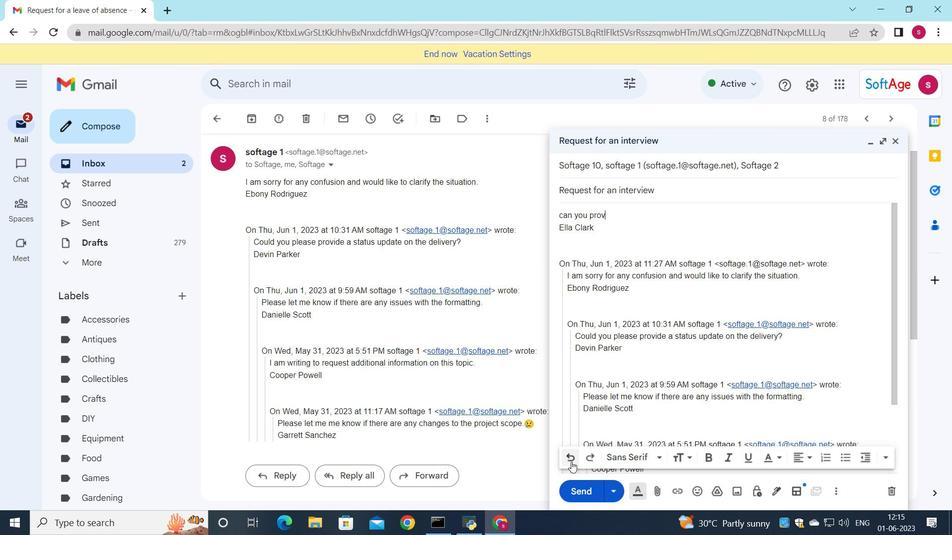 
Action: Mouse pressed left at (572, 462)
Screenshot: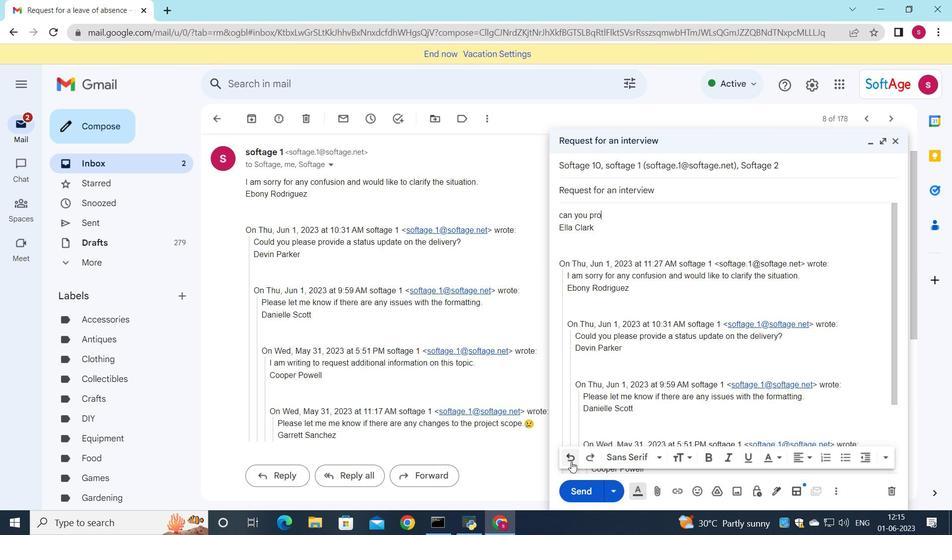 
Action: Mouse pressed left at (572, 462)
Screenshot: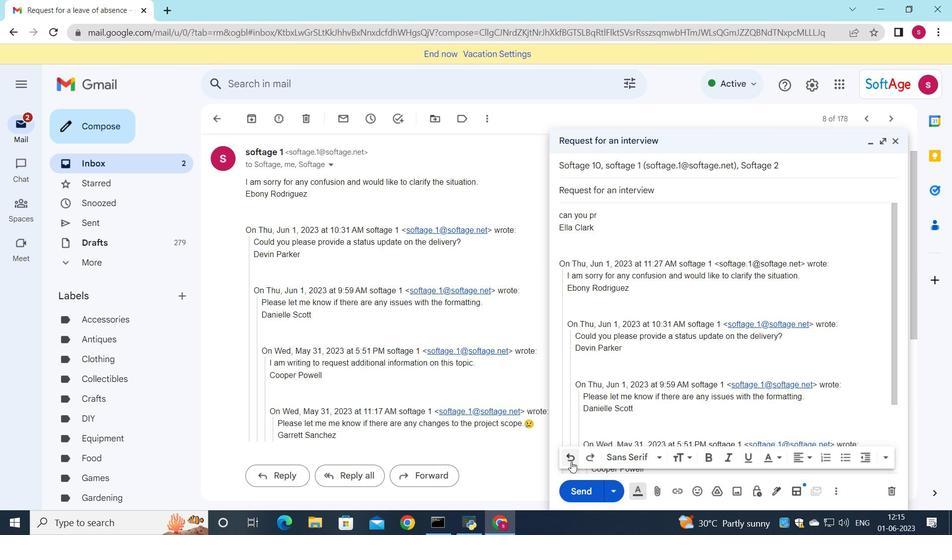 
Action: Mouse pressed left at (572, 462)
Screenshot: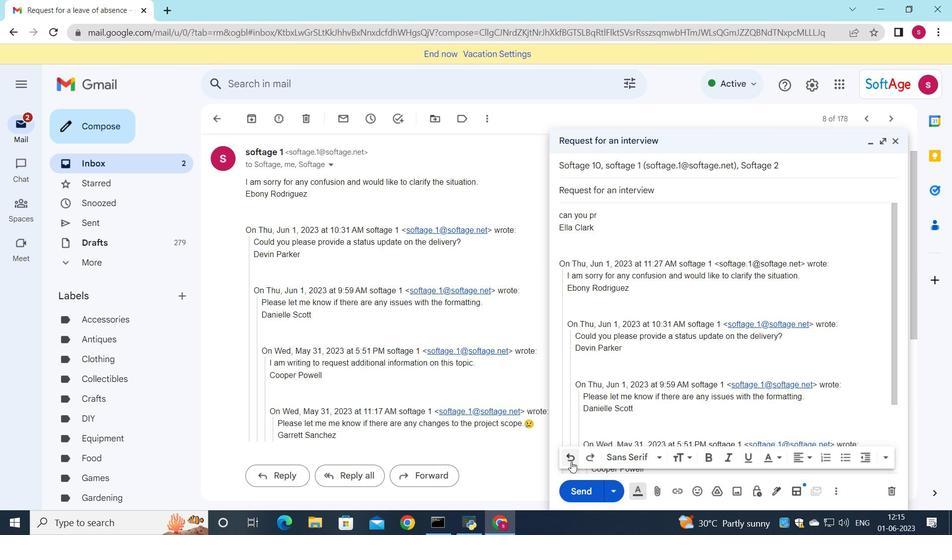 
Action: Mouse pressed left at (572, 462)
Screenshot: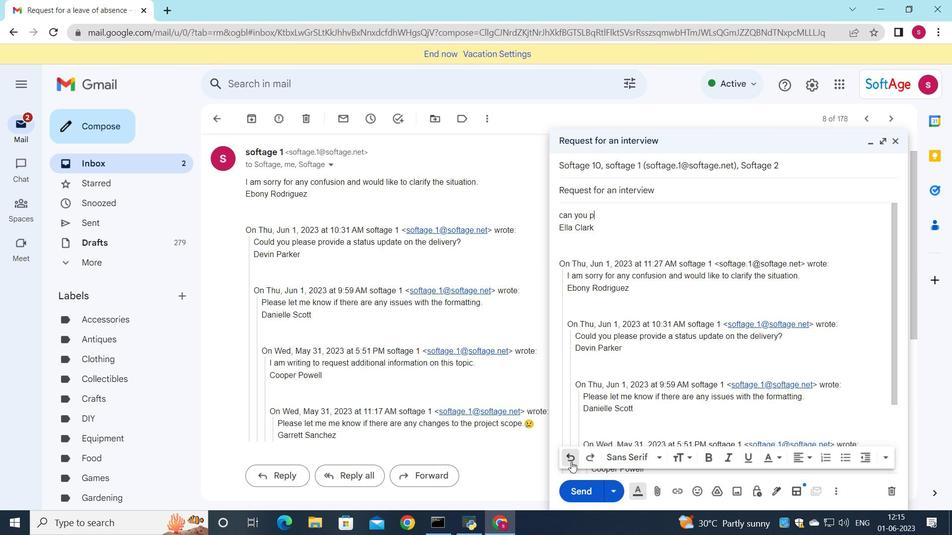 
Action: Mouse pressed left at (572, 462)
Screenshot: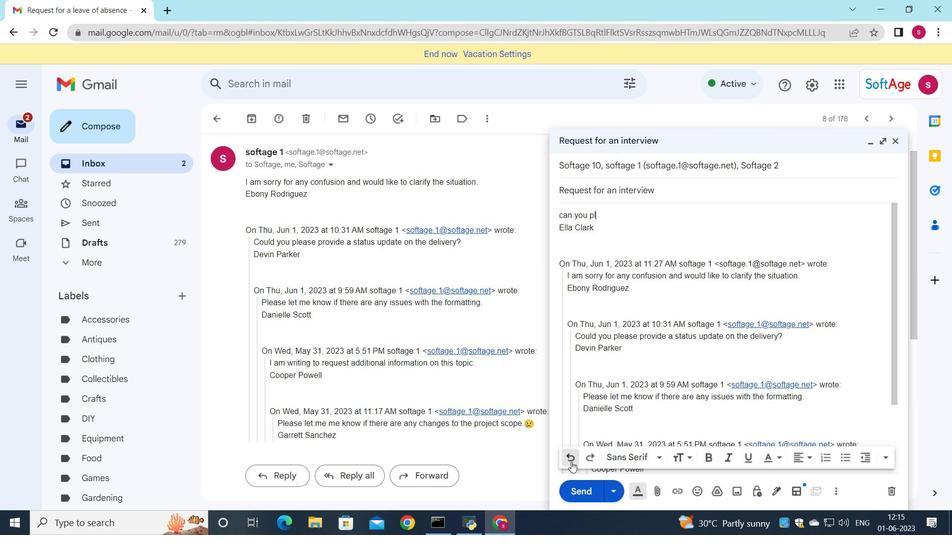 
Action: Mouse pressed left at (572, 462)
Screenshot: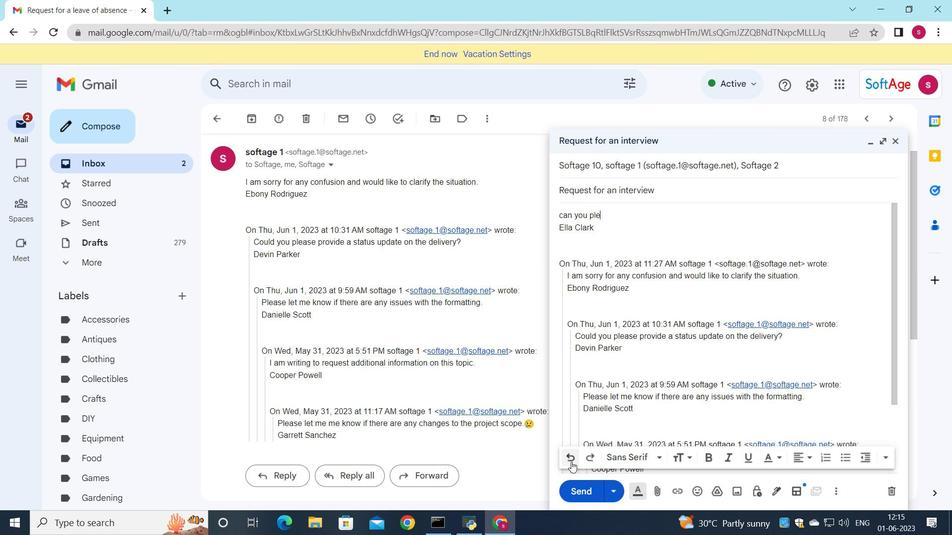 
Action: Mouse pressed left at (572, 462)
Screenshot: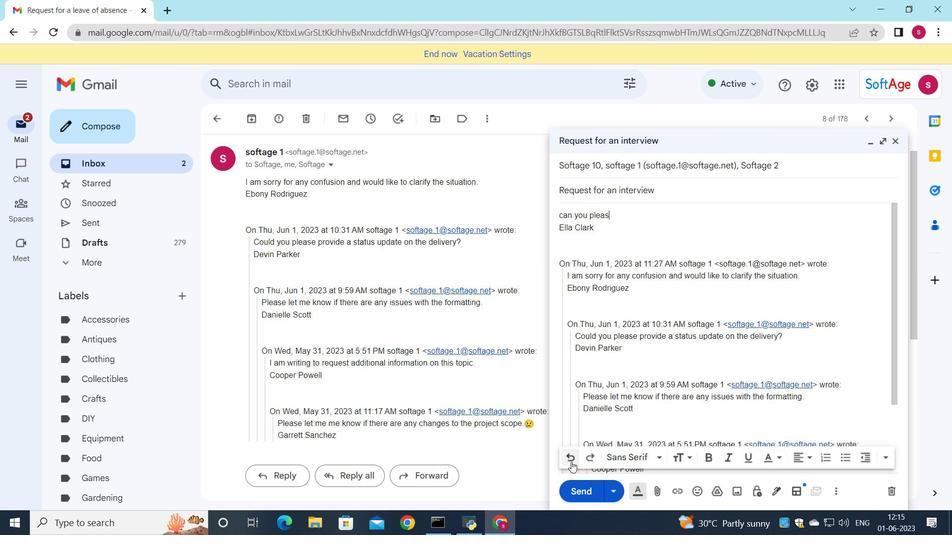
Action: Mouse pressed left at (572, 462)
Screenshot: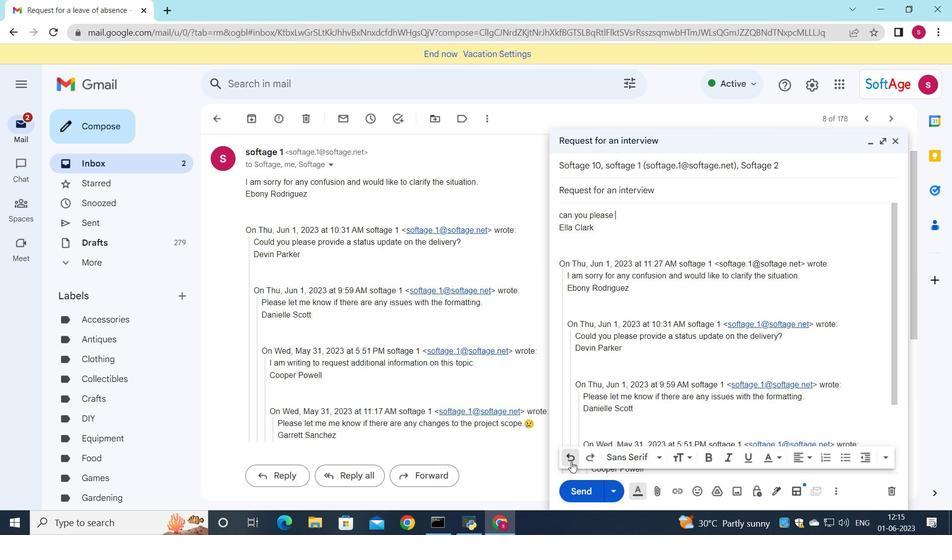 
Action: Mouse pressed left at (572, 462)
Screenshot: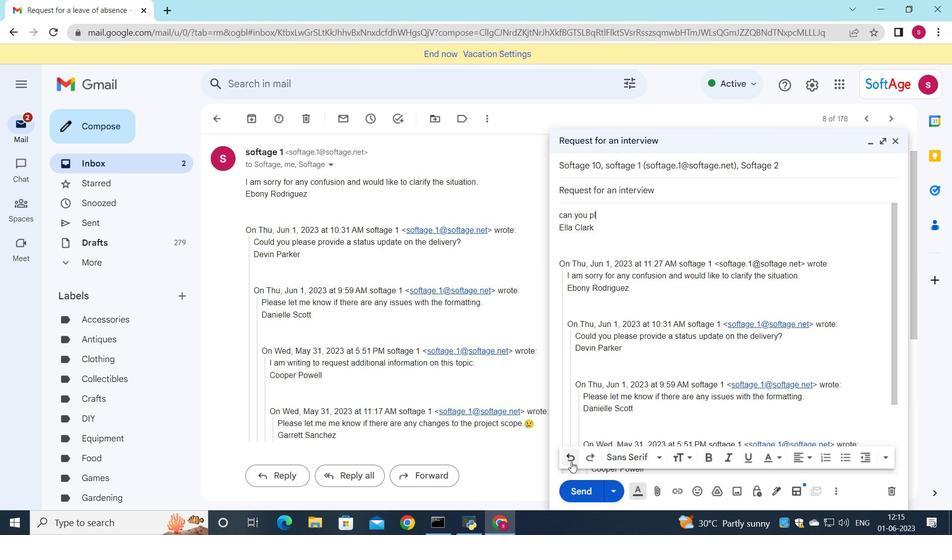
Action: Mouse pressed left at (572, 462)
Screenshot: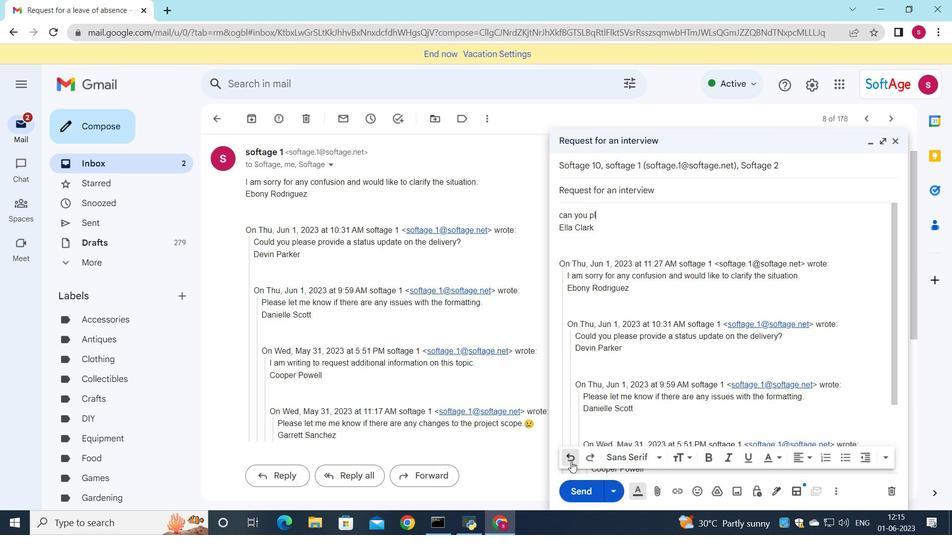 
Action: Mouse pressed left at (572, 462)
Screenshot: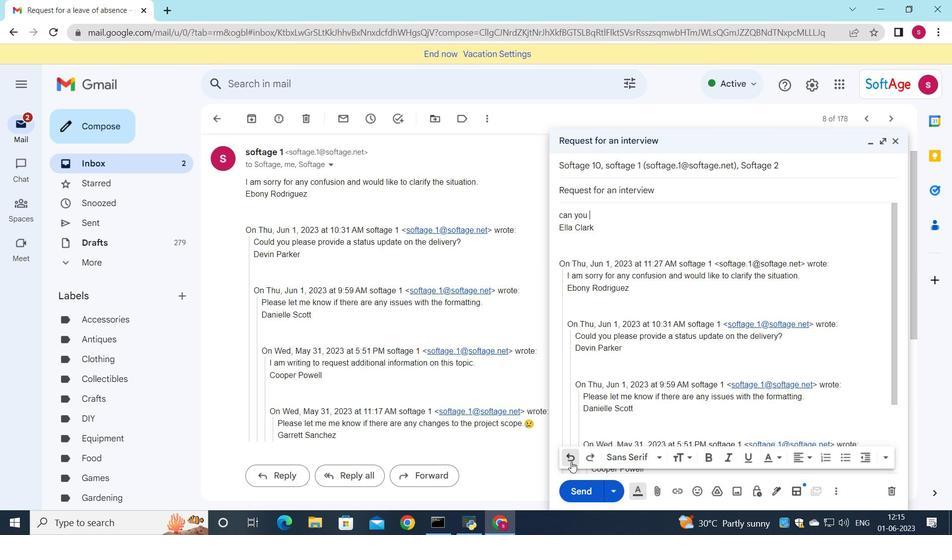 
Action: Mouse pressed left at (572, 462)
Screenshot: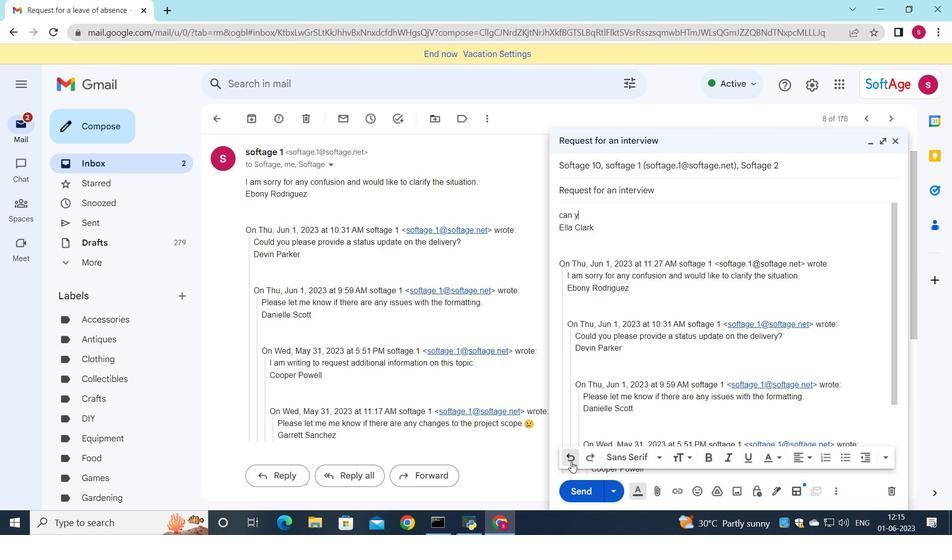 
Action: Mouse pressed left at (572, 462)
Screenshot: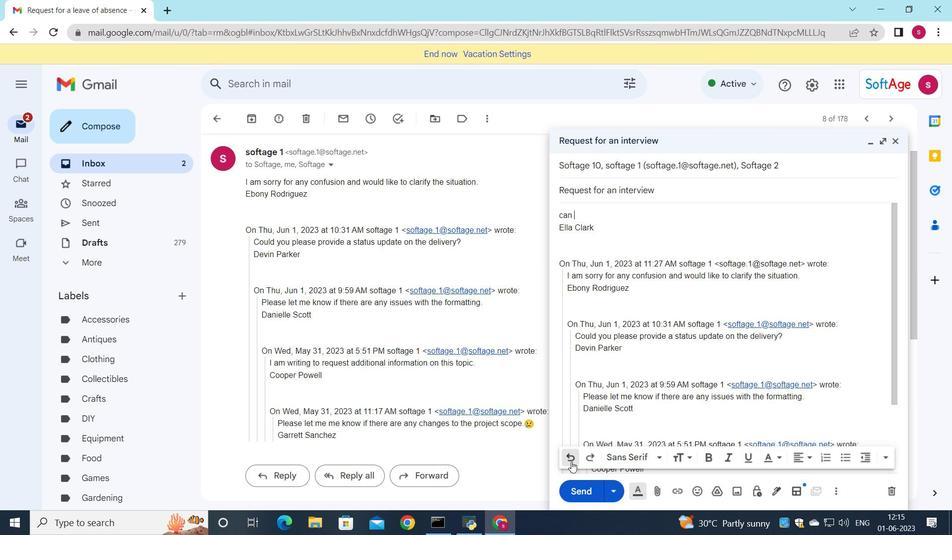 
Action: Mouse pressed left at (572, 462)
Screenshot: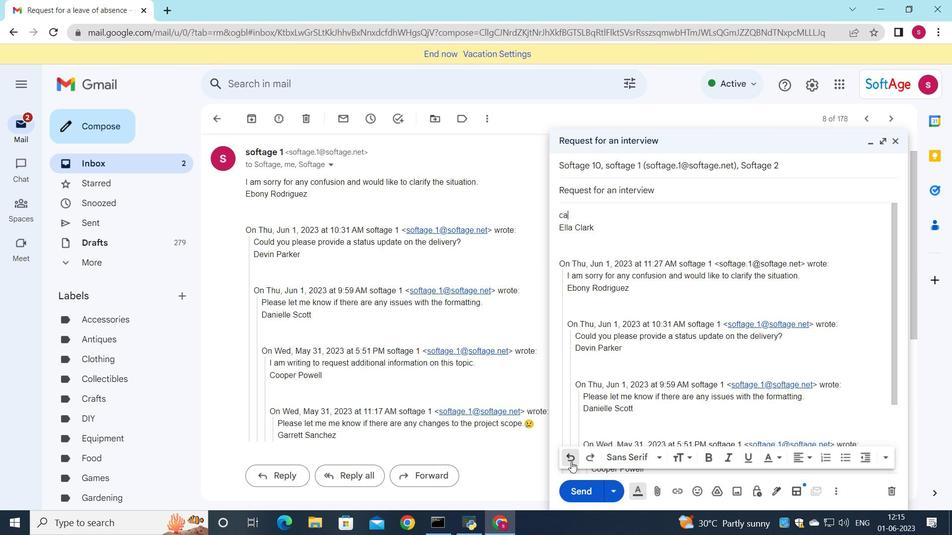 
Action: Key pressed <Key.shift>I<Key.space>wouls<Key.backspace>d<Key.space>k<Key.backspace>like<Key.space>to<Key.space>request<Key.space>a<Key.space>proposal<Key.space>for<Key.space>your<Key.space>services.
Screenshot: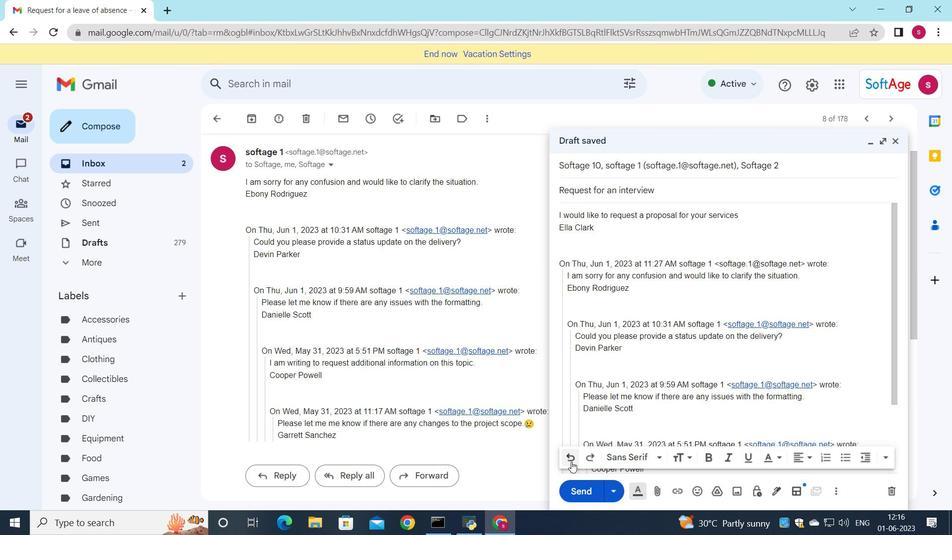 
Action: Mouse moved to (580, 499)
Screenshot: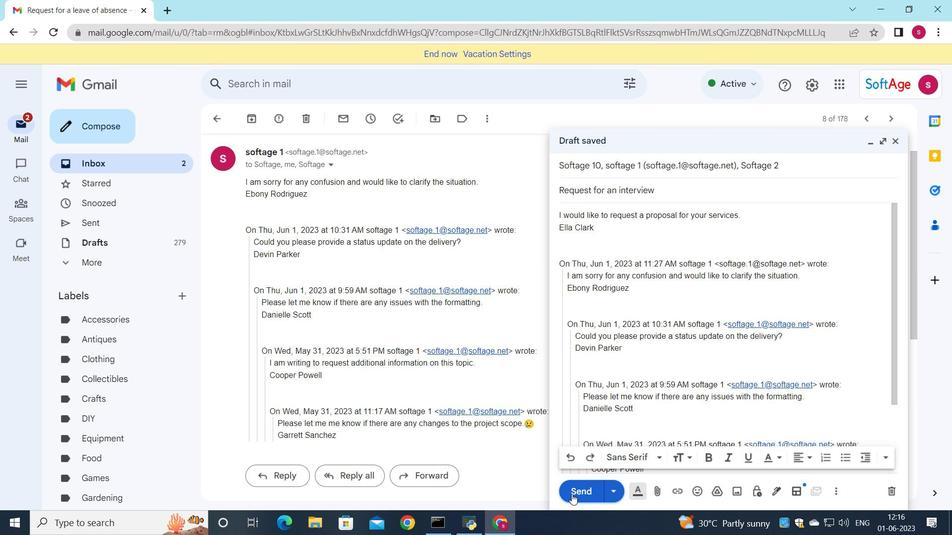 
Action: Mouse pressed left at (580, 499)
Screenshot: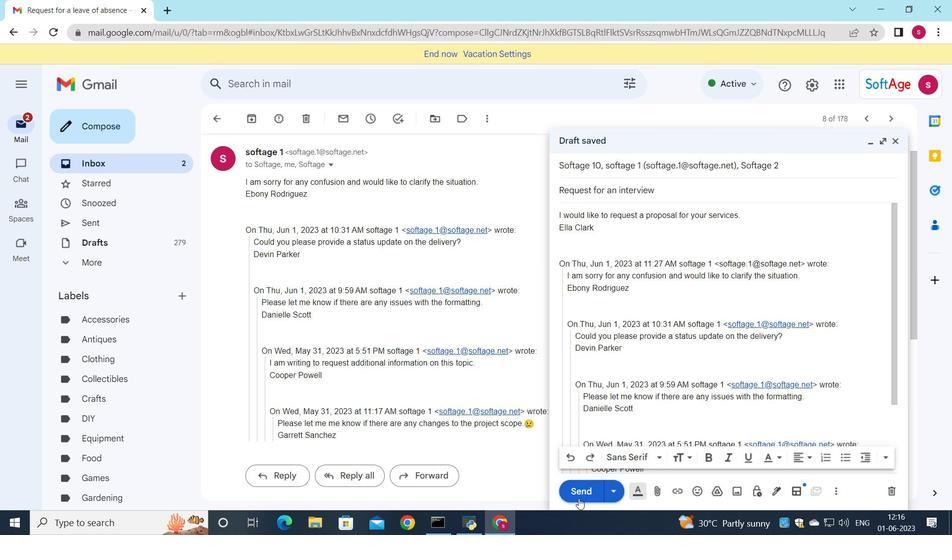 
Action: Mouse moved to (164, 162)
Screenshot: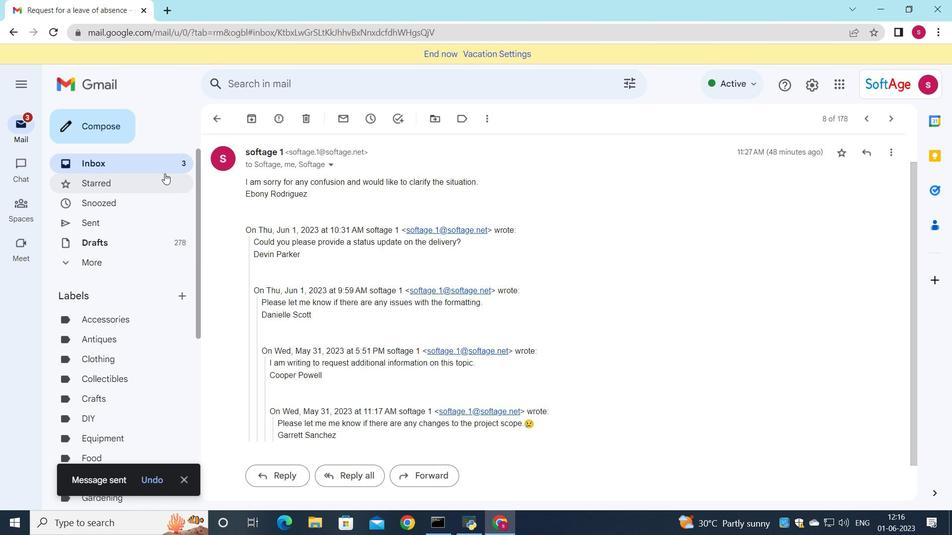 
Action: Mouse pressed left at (164, 162)
Screenshot: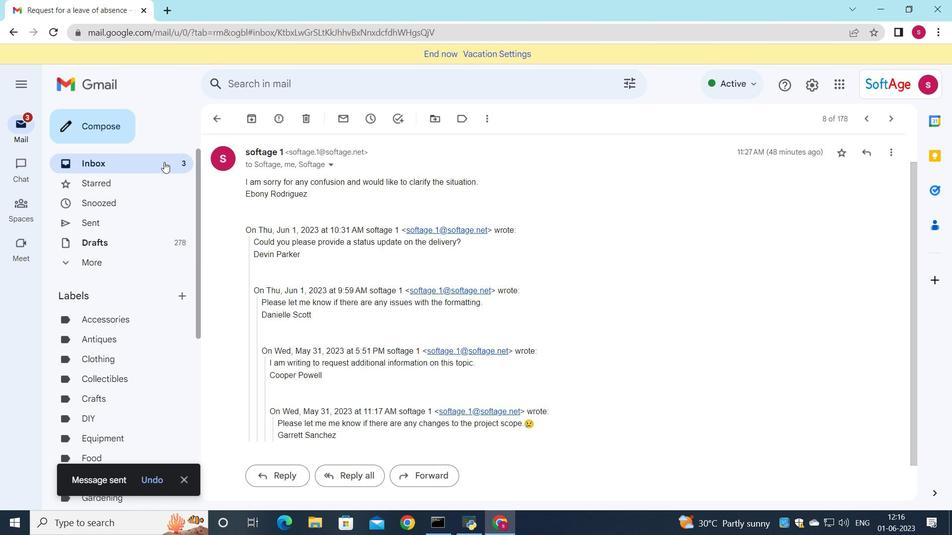 
Action: Mouse moved to (487, 146)
Screenshot: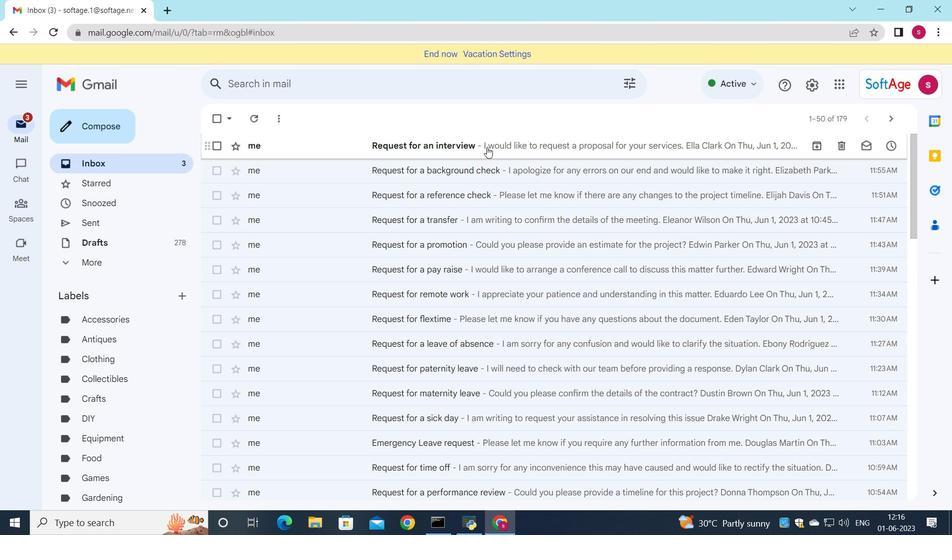 
Action: Mouse pressed left at (487, 146)
Screenshot: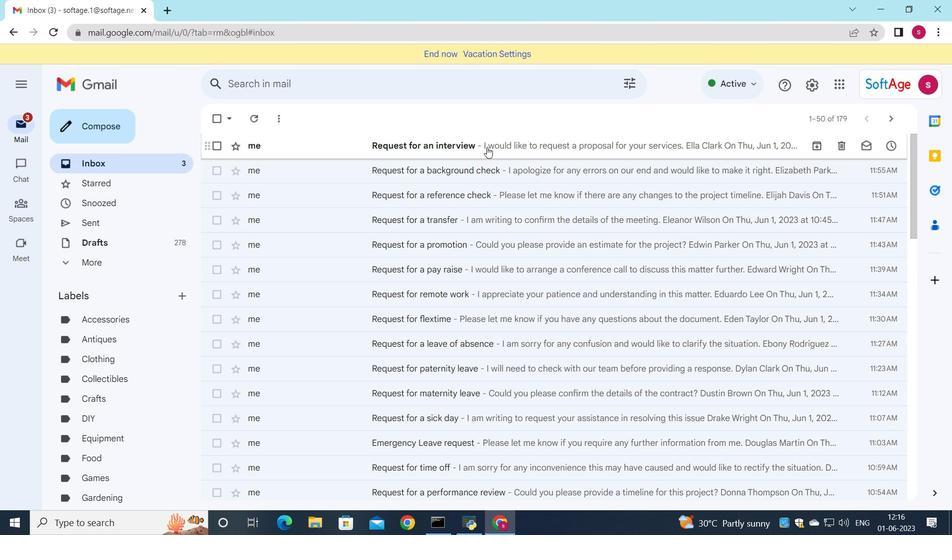 
